Task: Find connections with filter location Buerarema with filter topic #jobseekerswith filter profile language German with filter current company Bosch Global Software Technologies with filter school Shri Mata Vaishno Devi University with filter industry Mobile Food Services with filter service category Customer Service with filter keywords title Makeup Artist
Action: Mouse moved to (675, 200)
Screenshot: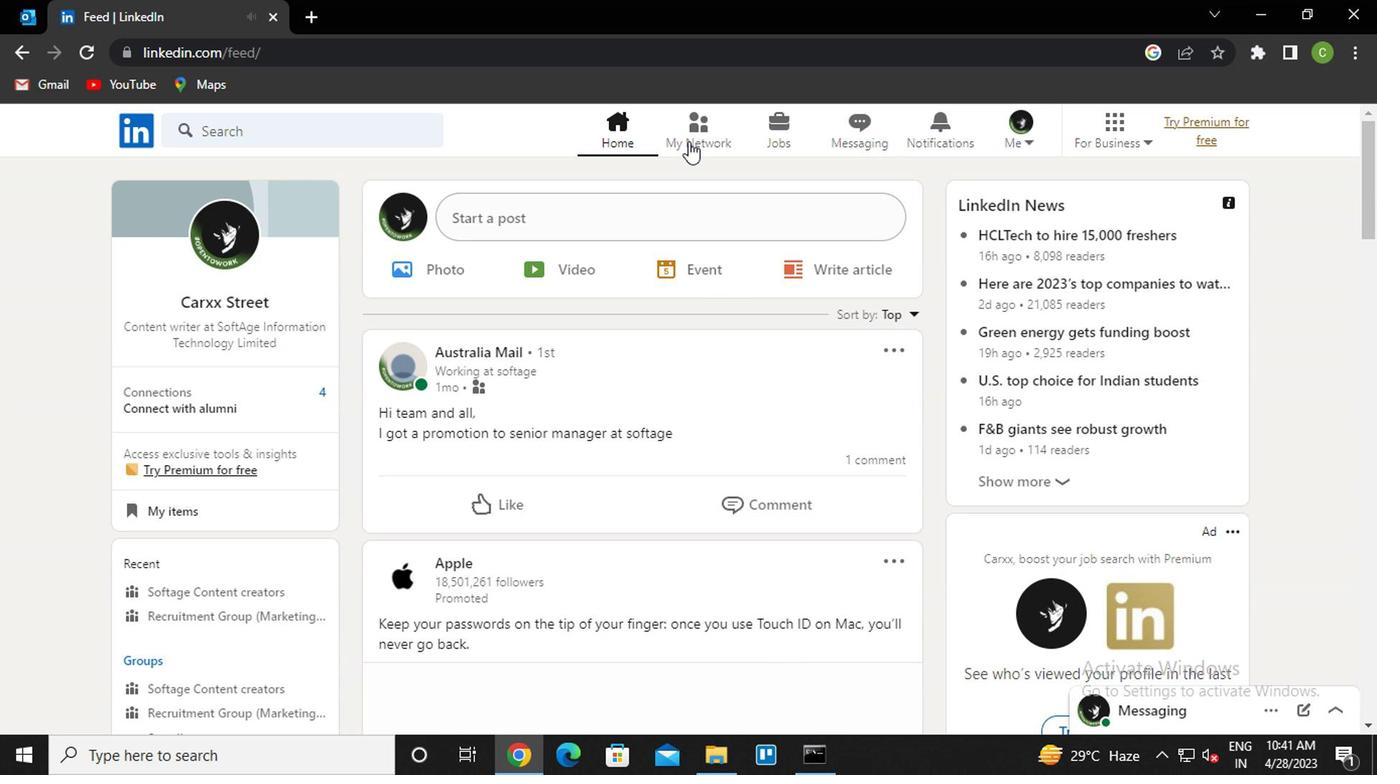 
Action: Mouse pressed left at (675, 200)
Screenshot: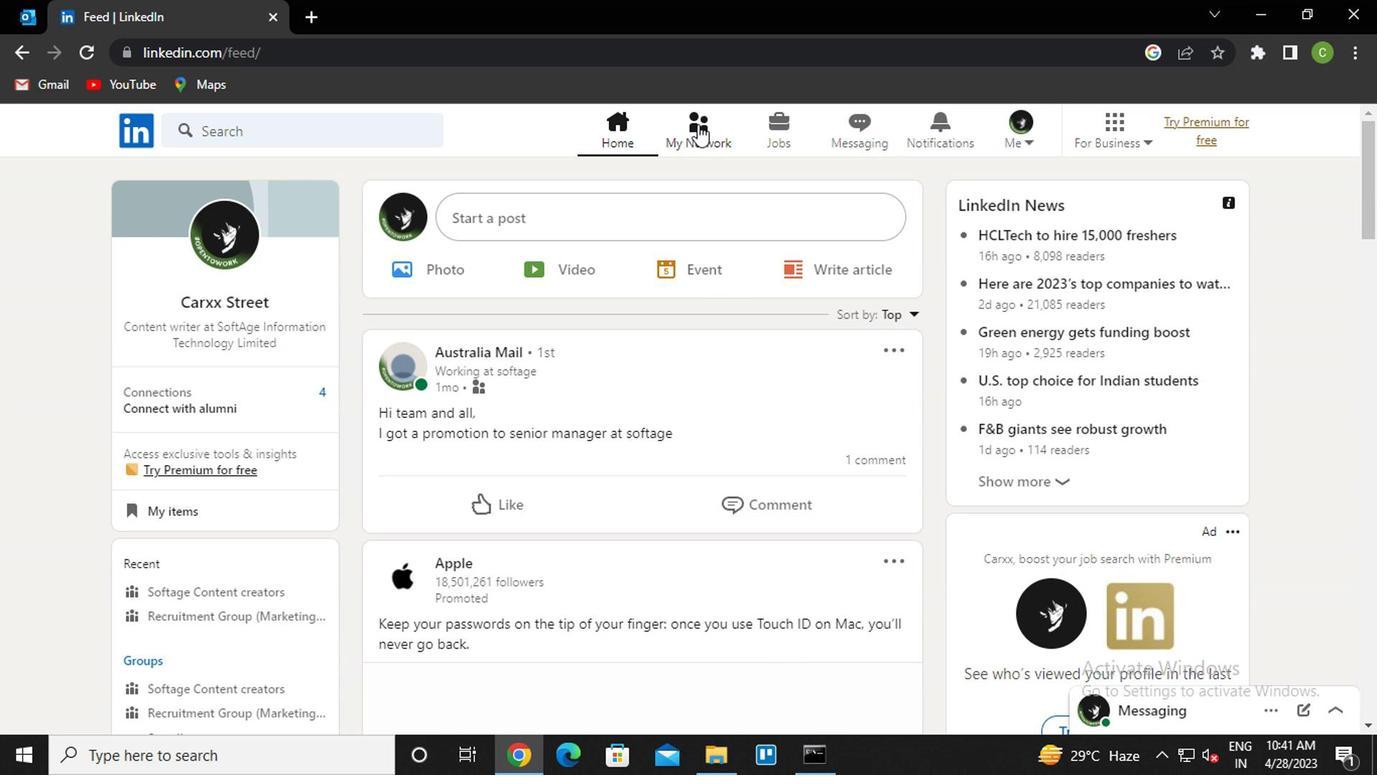 
Action: Mouse moved to (283, 302)
Screenshot: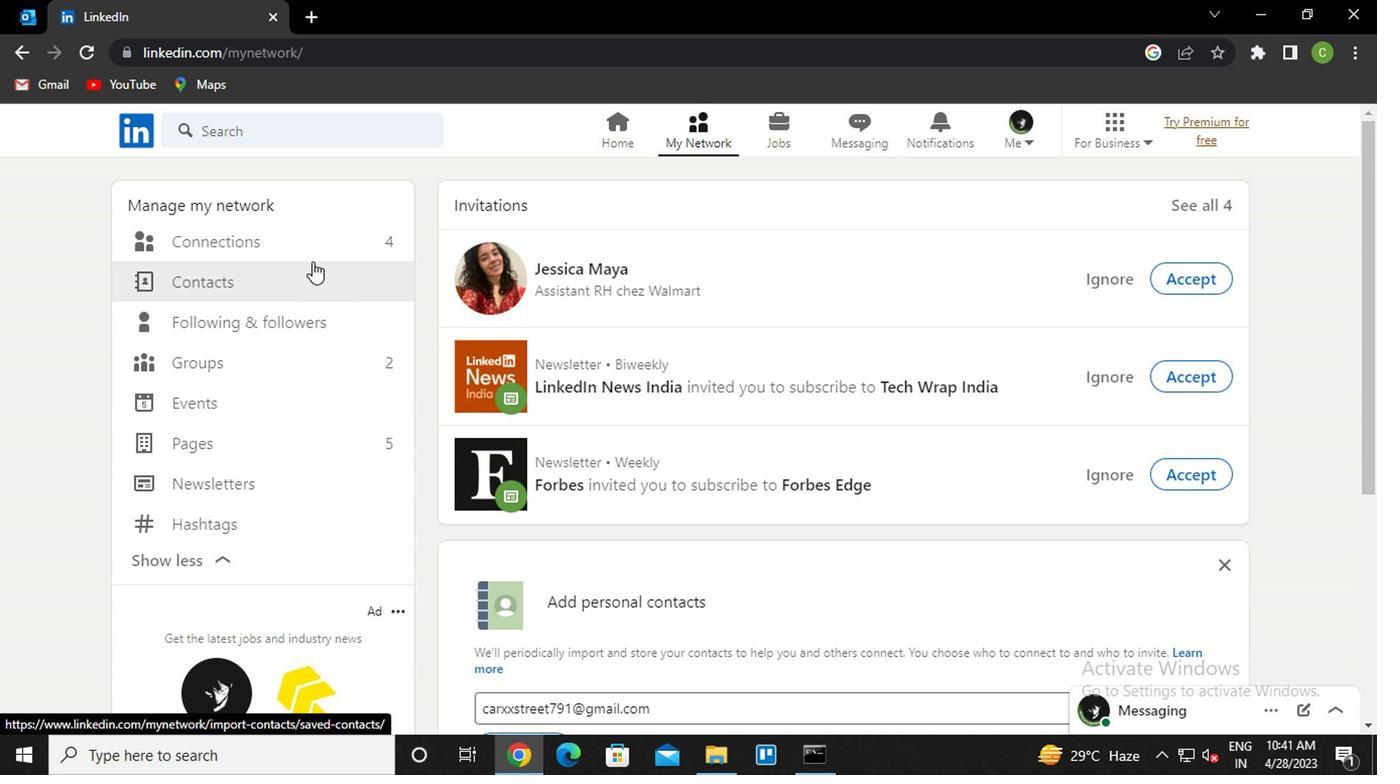 
Action: Mouse pressed left at (283, 302)
Screenshot: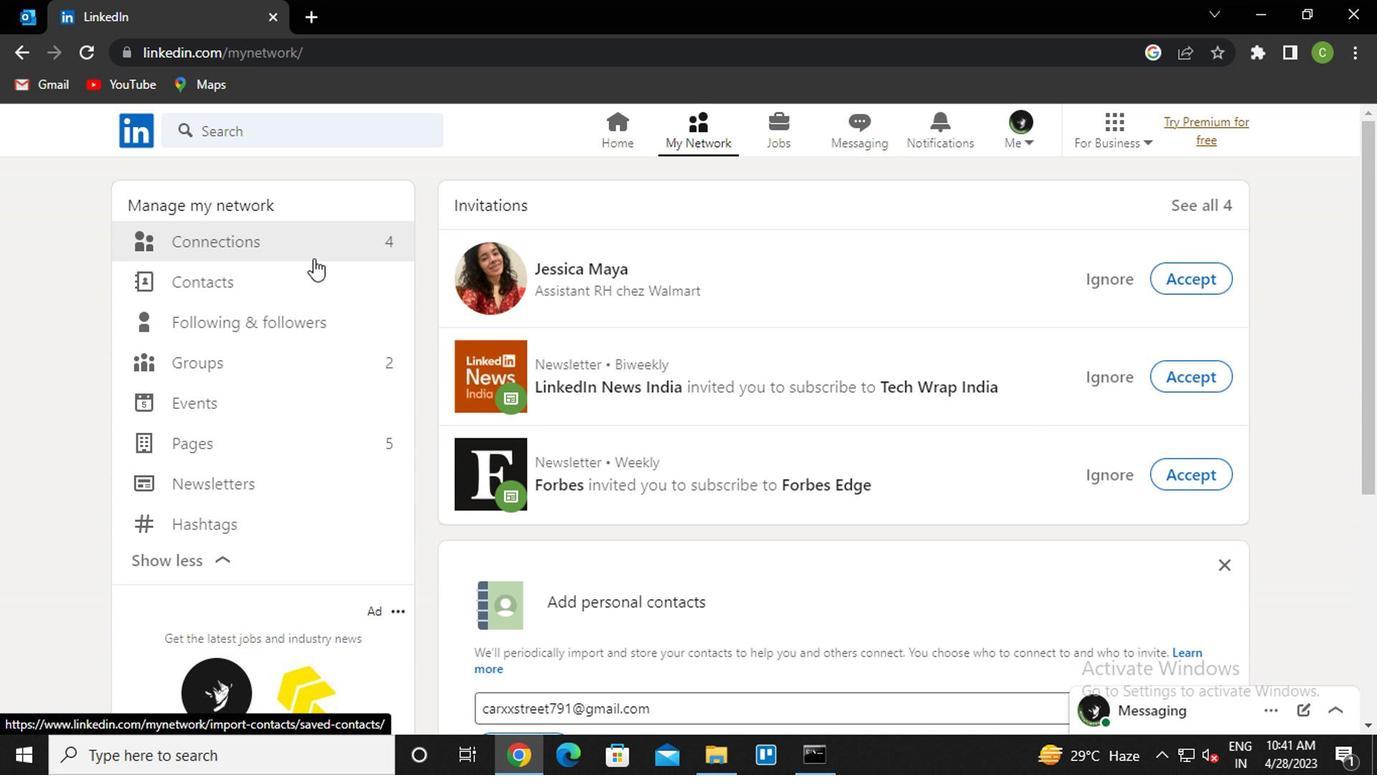 
Action: Mouse moved to (284, 300)
Screenshot: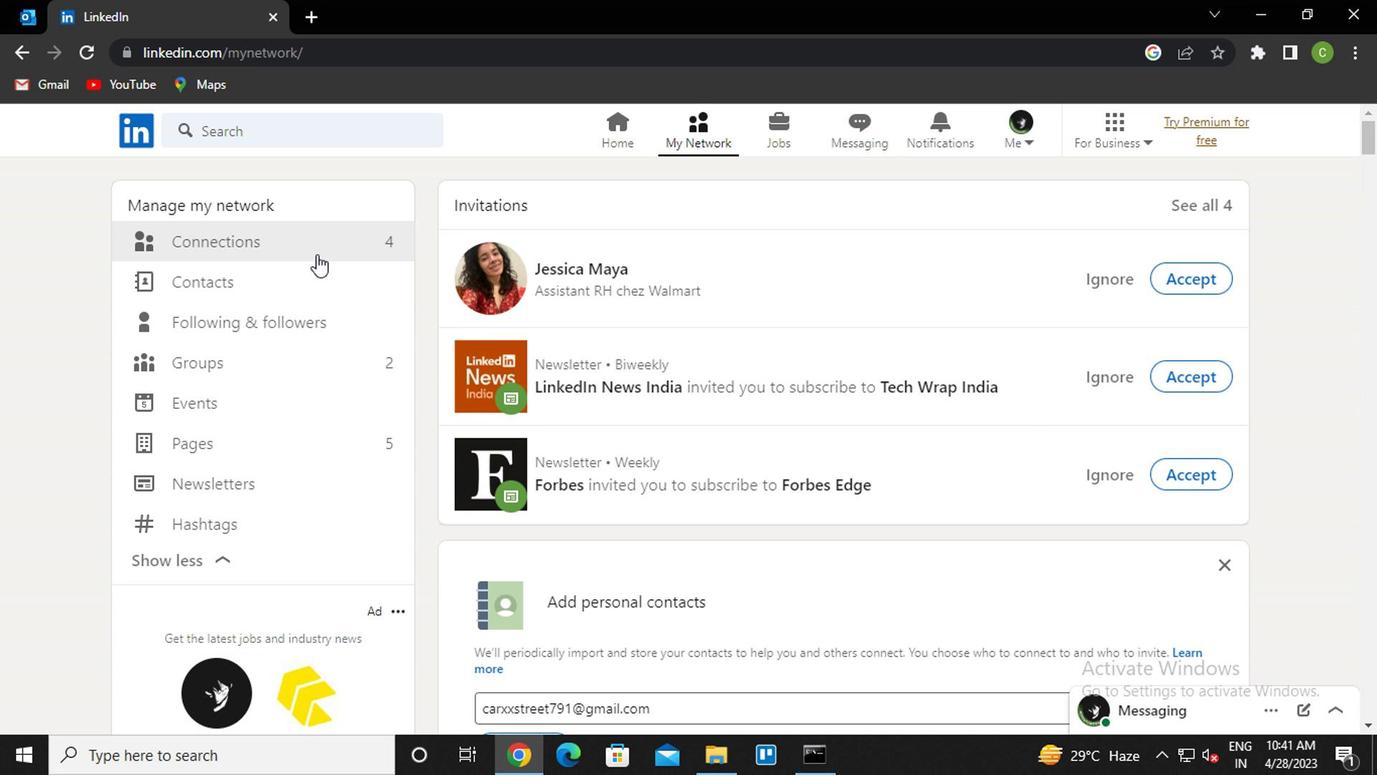 
Action: Mouse pressed left at (284, 300)
Screenshot: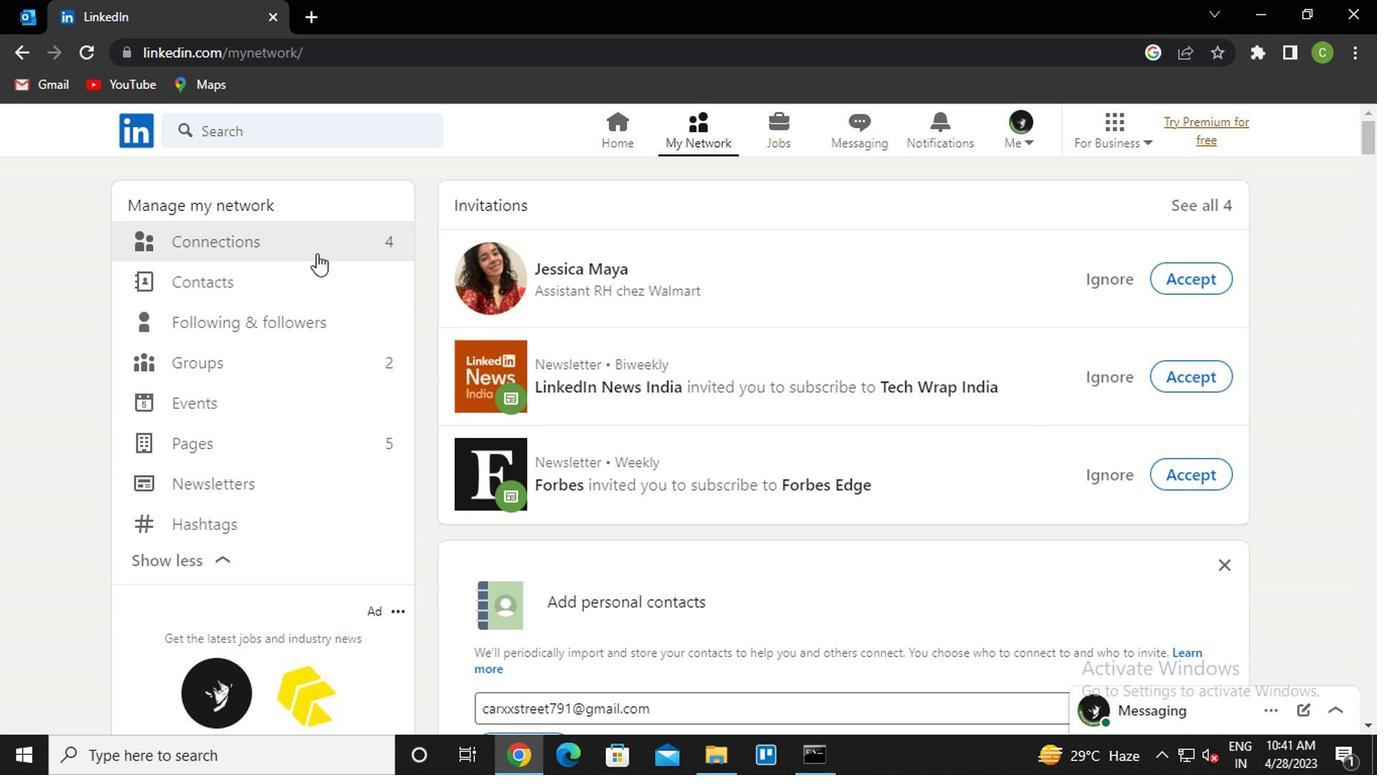 
Action: Mouse moved to (300, 295)
Screenshot: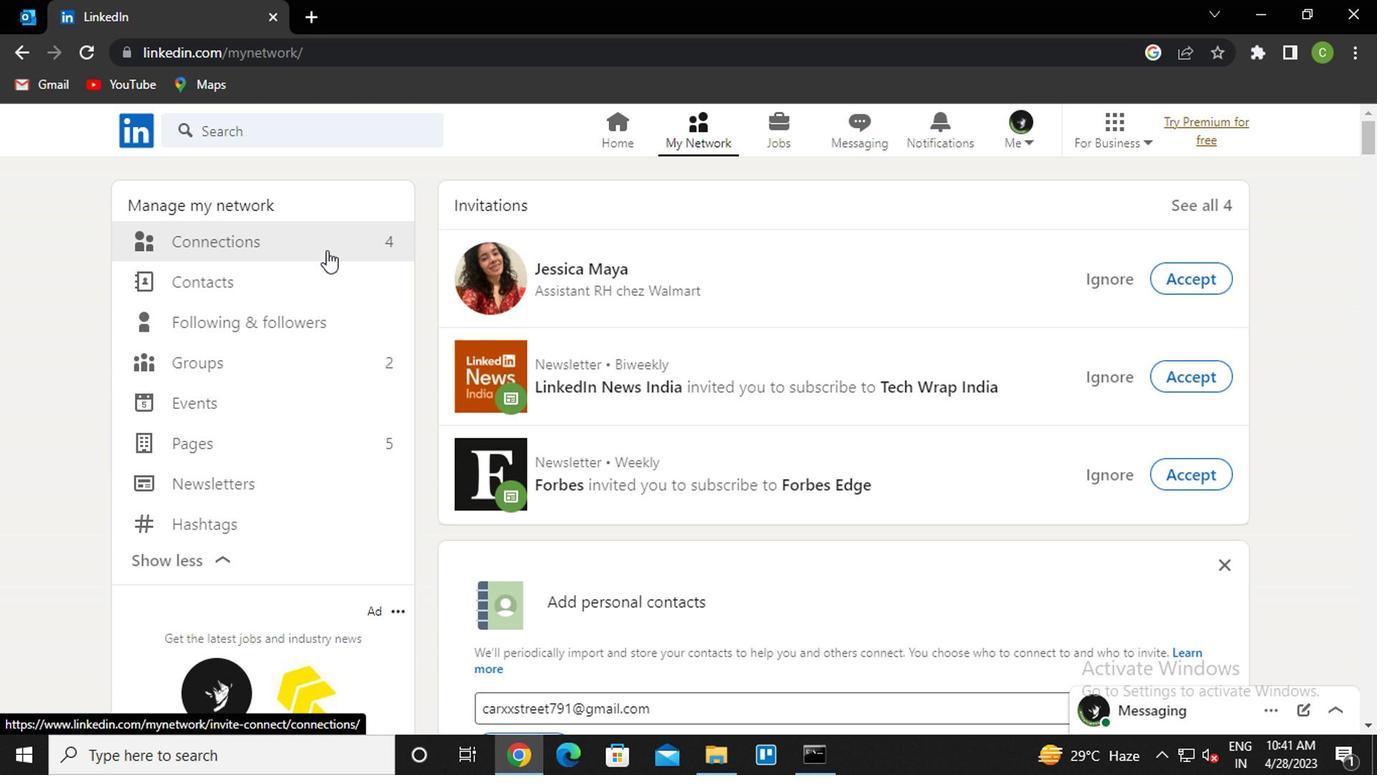 
Action: Mouse pressed left at (300, 295)
Screenshot: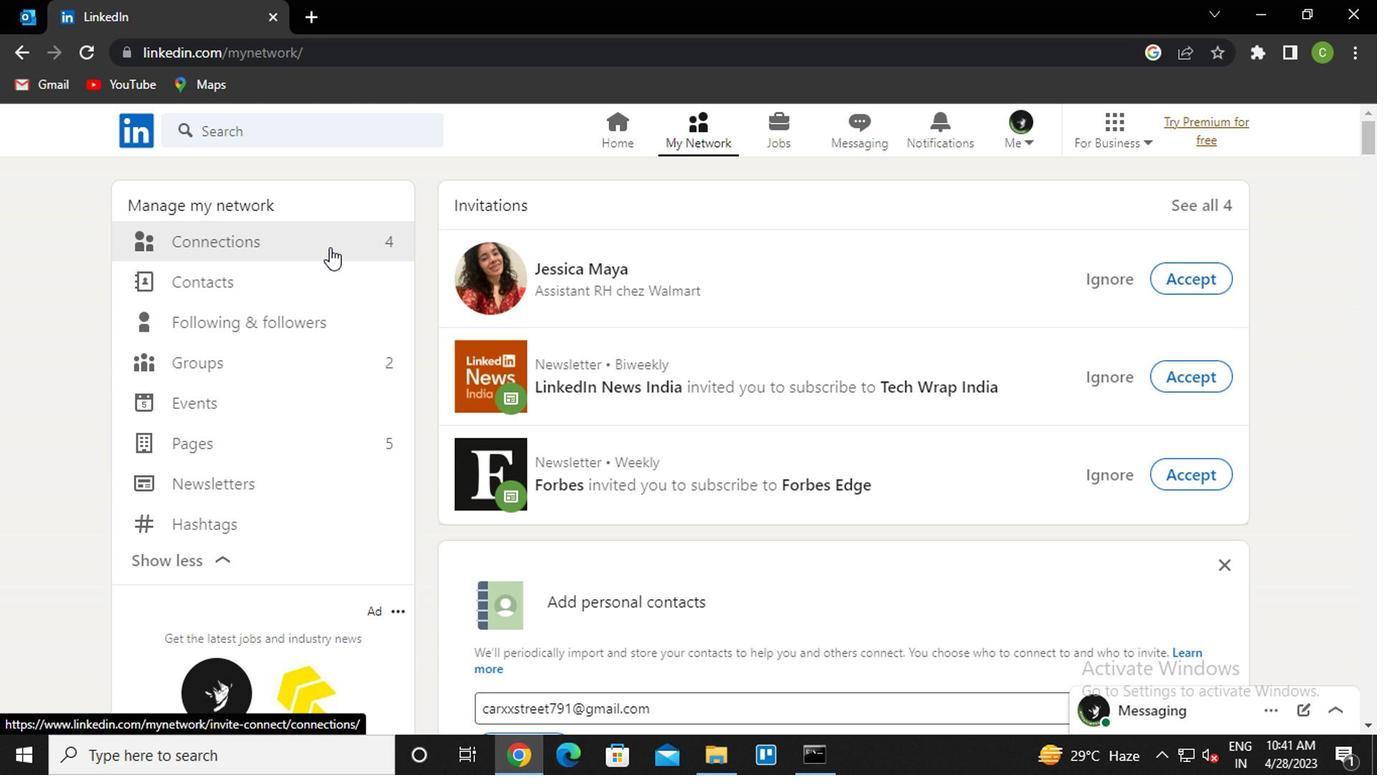 
Action: Mouse moved to (858, 289)
Screenshot: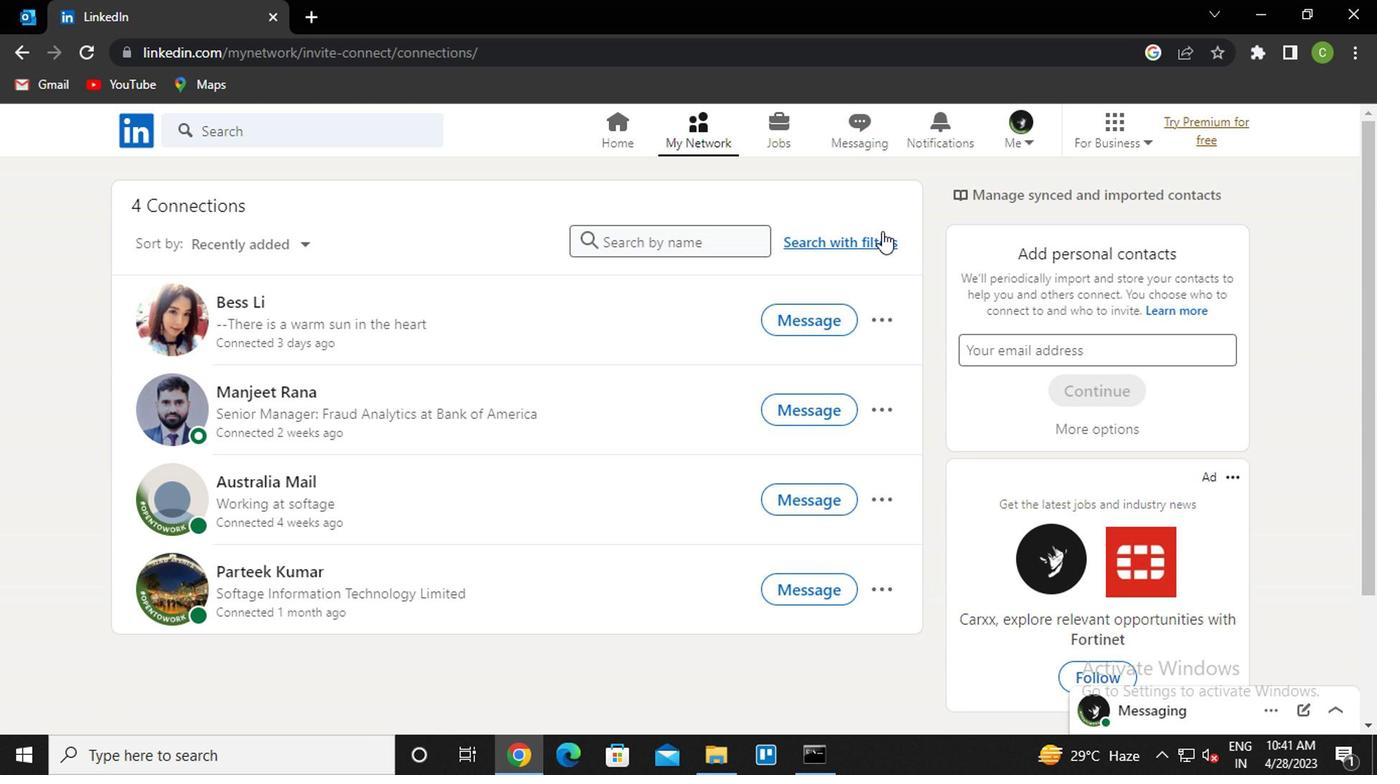 
Action: Mouse pressed left at (858, 289)
Screenshot: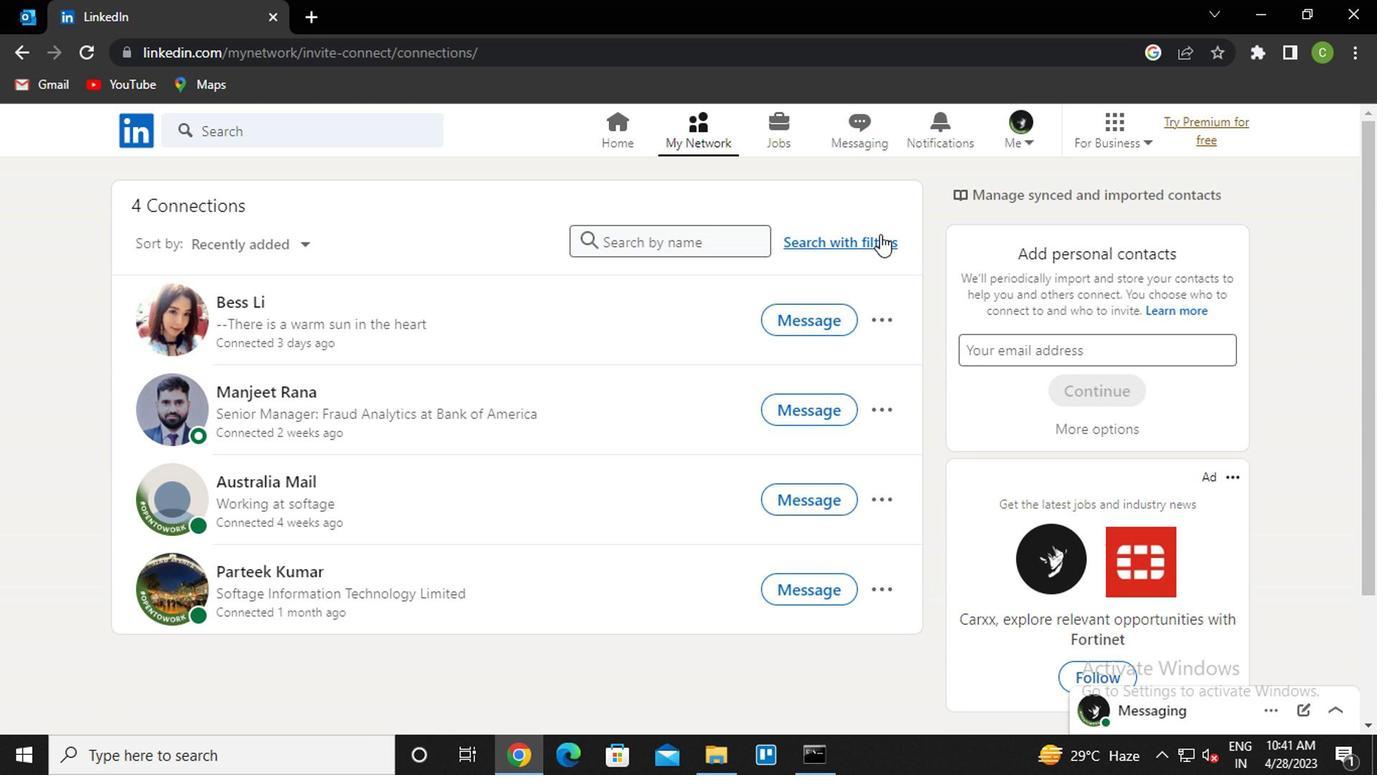 
Action: Mouse moved to (742, 254)
Screenshot: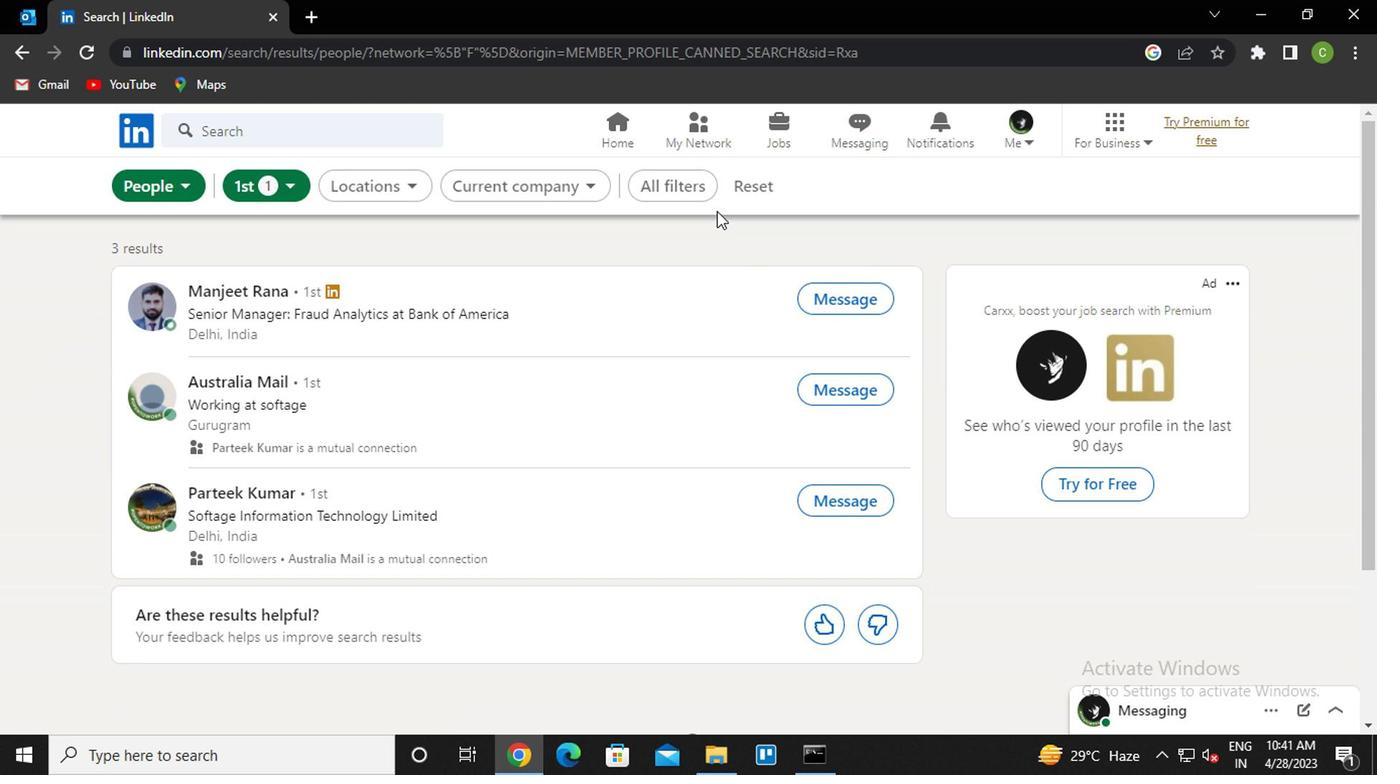 
Action: Mouse pressed left at (742, 254)
Screenshot: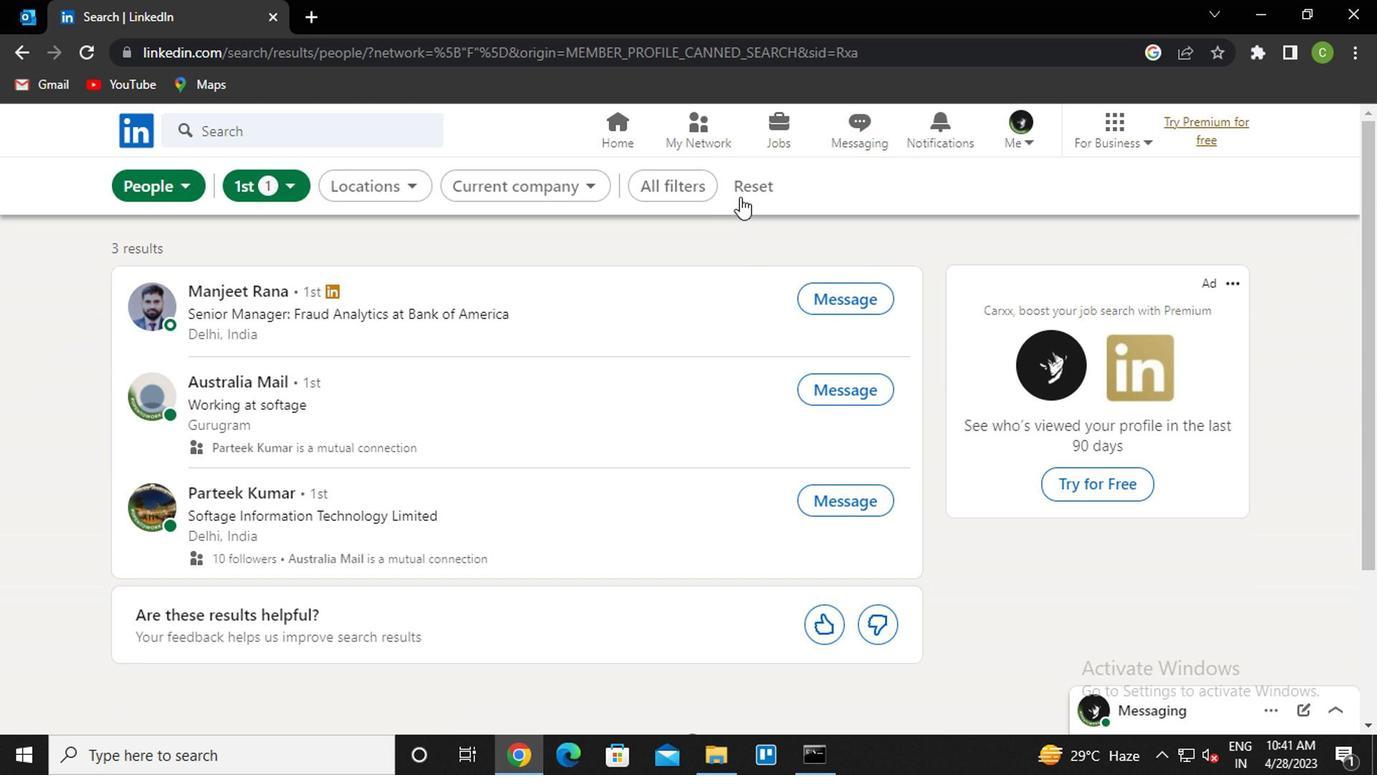 
Action: Mouse moved to (701, 251)
Screenshot: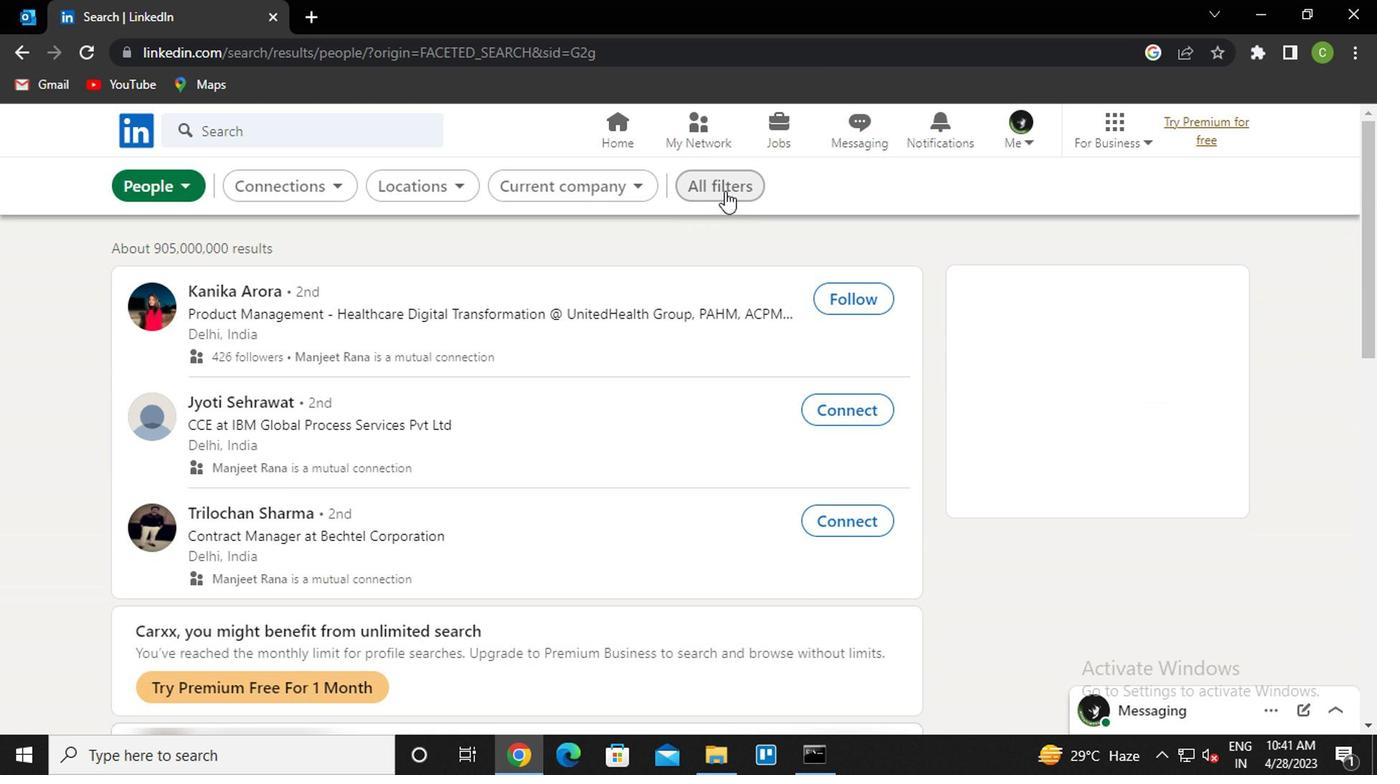 
Action: Mouse pressed left at (701, 251)
Screenshot: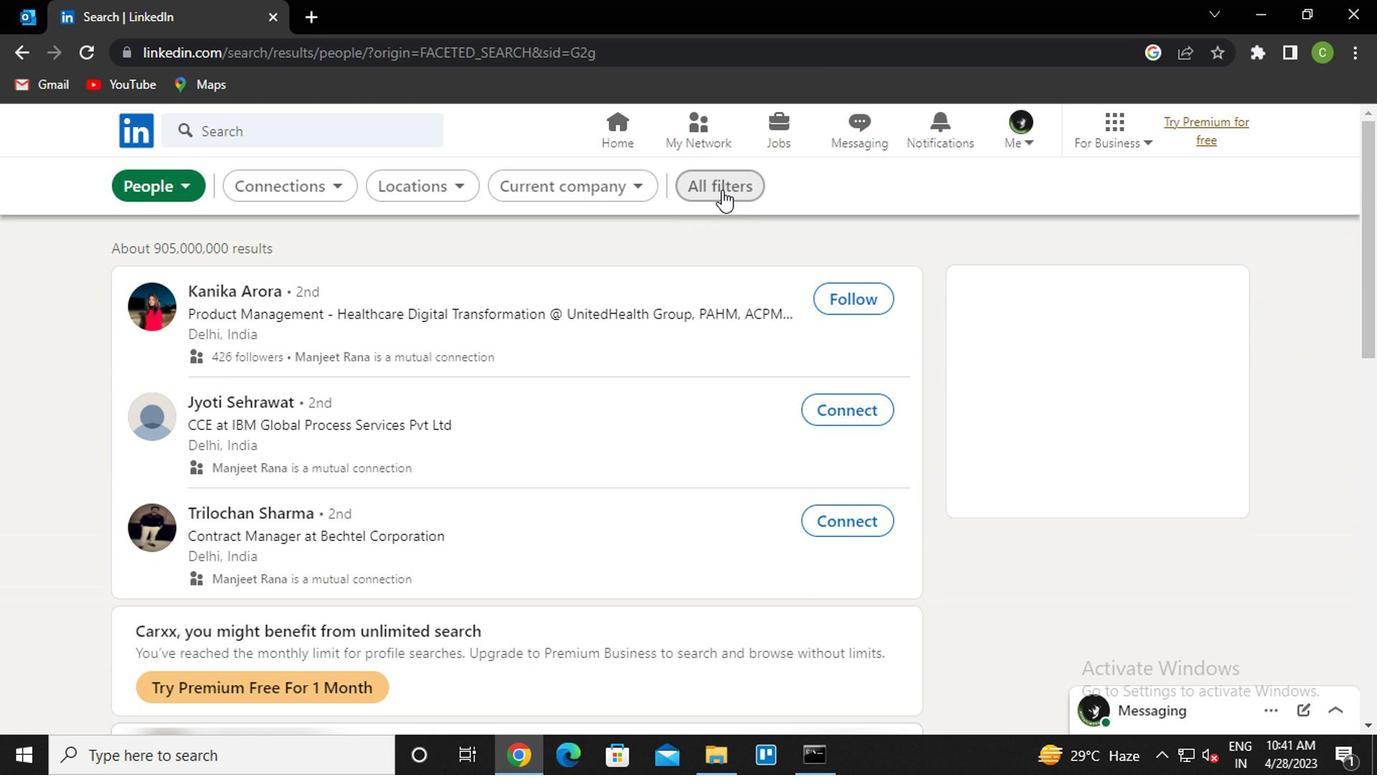 
Action: Mouse moved to (1071, 423)
Screenshot: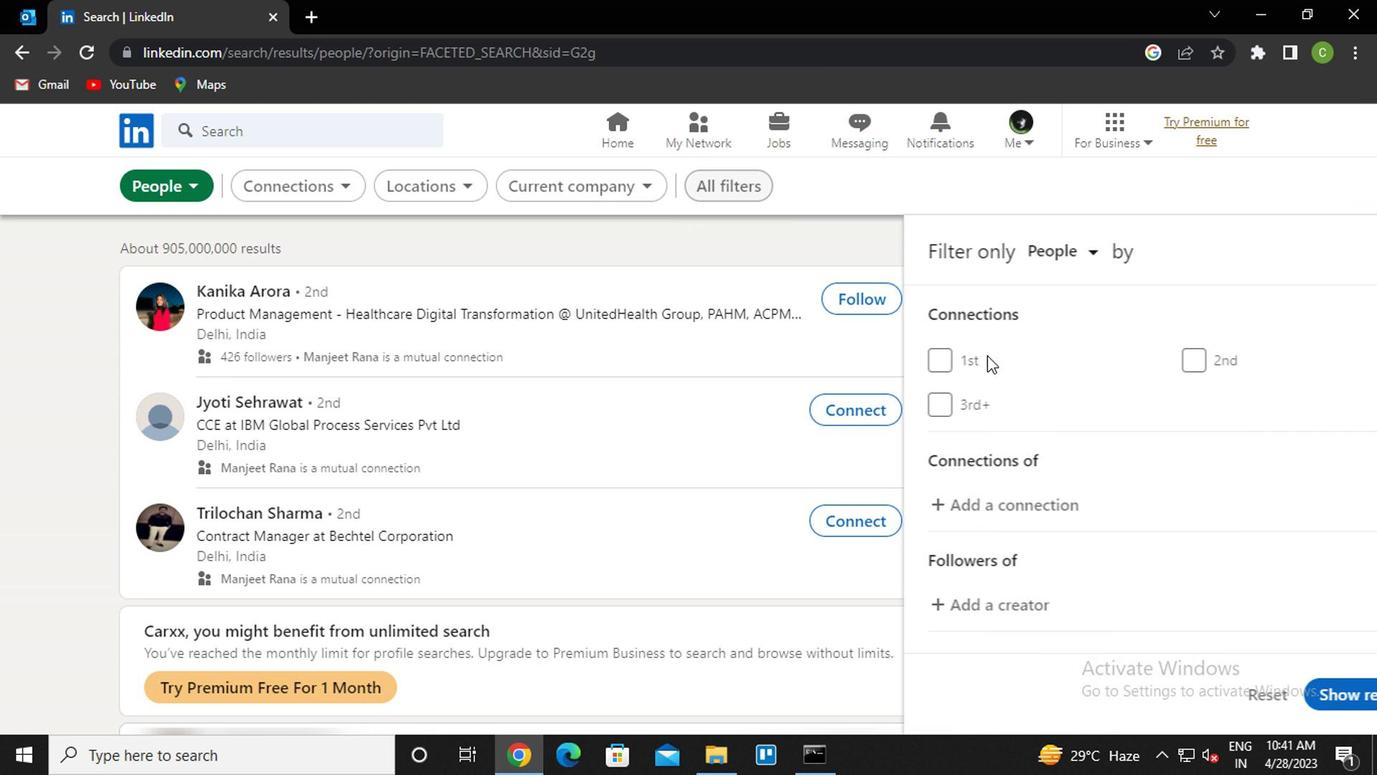 
Action: Mouse scrolled (1071, 422) with delta (0, 0)
Screenshot: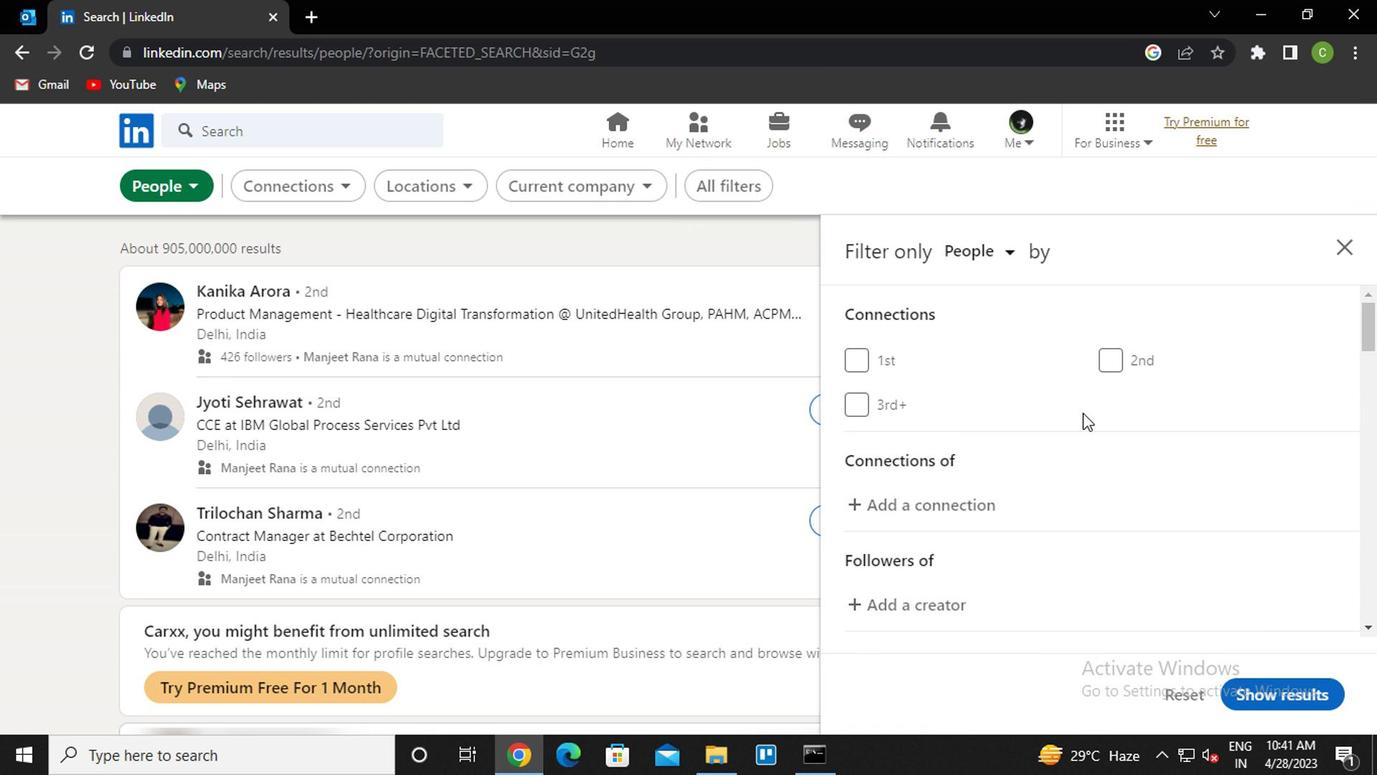 
Action: Mouse moved to (1072, 424)
Screenshot: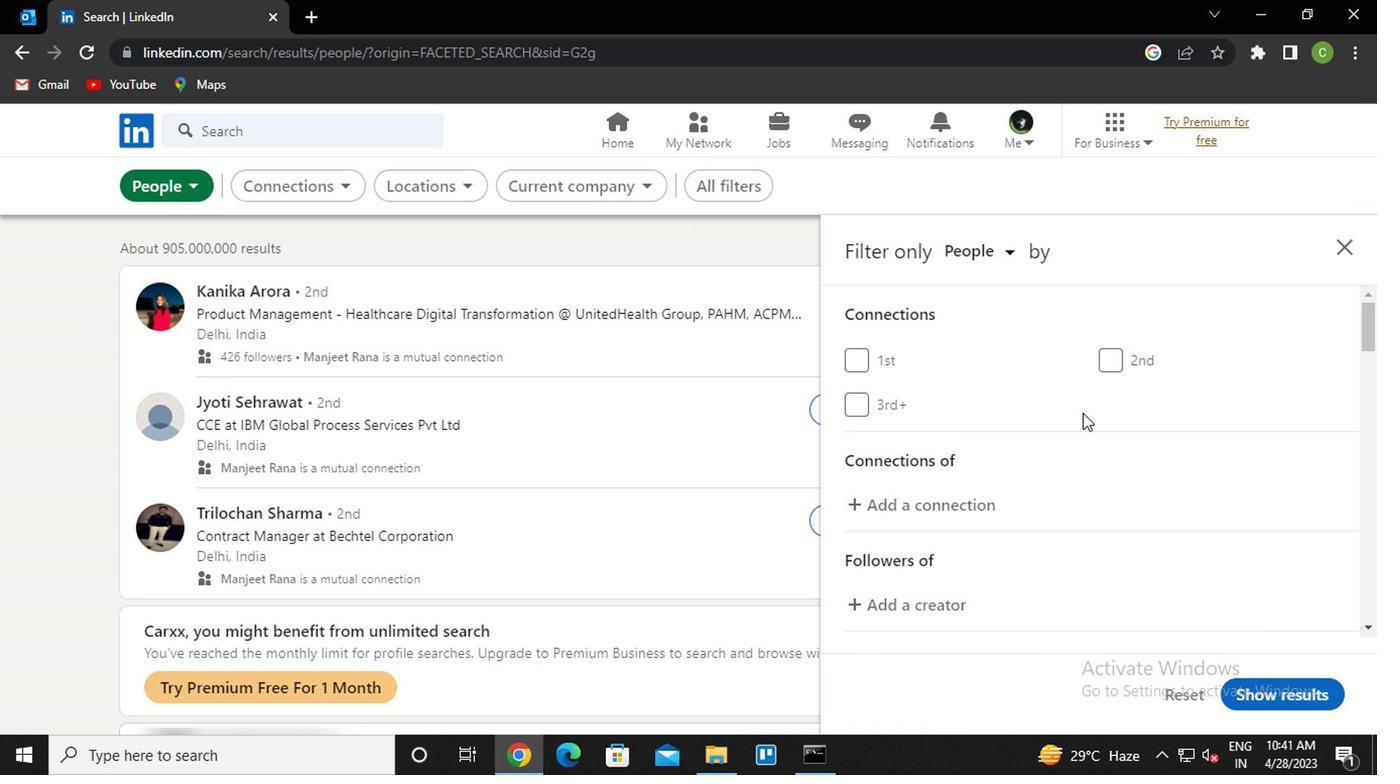 
Action: Mouse scrolled (1072, 423) with delta (0, 0)
Screenshot: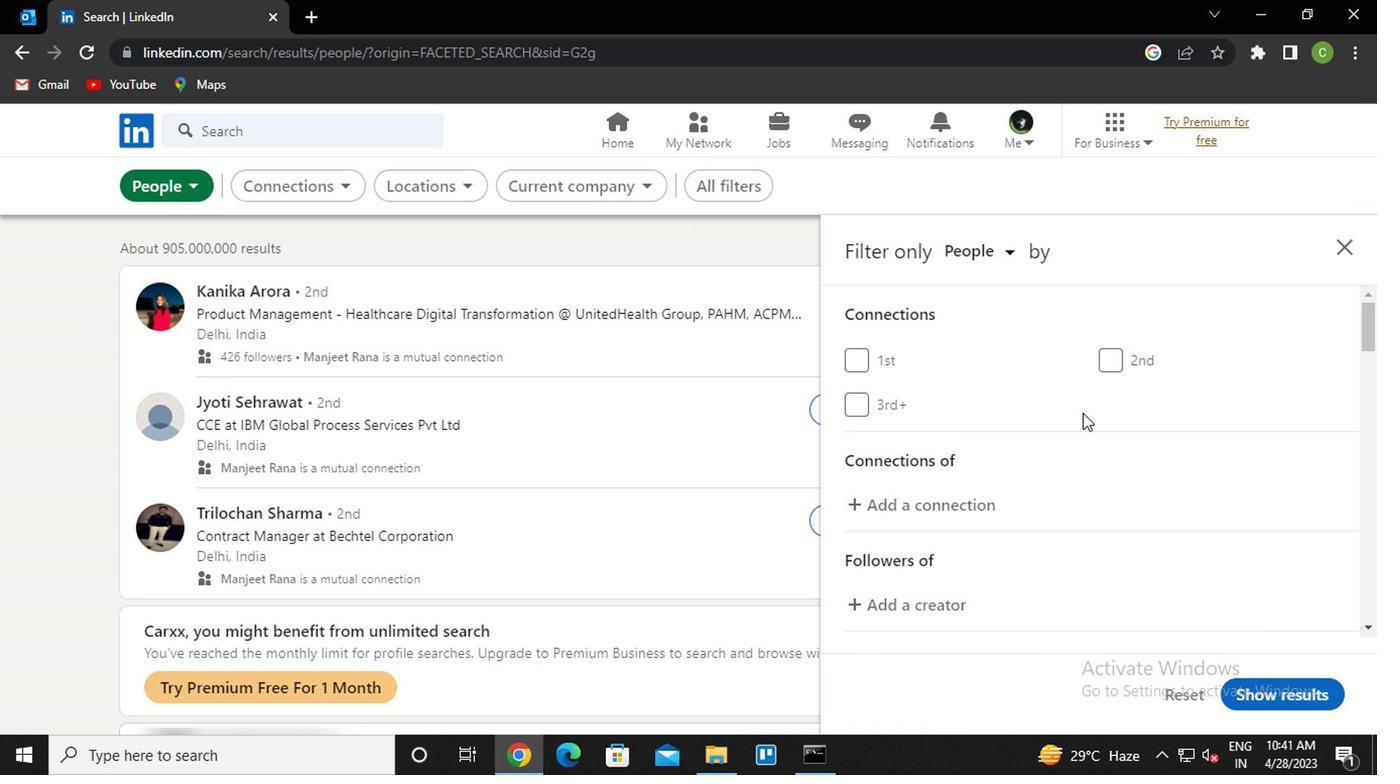 
Action: Mouse moved to (1072, 425)
Screenshot: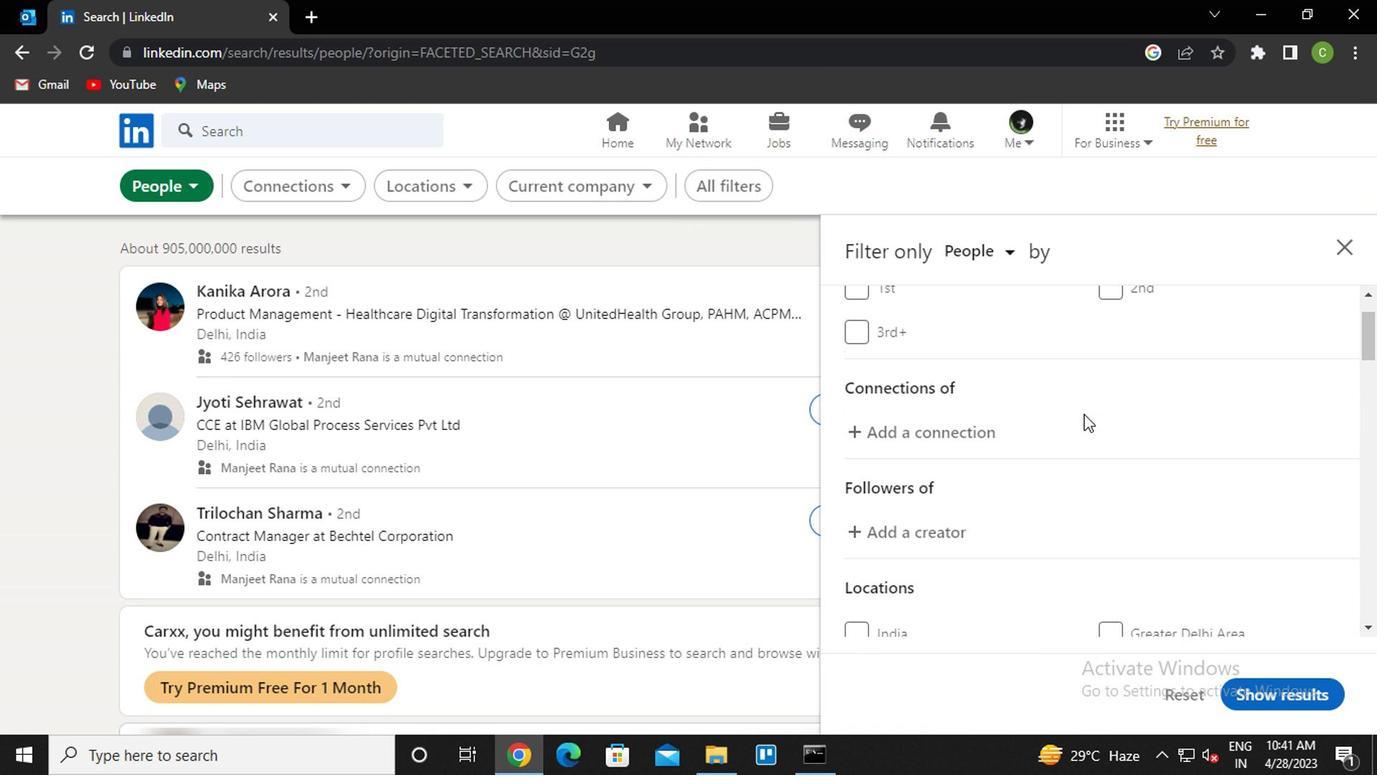 
Action: Mouse scrolled (1072, 424) with delta (0, 0)
Screenshot: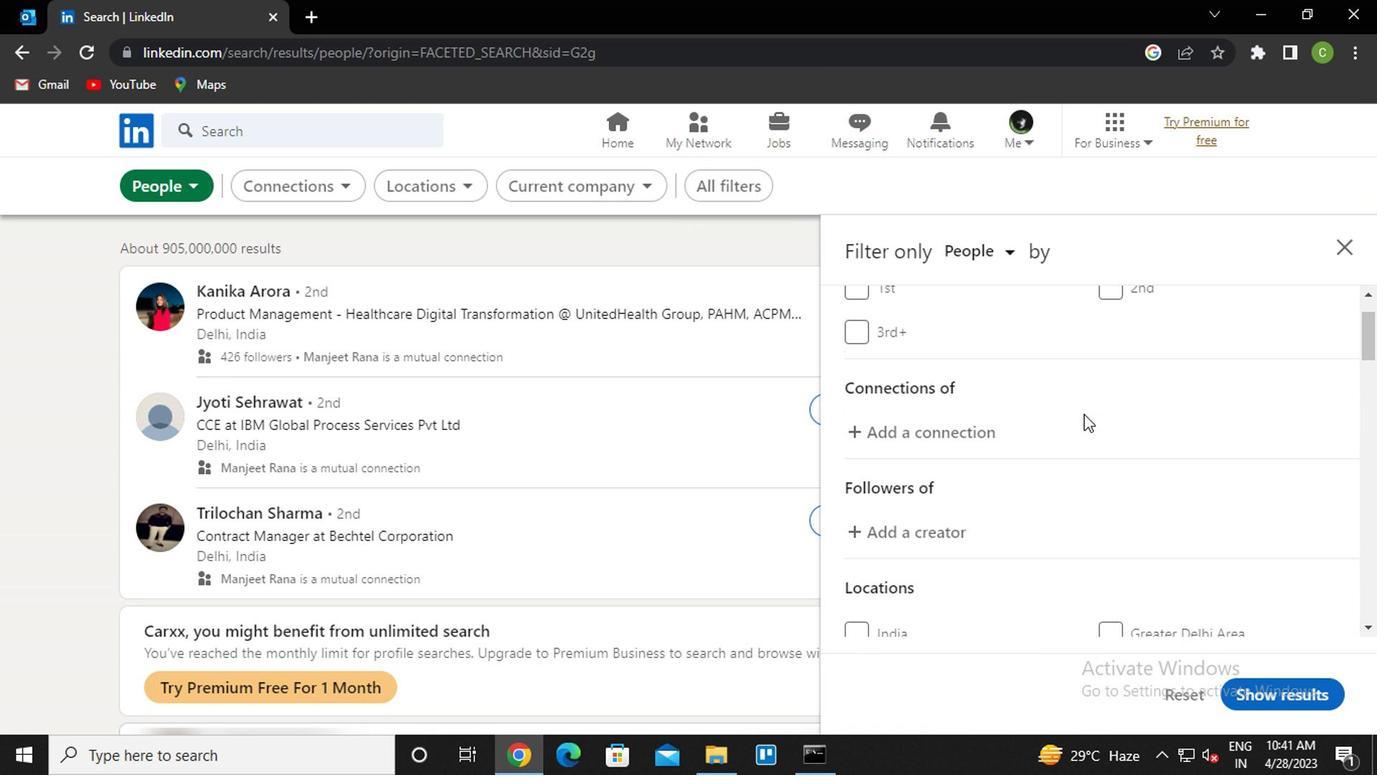 
Action: Mouse moved to (1072, 432)
Screenshot: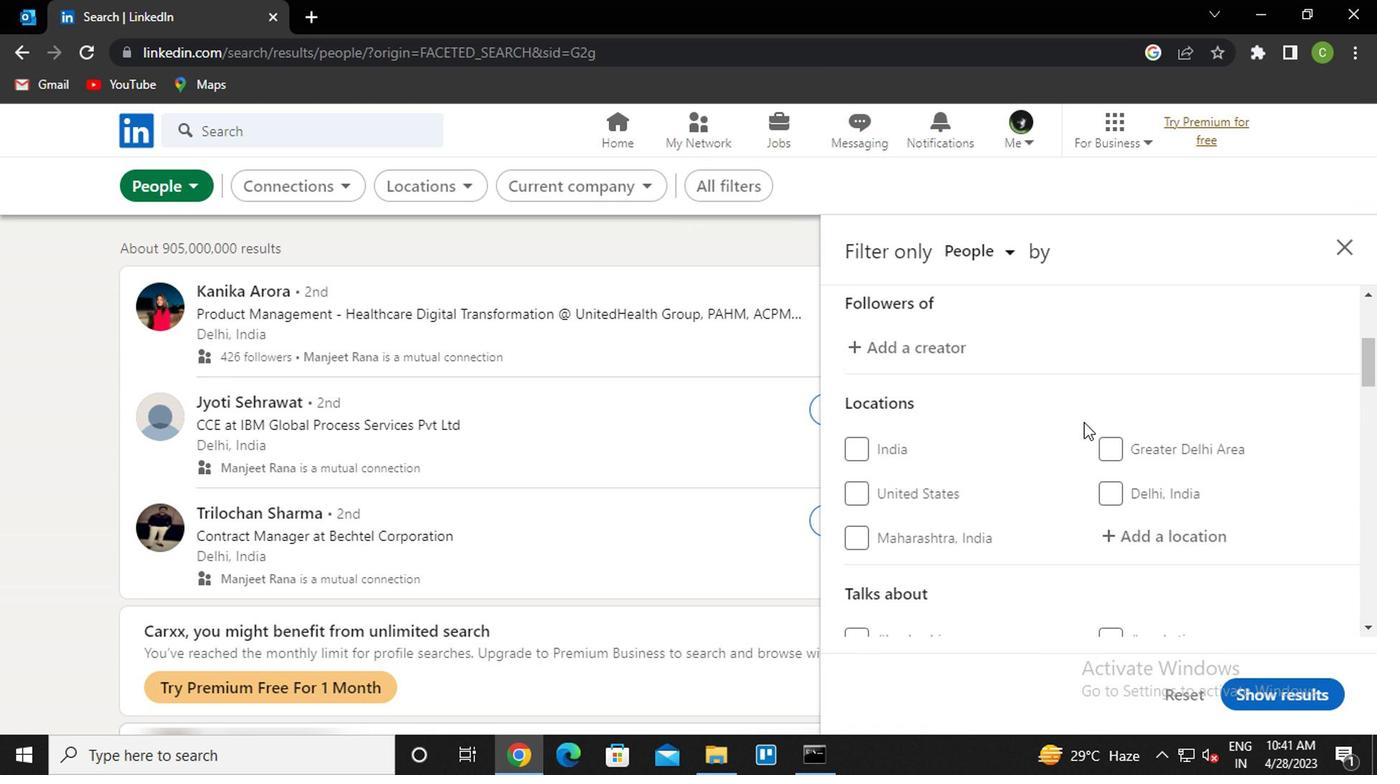 
Action: Mouse scrolled (1072, 431) with delta (0, 0)
Screenshot: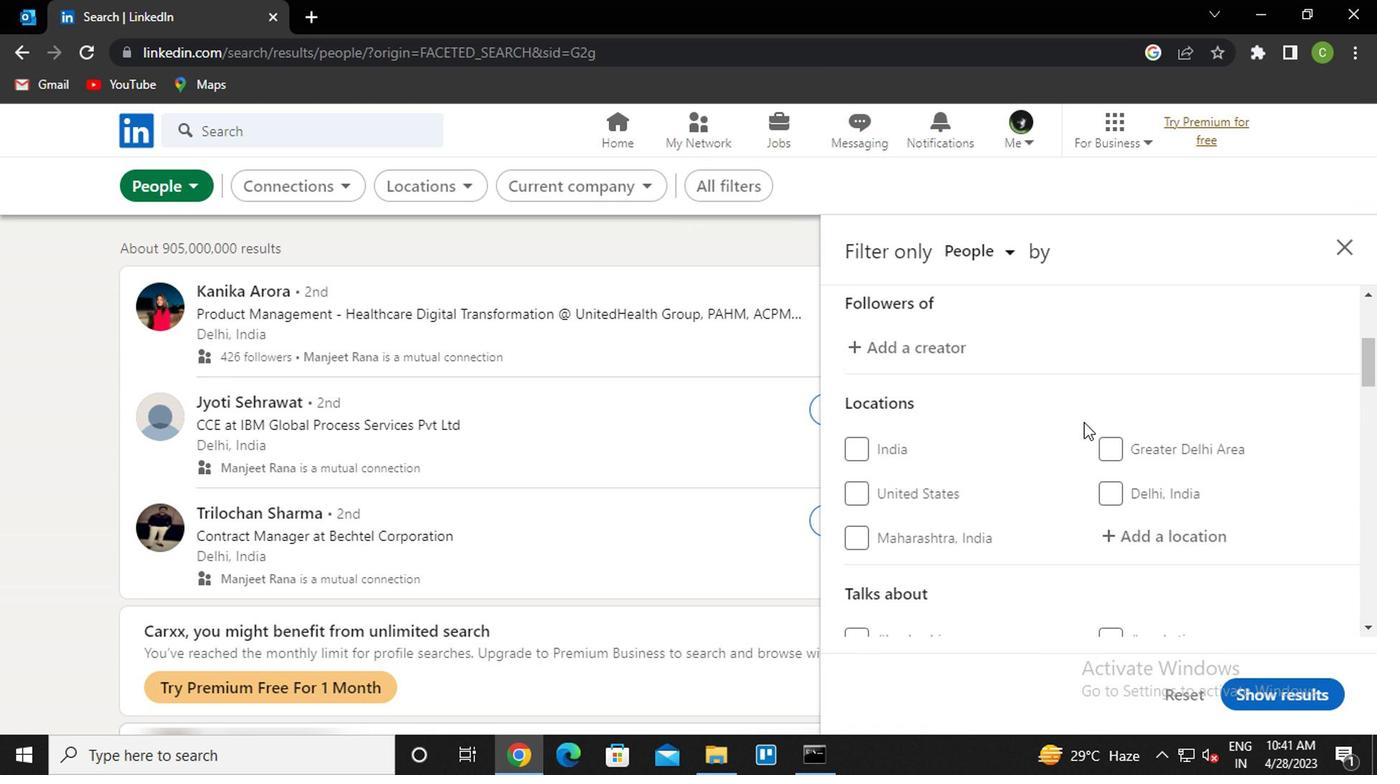 
Action: Mouse moved to (1144, 409)
Screenshot: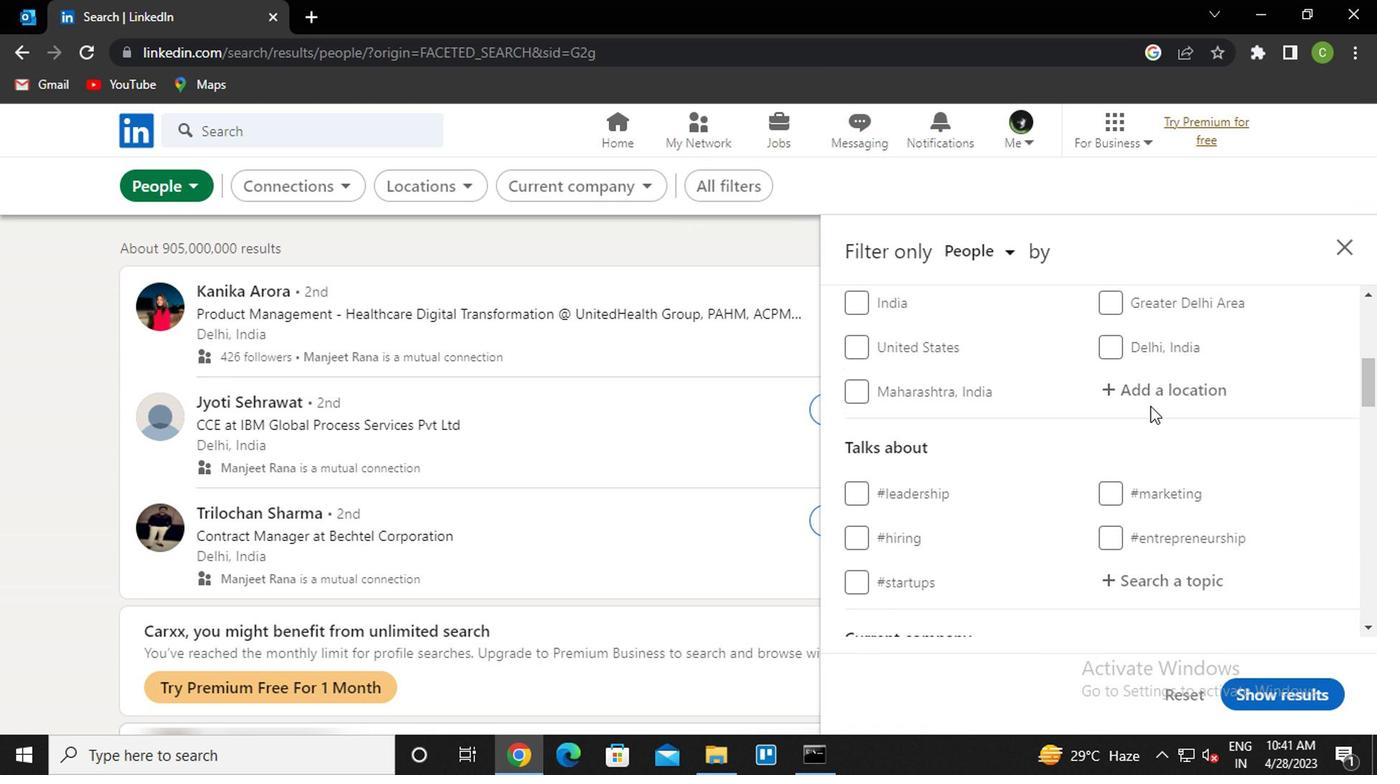 
Action: Mouse pressed left at (1144, 409)
Screenshot: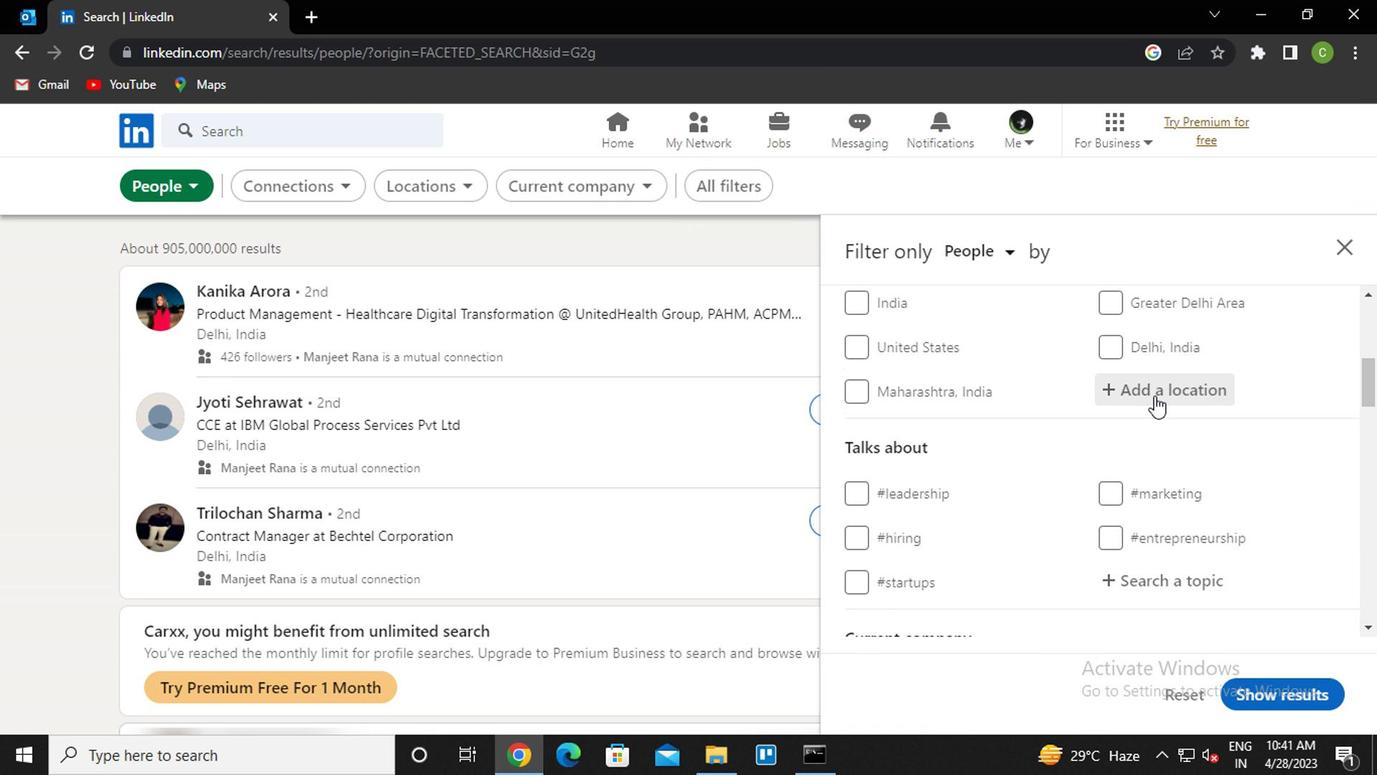 
Action: Key pressed <Key.caps_lock>b<Key.caps_lock>uerare<Key.down><Key.enter>
Screenshot: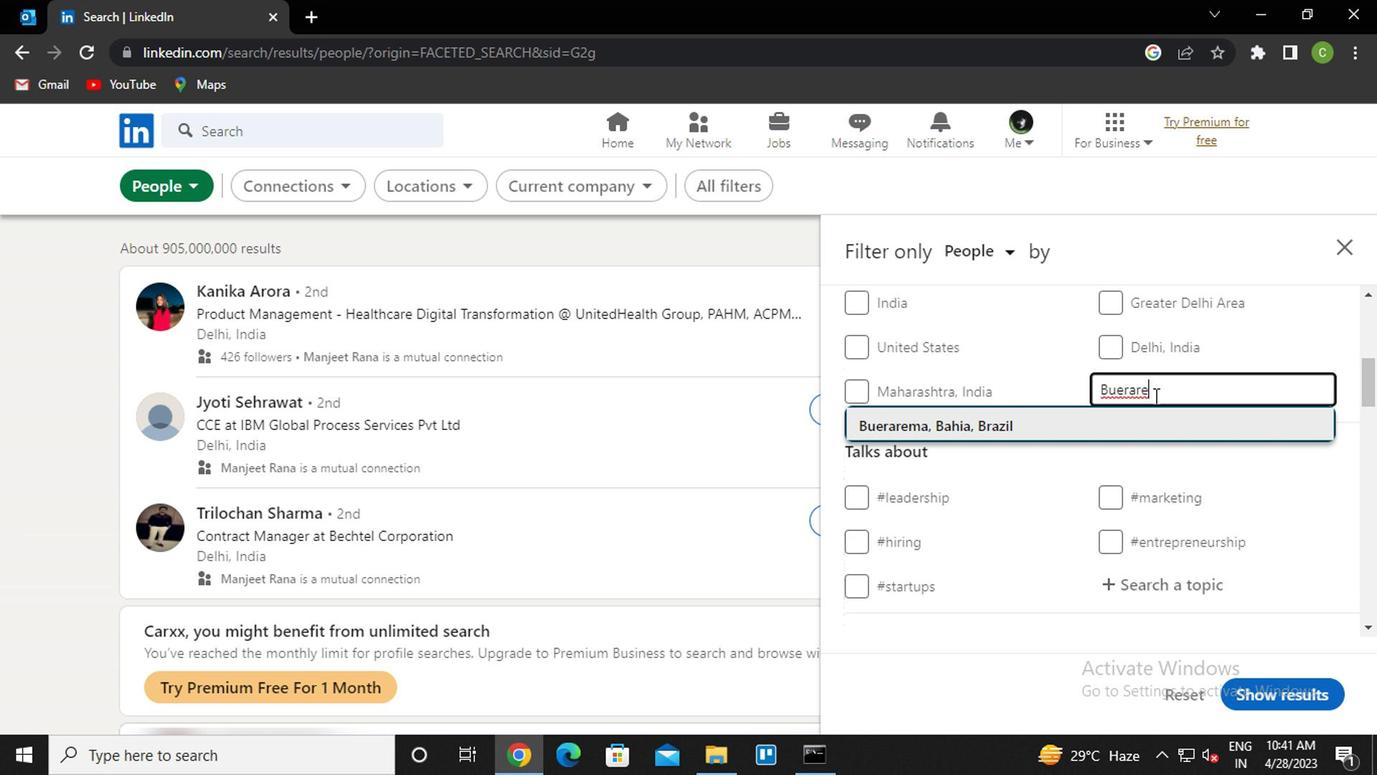 
Action: Mouse scrolled (1144, 409) with delta (0, 0)
Screenshot: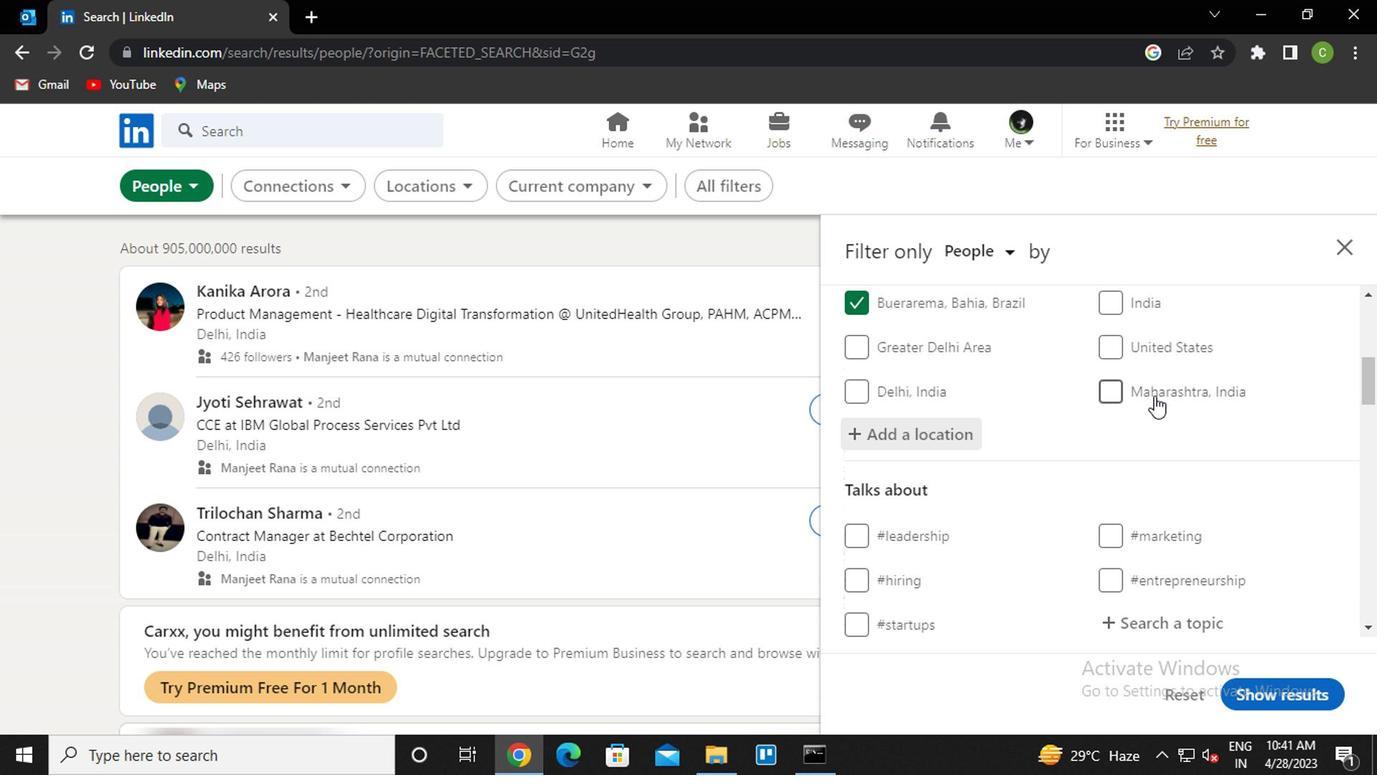 
Action: Mouse moved to (1144, 416)
Screenshot: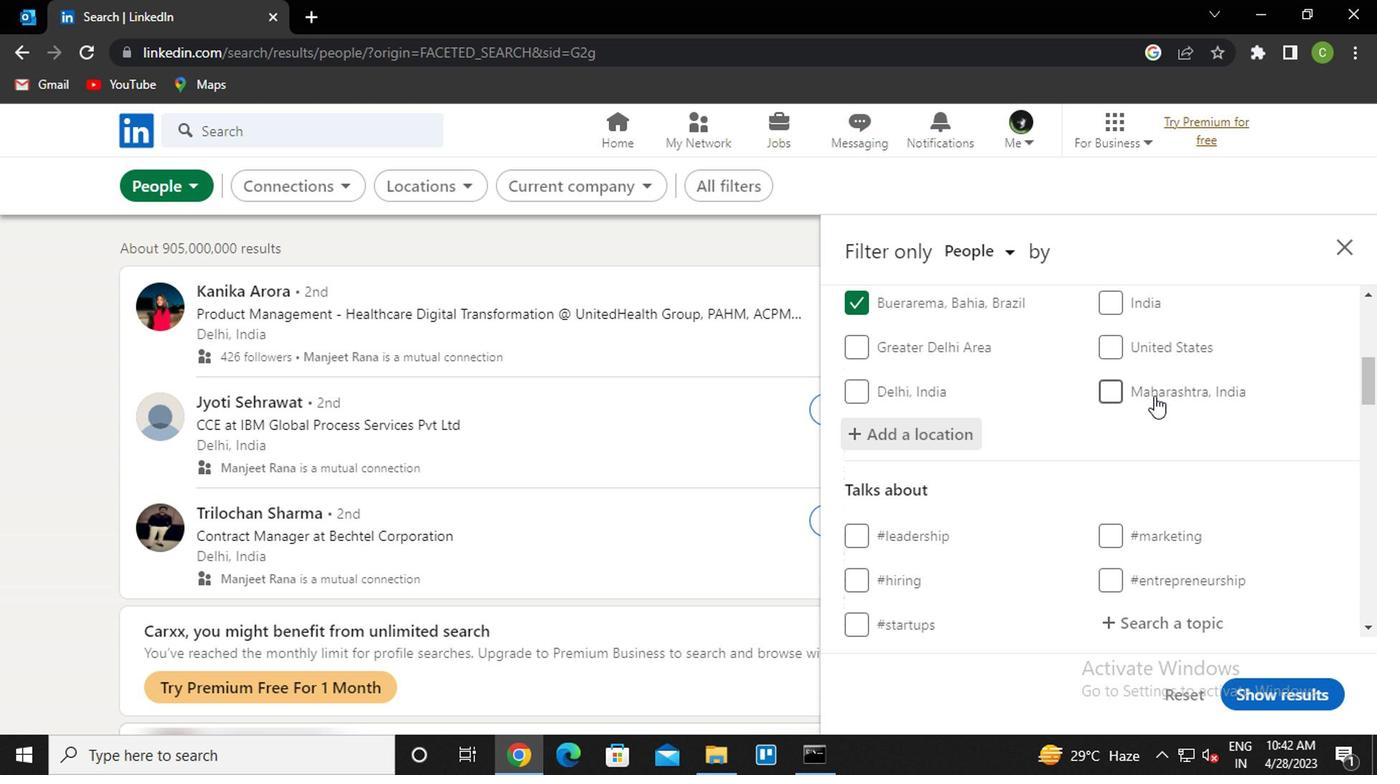 
Action: Mouse scrolled (1144, 416) with delta (0, 0)
Screenshot: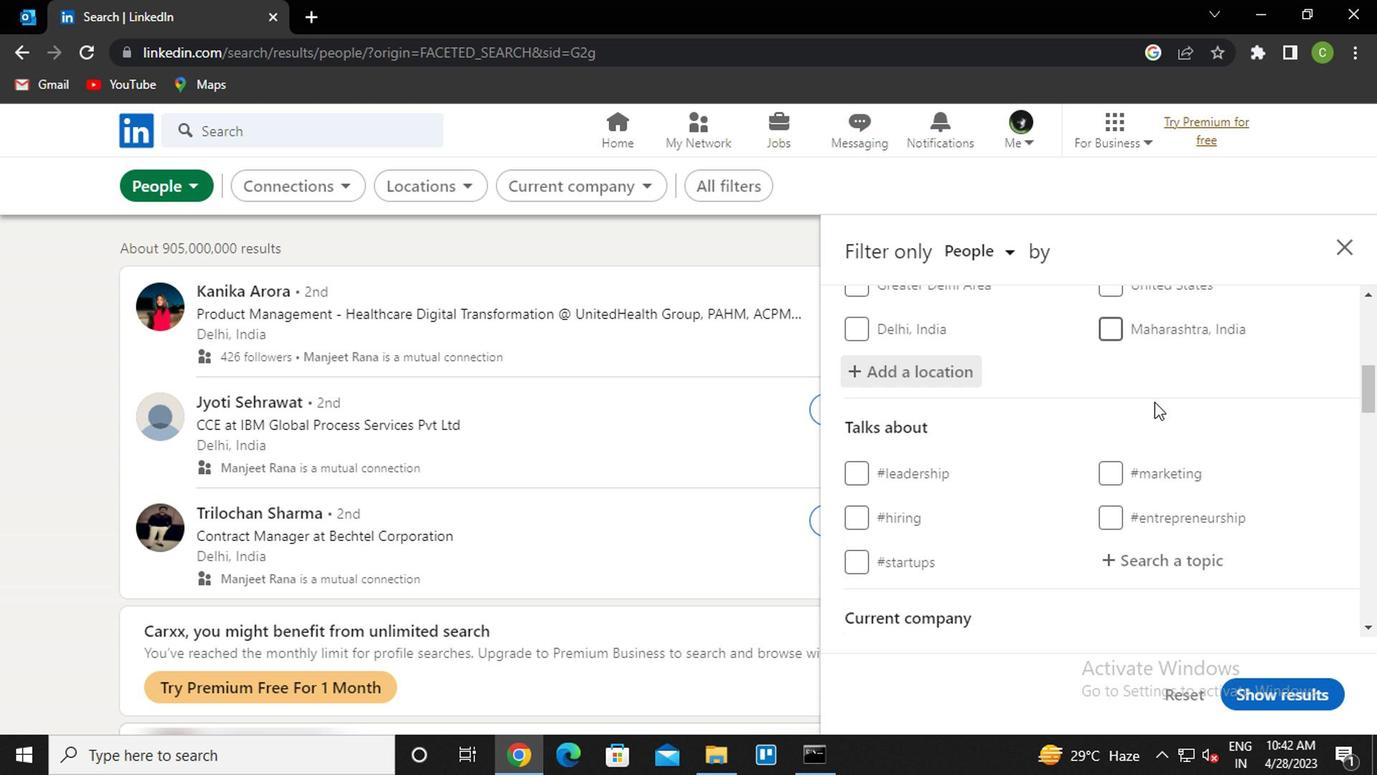 
Action: Mouse moved to (1156, 431)
Screenshot: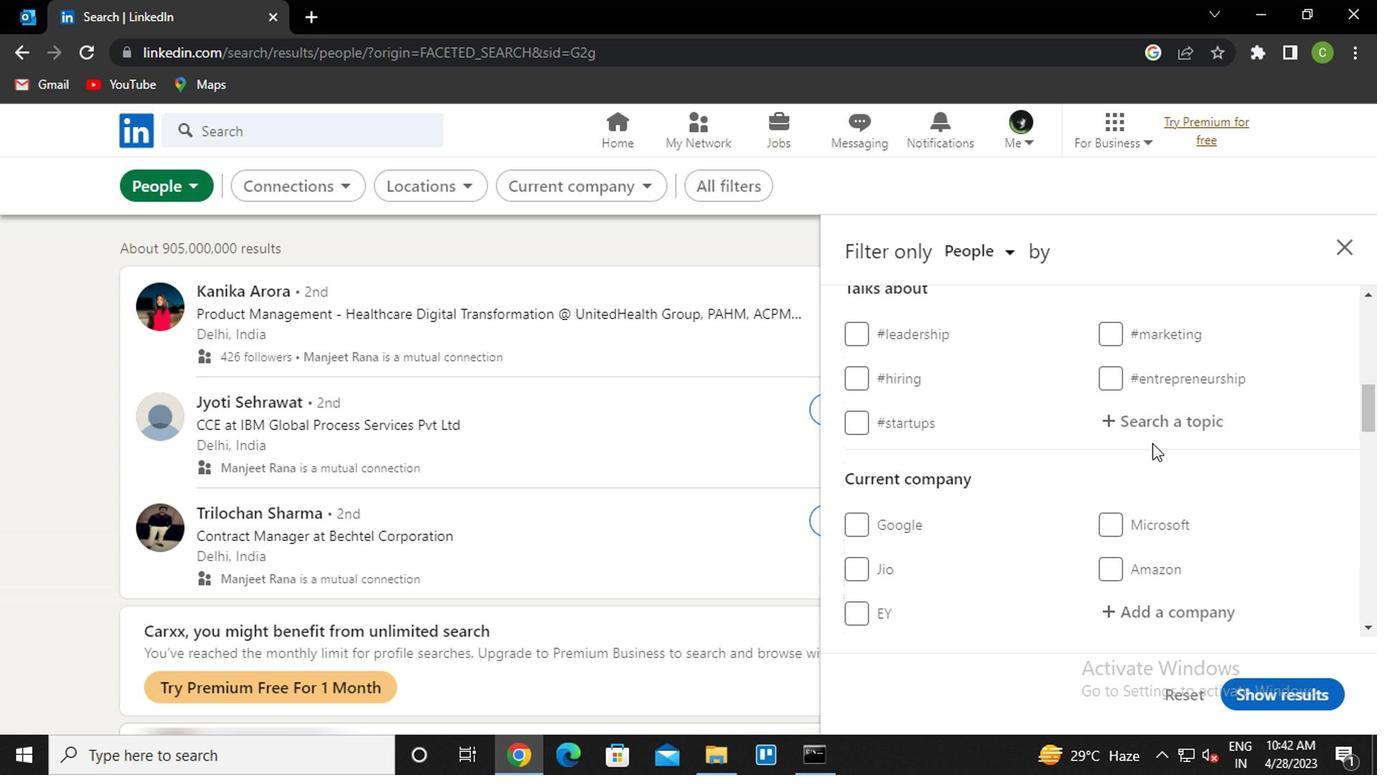 
Action: Mouse pressed left at (1156, 431)
Screenshot: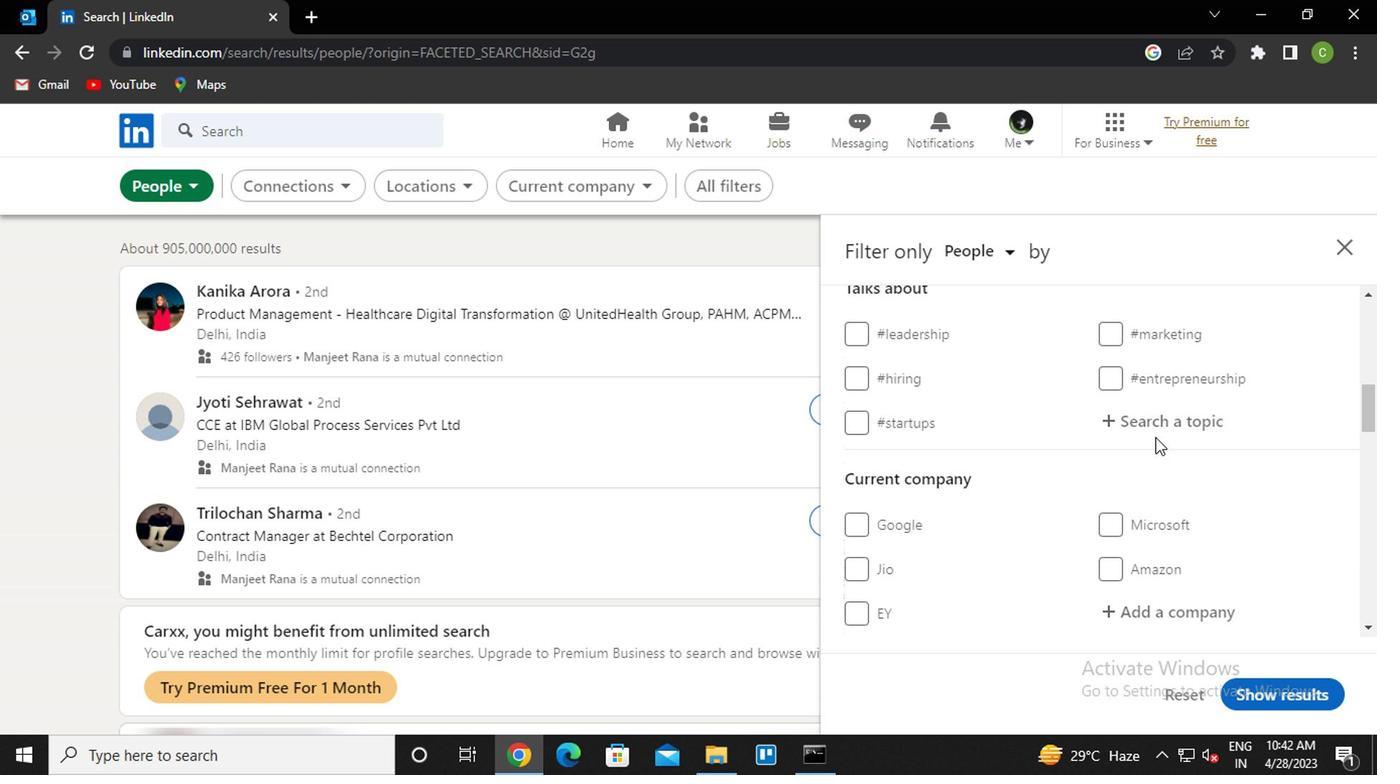 
Action: Key pressed jobseeker<Key.down><Key.enter>
Screenshot: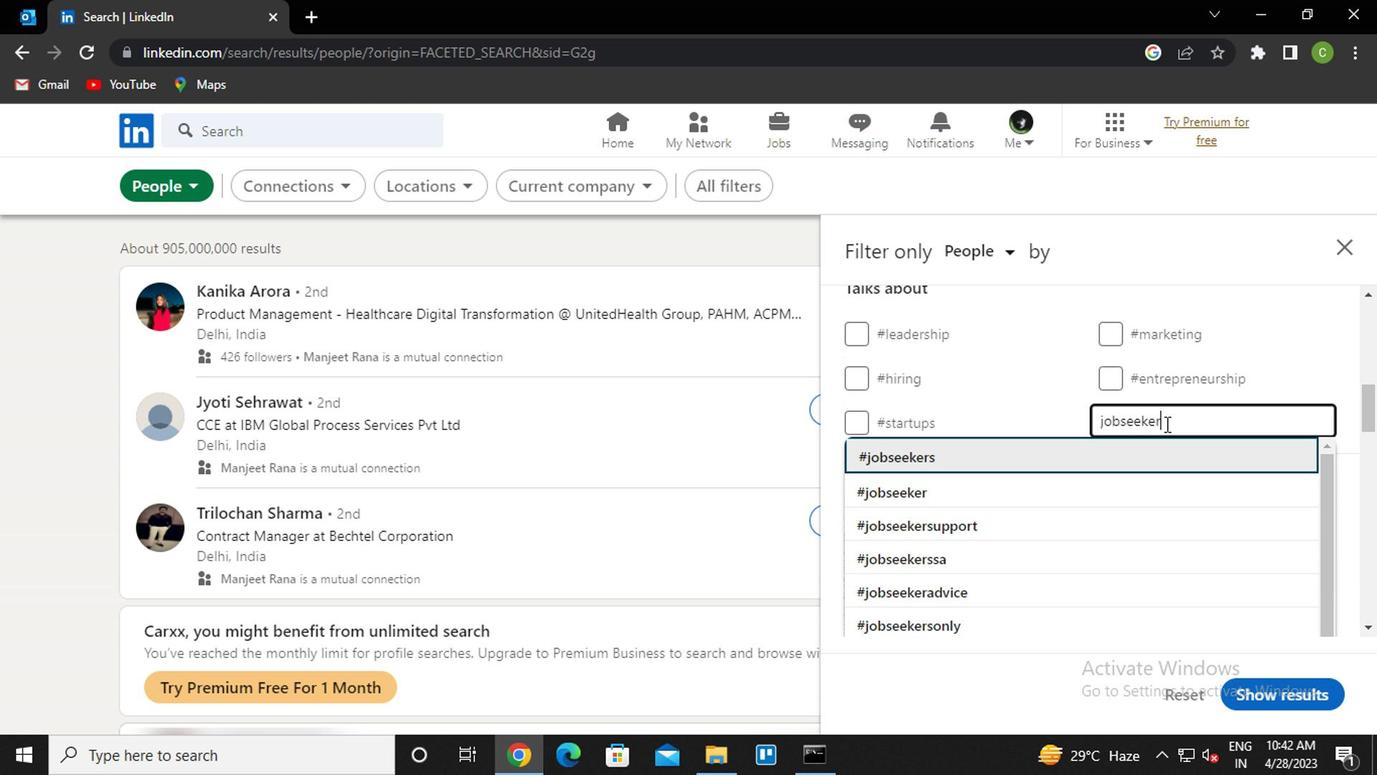 
Action: Mouse moved to (1156, 433)
Screenshot: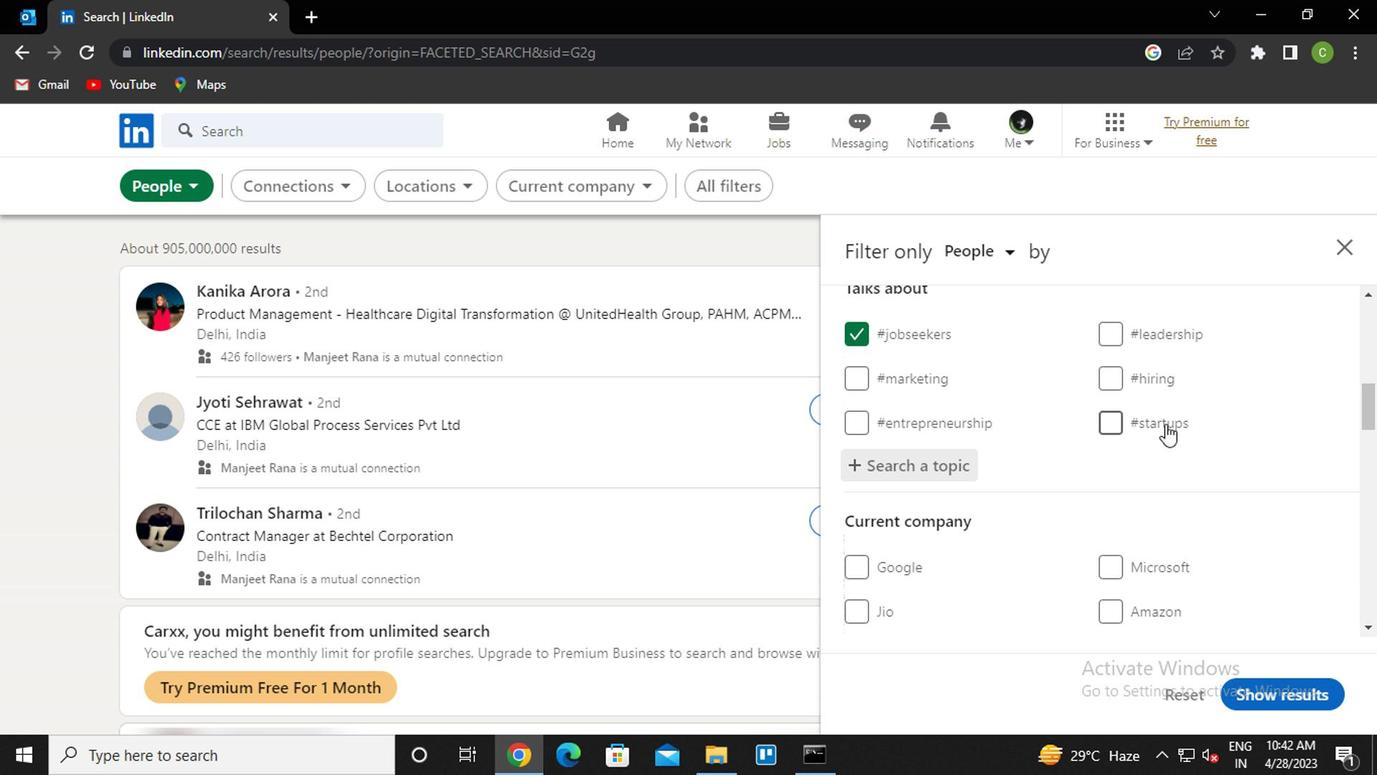 
Action: Mouse scrolled (1156, 432) with delta (0, 0)
Screenshot: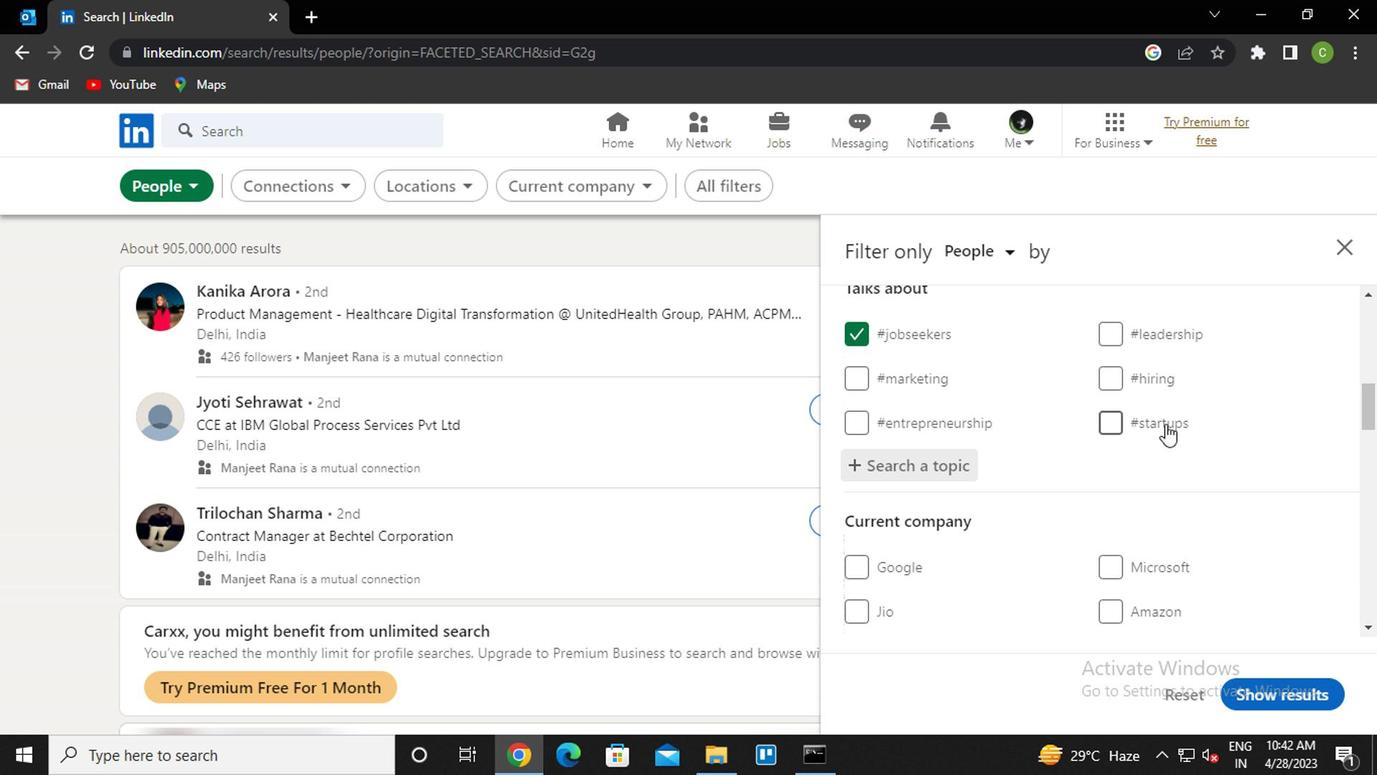 
Action: Mouse moved to (1155, 434)
Screenshot: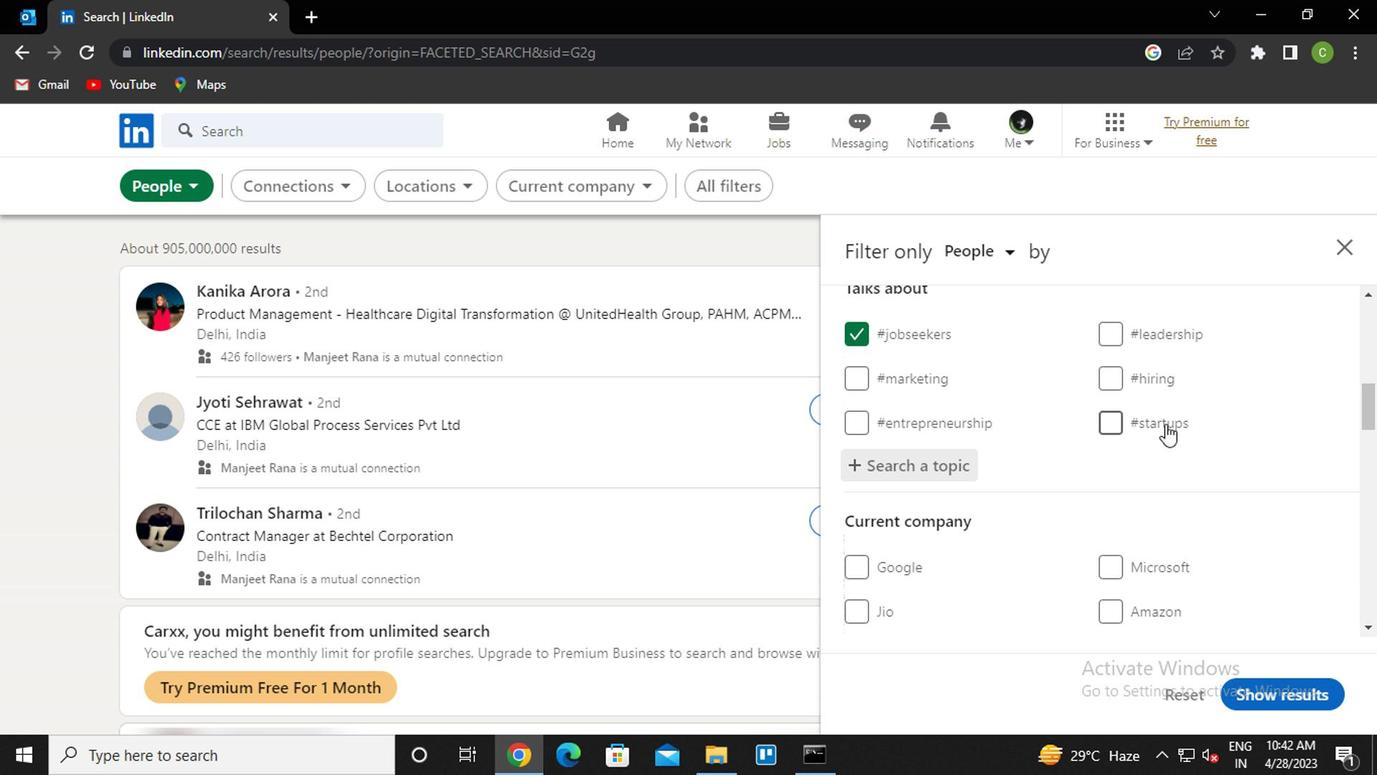 
Action: Mouse scrolled (1155, 434) with delta (0, 0)
Screenshot: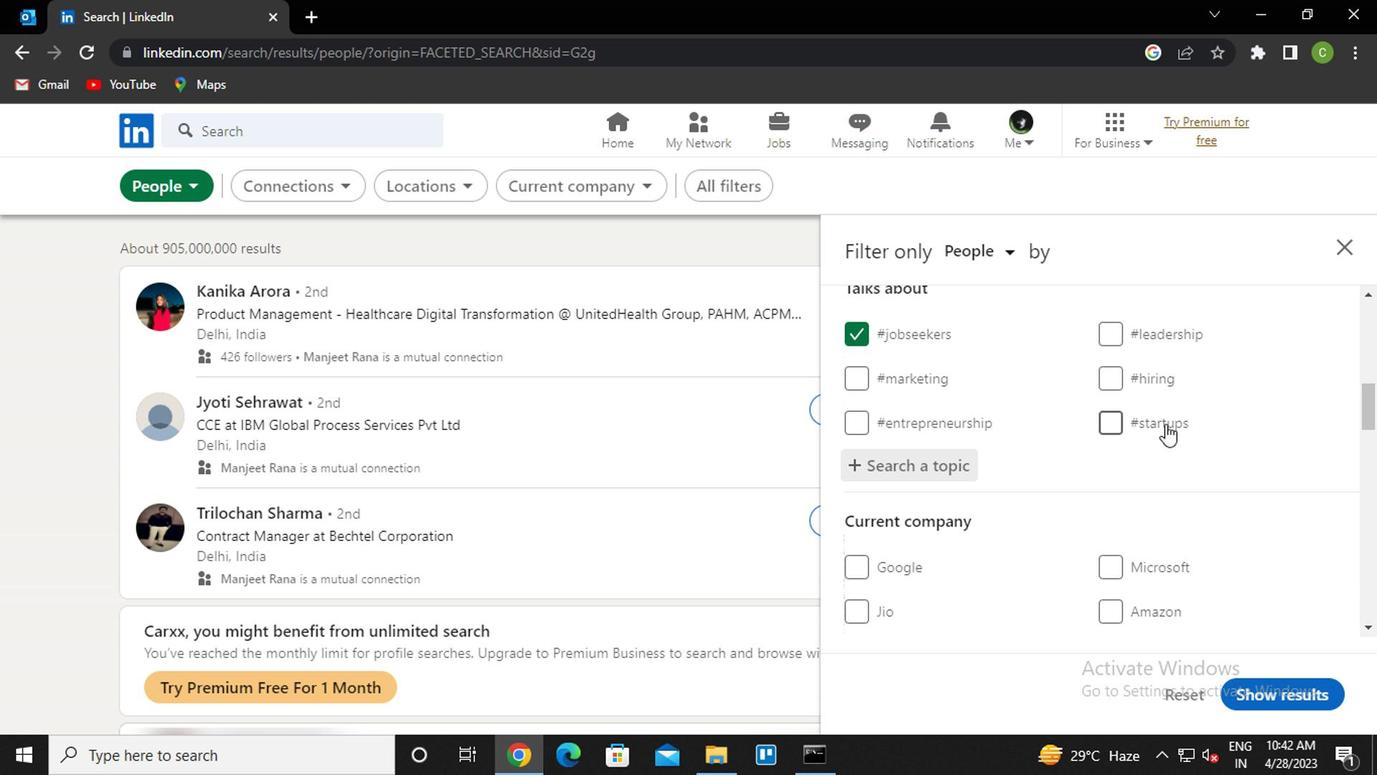 
Action: Mouse moved to (1153, 436)
Screenshot: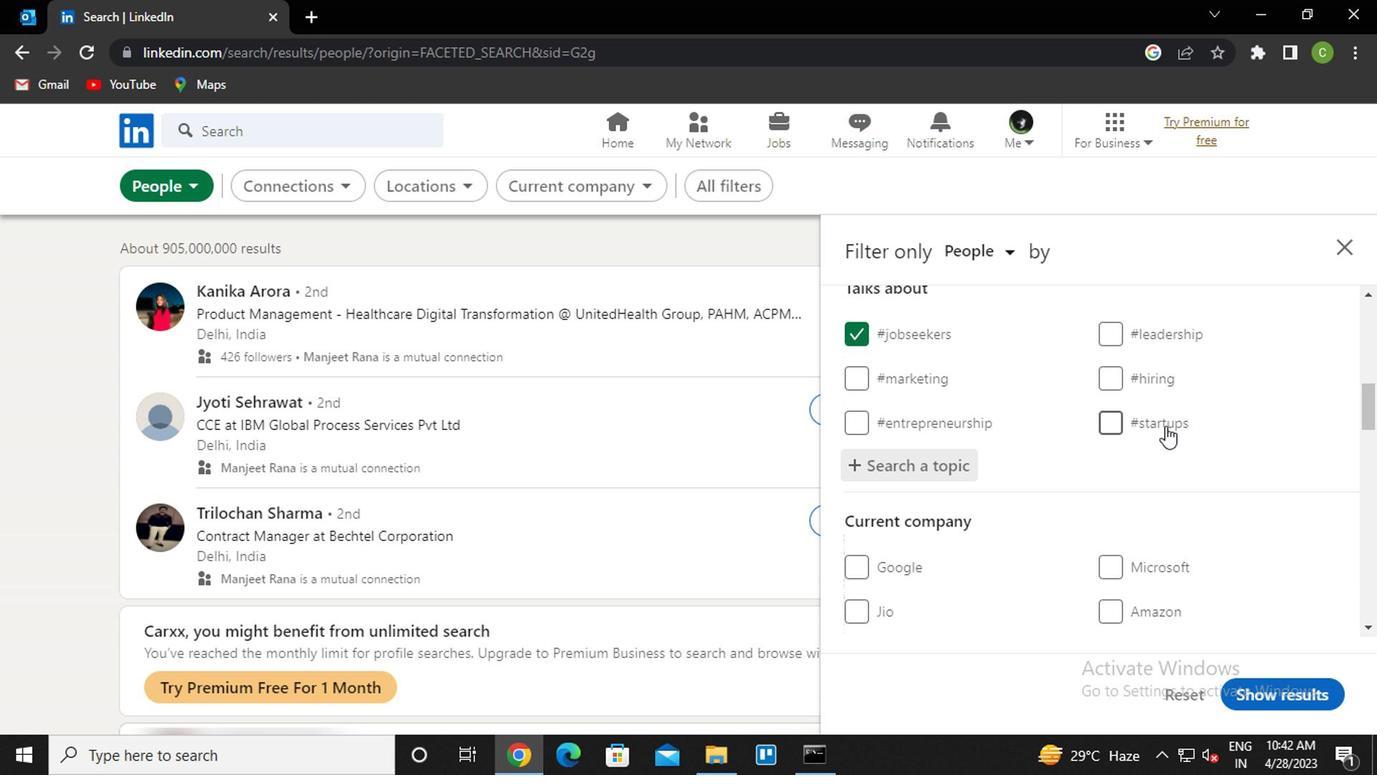 
Action: Mouse scrolled (1153, 435) with delta (0, 0)
Screenshot: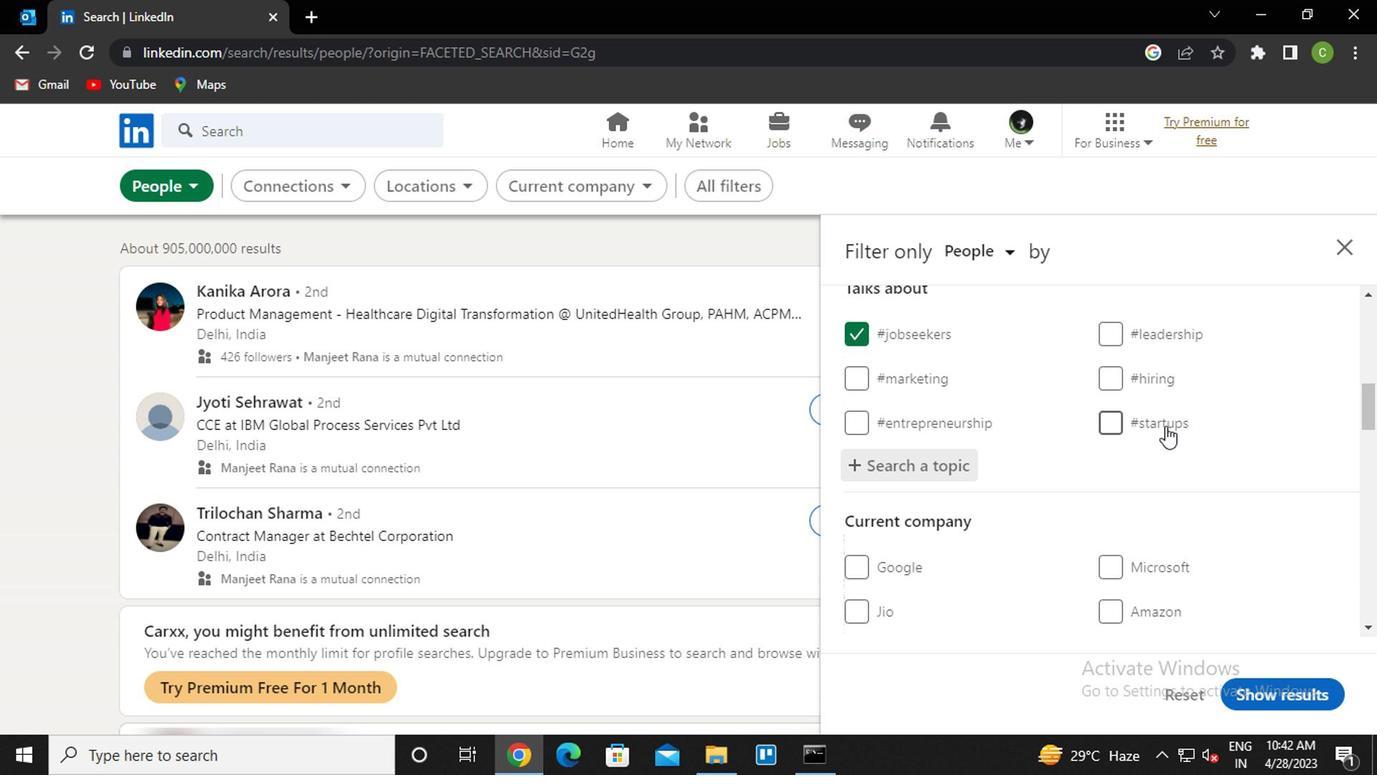 
Action: Mouse moved to (1151, 437)
Screenshot: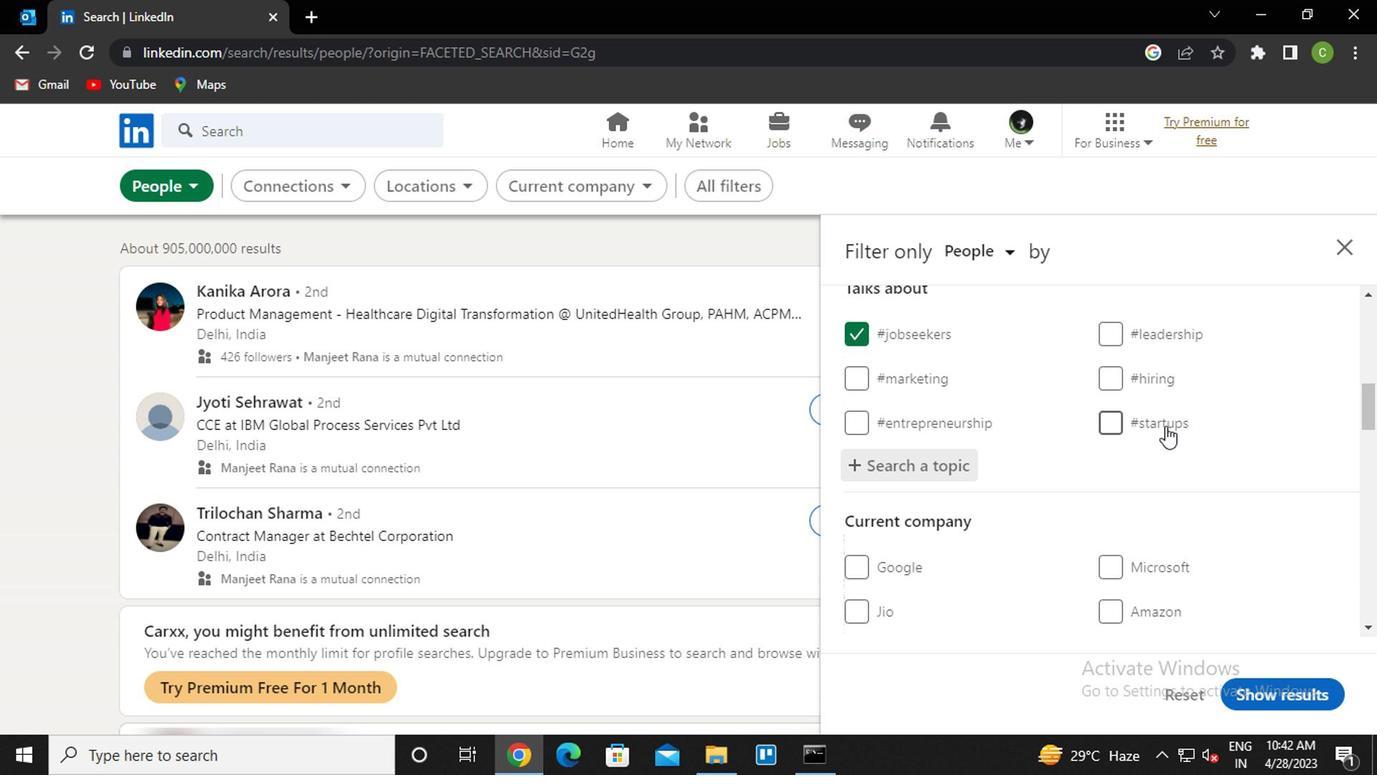 
Action: Mouse scrolled (1151, 437) with delta (0, 0)
Screenshot: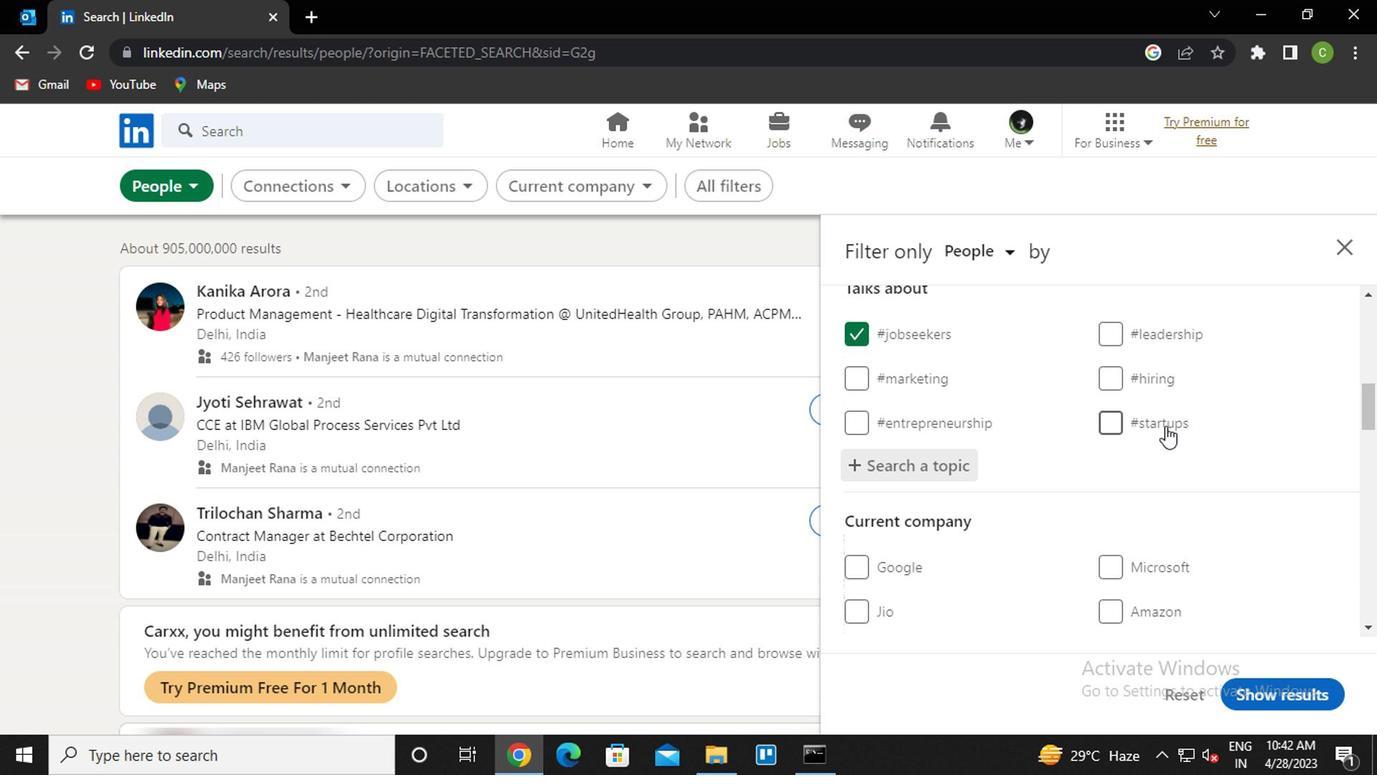 
Action: Mouse moved to (1148, 438)
Screenshot: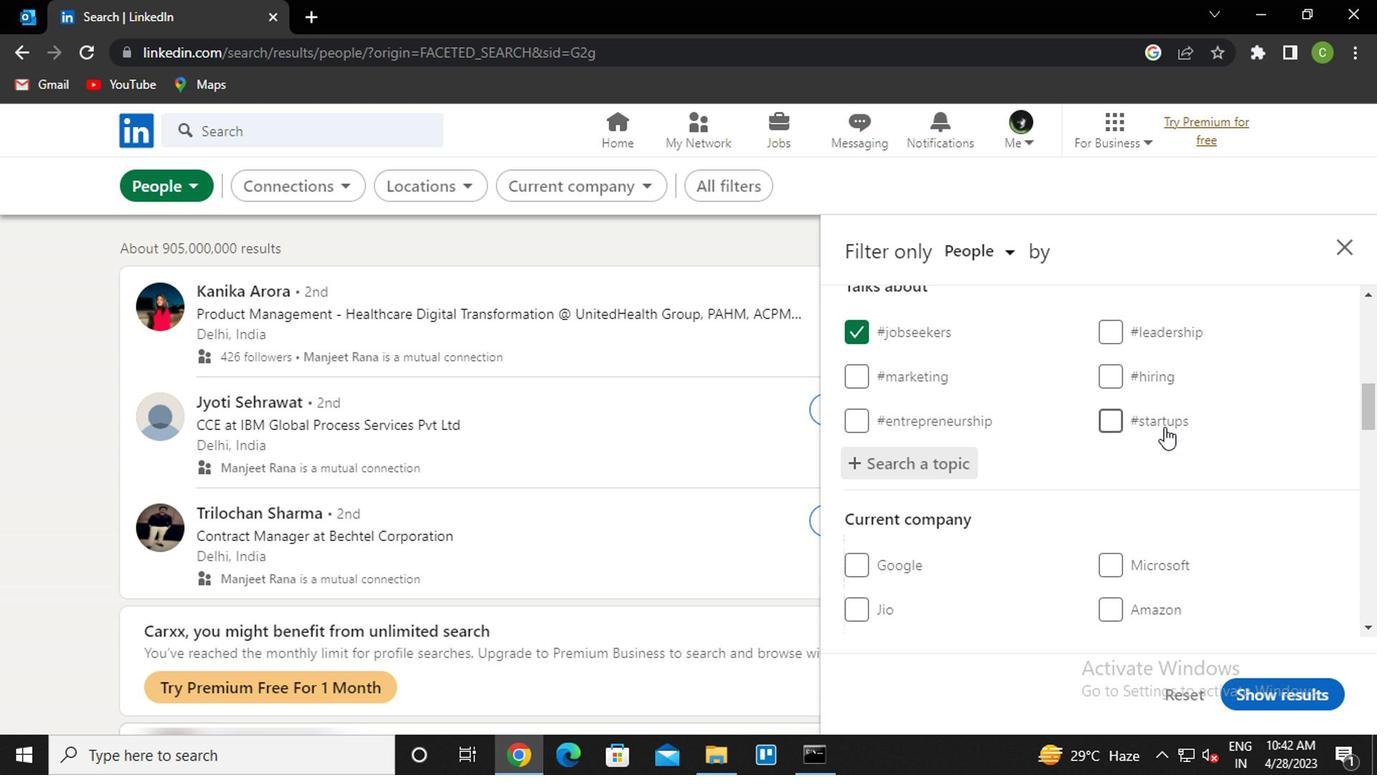 
Action: Mouse scrolled (1148, 437) with delta (0, 0)
Screenshot: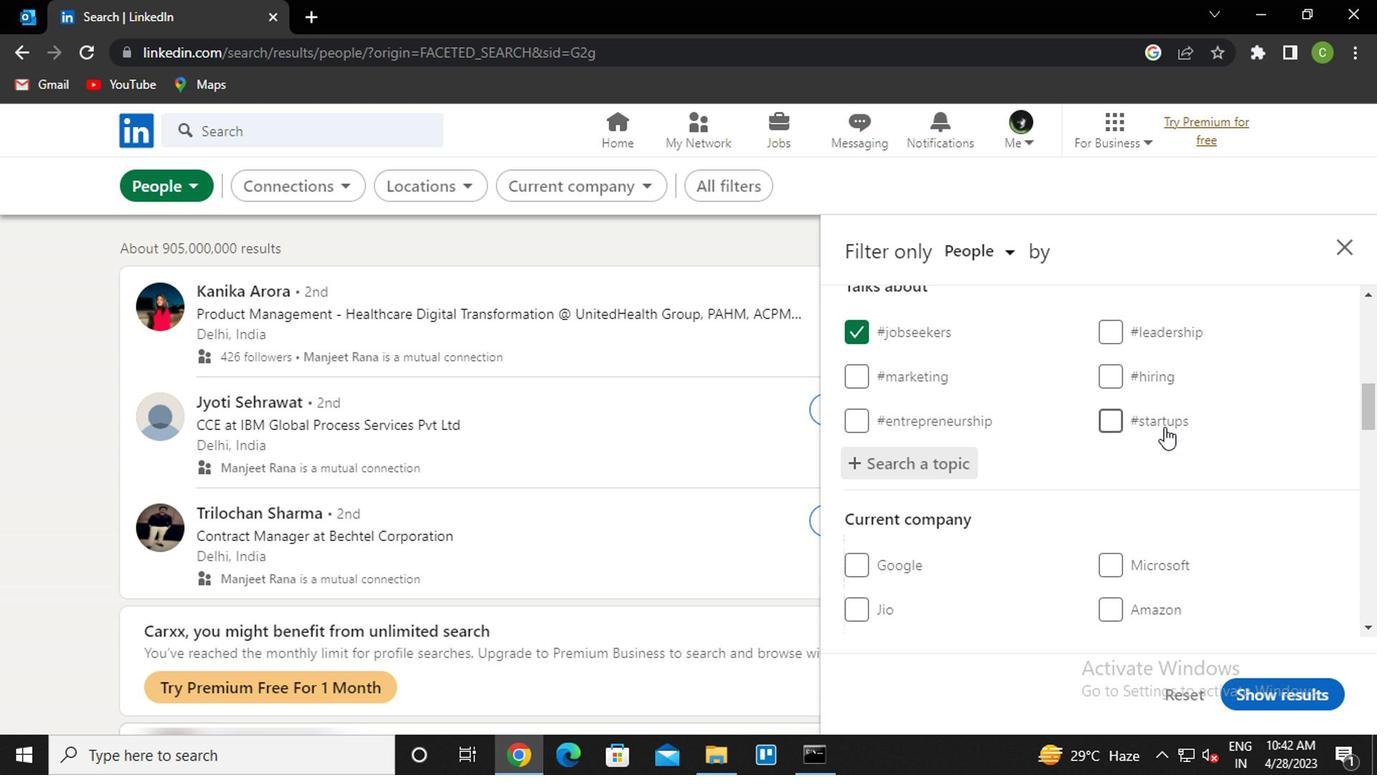 
Action: Mouse moved to (1148, 438)
Screenshot: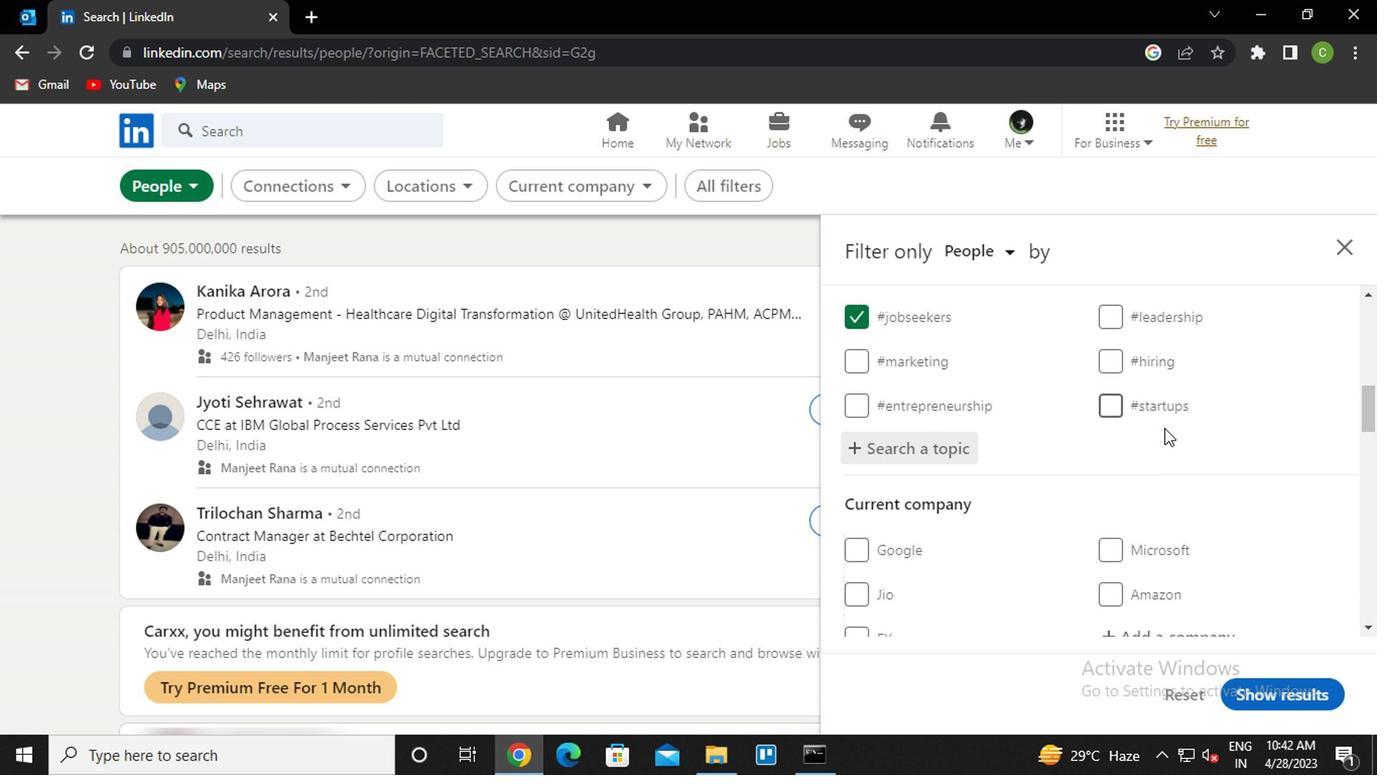 
Action: Mouse scrolled (1148, 437) with delta (0, 0)
Screenshot: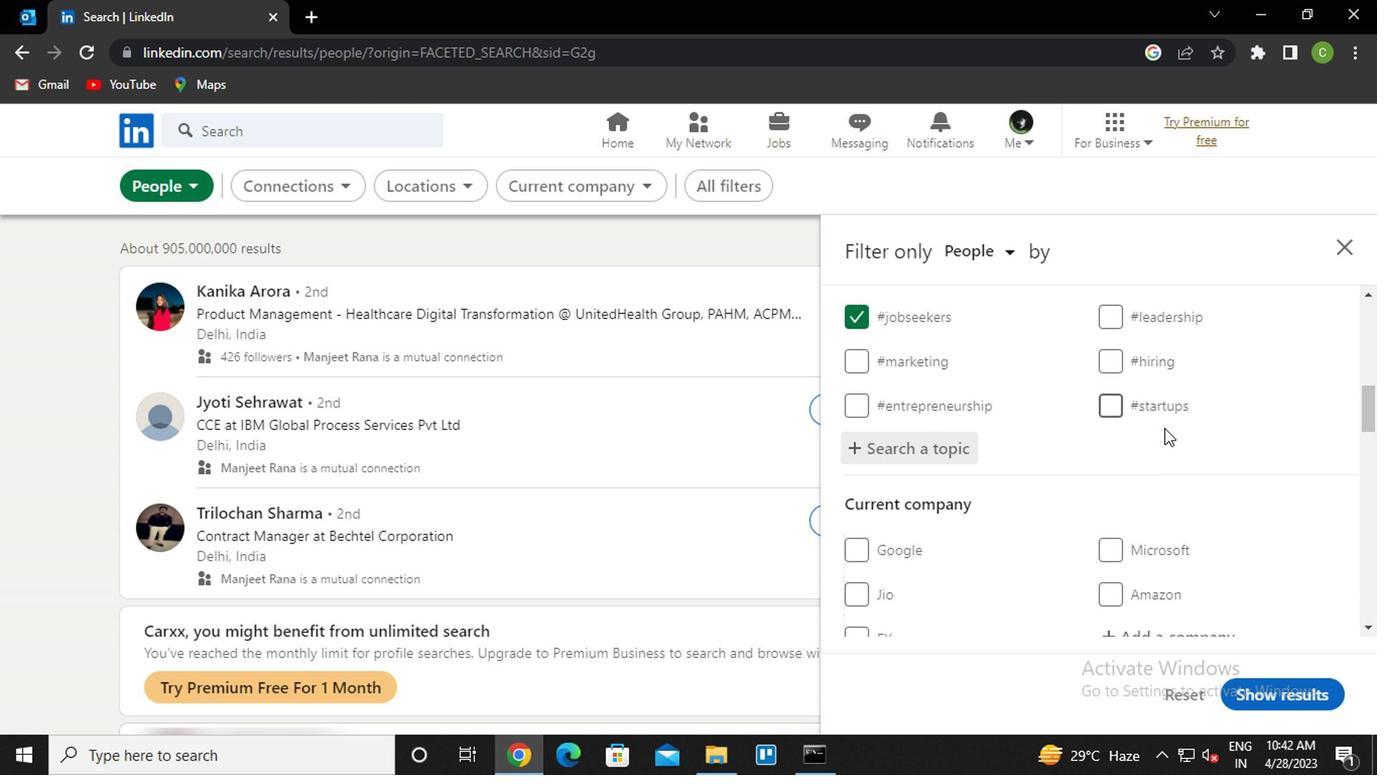 
Action: Mouse scrolled (1148, 437) with delta (0, 0)
Screenshot: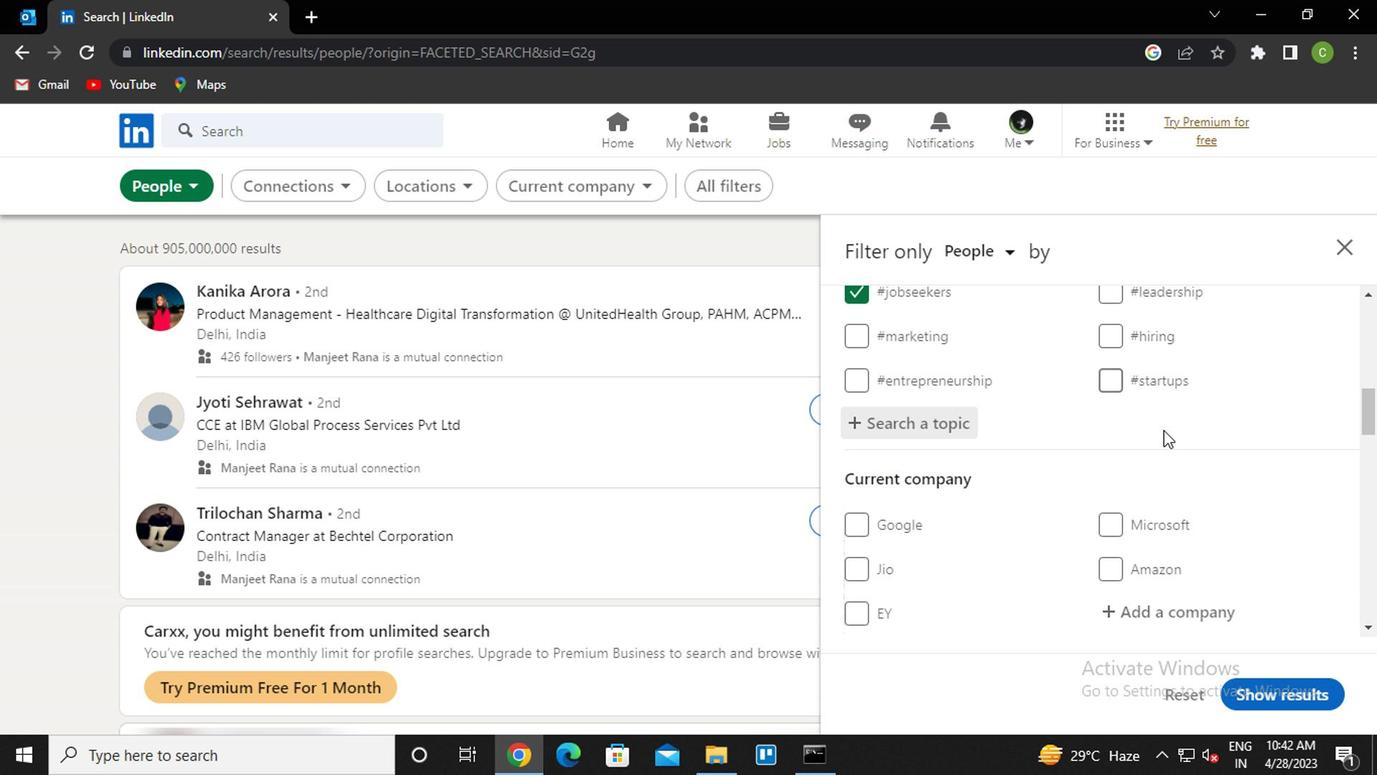 
Action: Mouse scrolled (1148, 437) with delta (0, 0)
Screenshot: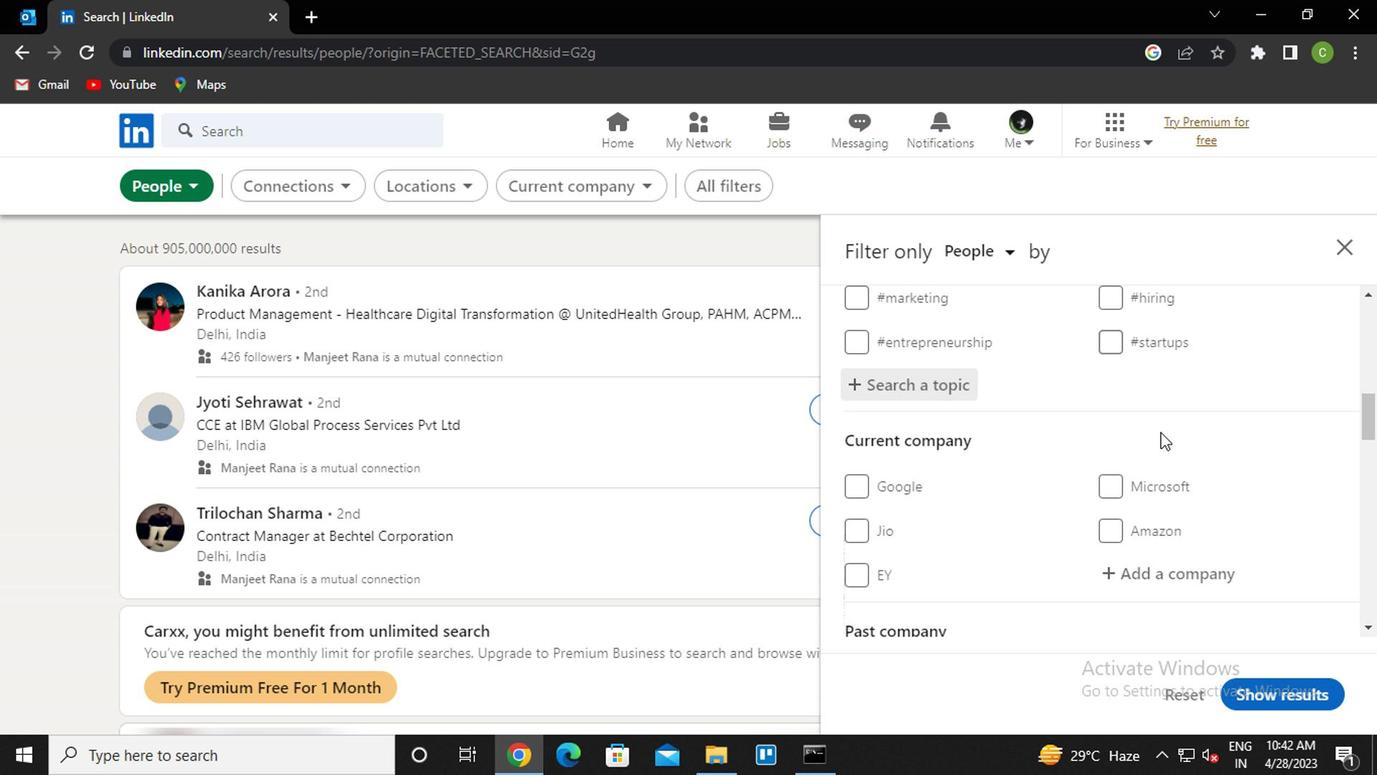 
Action: Mouse moved to (1135, 500)
Screenshot: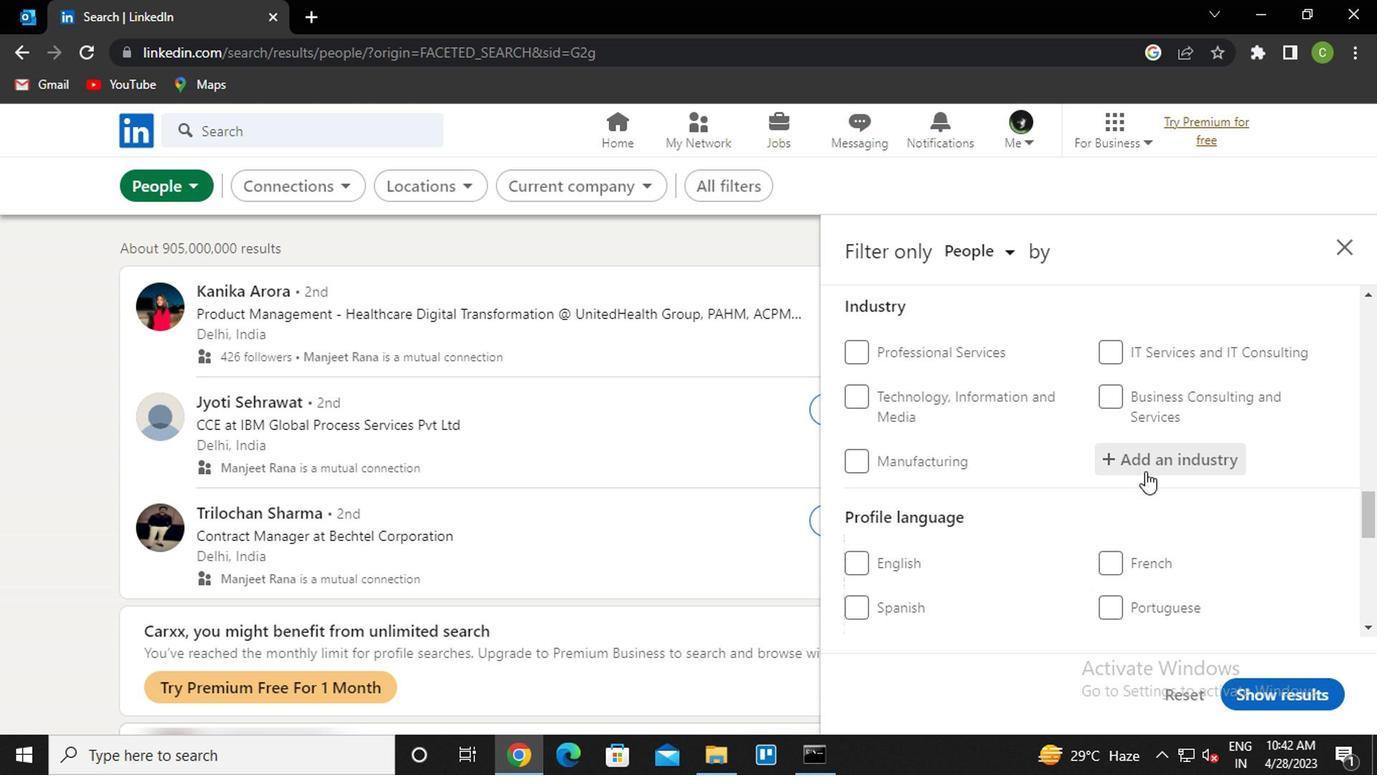 
Action: Mouse scrolled (1135, 500) with delta (0, 0)
Screenshot: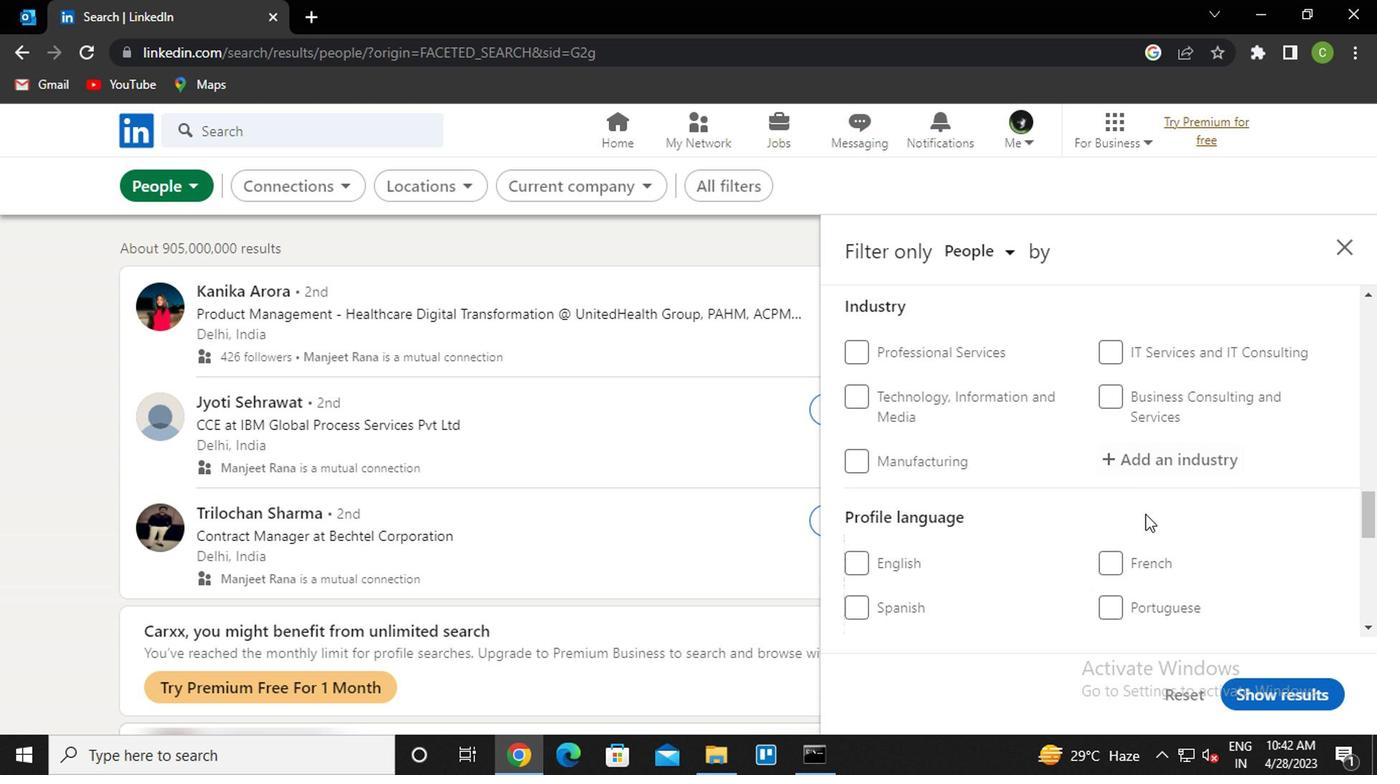 
Action: Mouse moved to (853, 540)
Screenshot: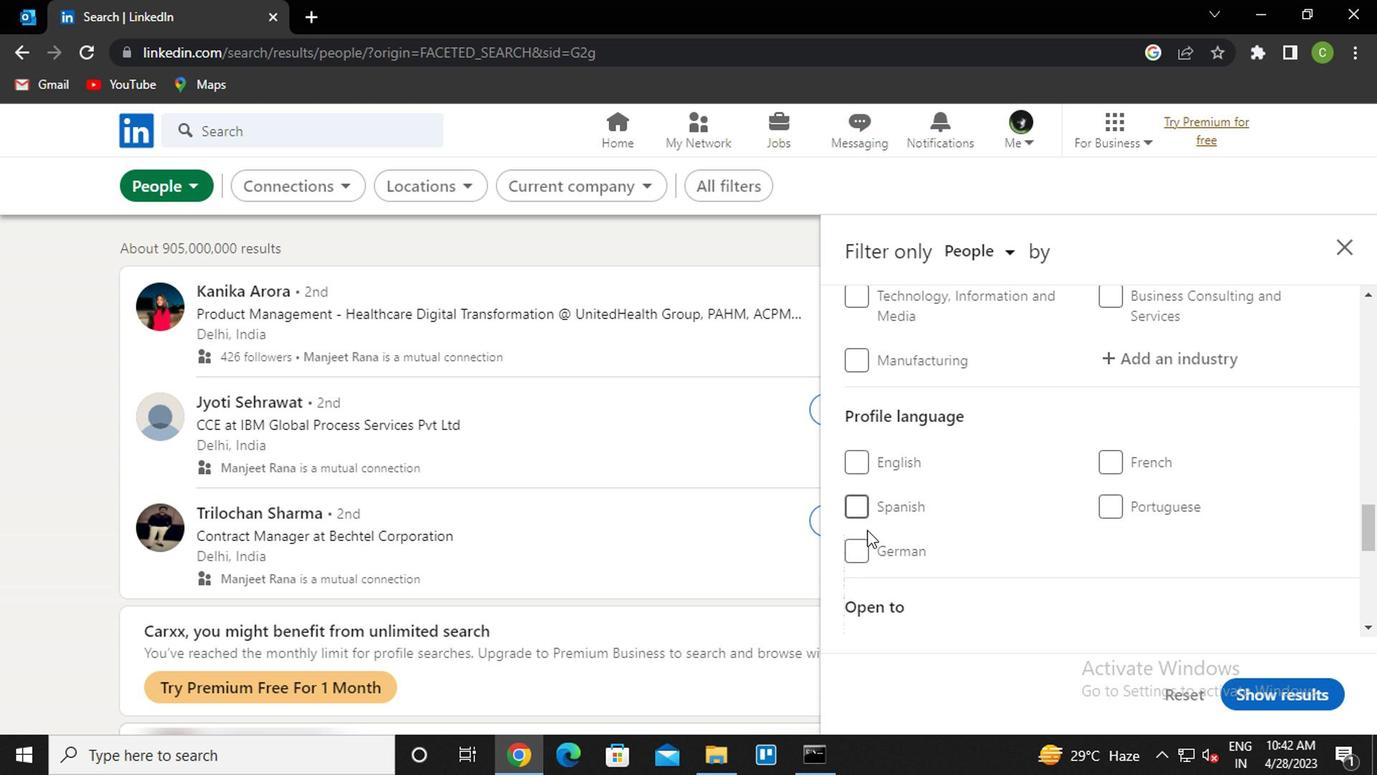 
Action: Mouse pressed left at (853, 540)
Screenshot: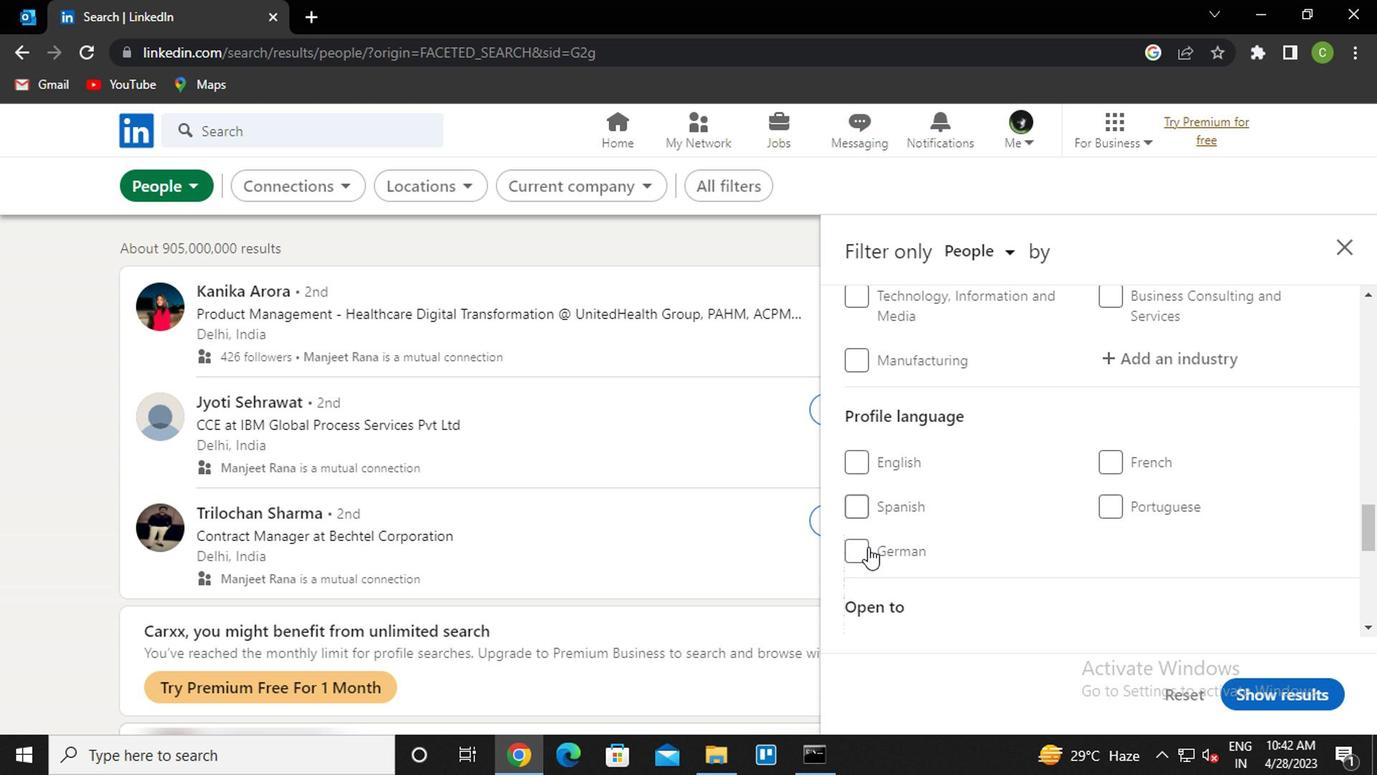 
Action: Mouse moved to (849, 536)
Screenshot: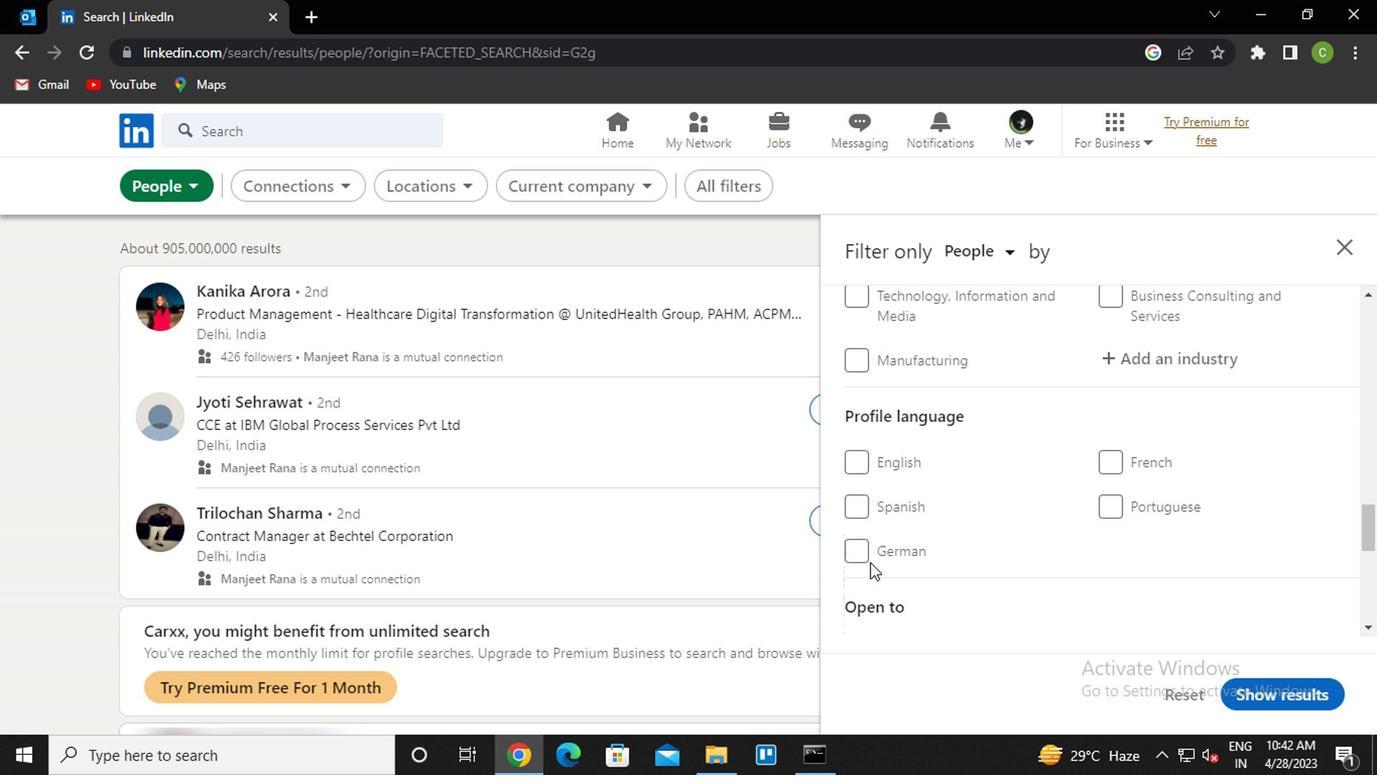 
Action: Mouse pressed left at (849, 536)
Screenshot: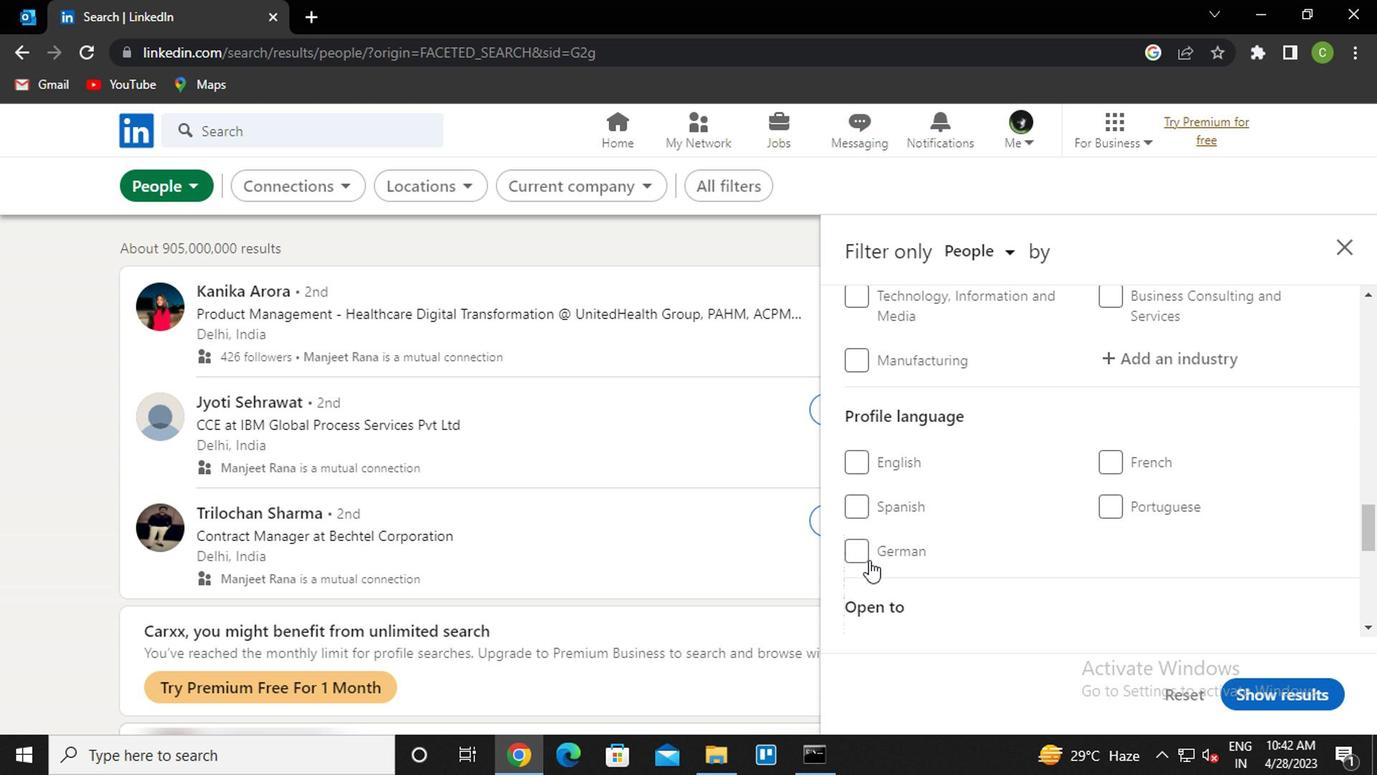 
Action: Mouse moved to (1057, 463)
Screenshot: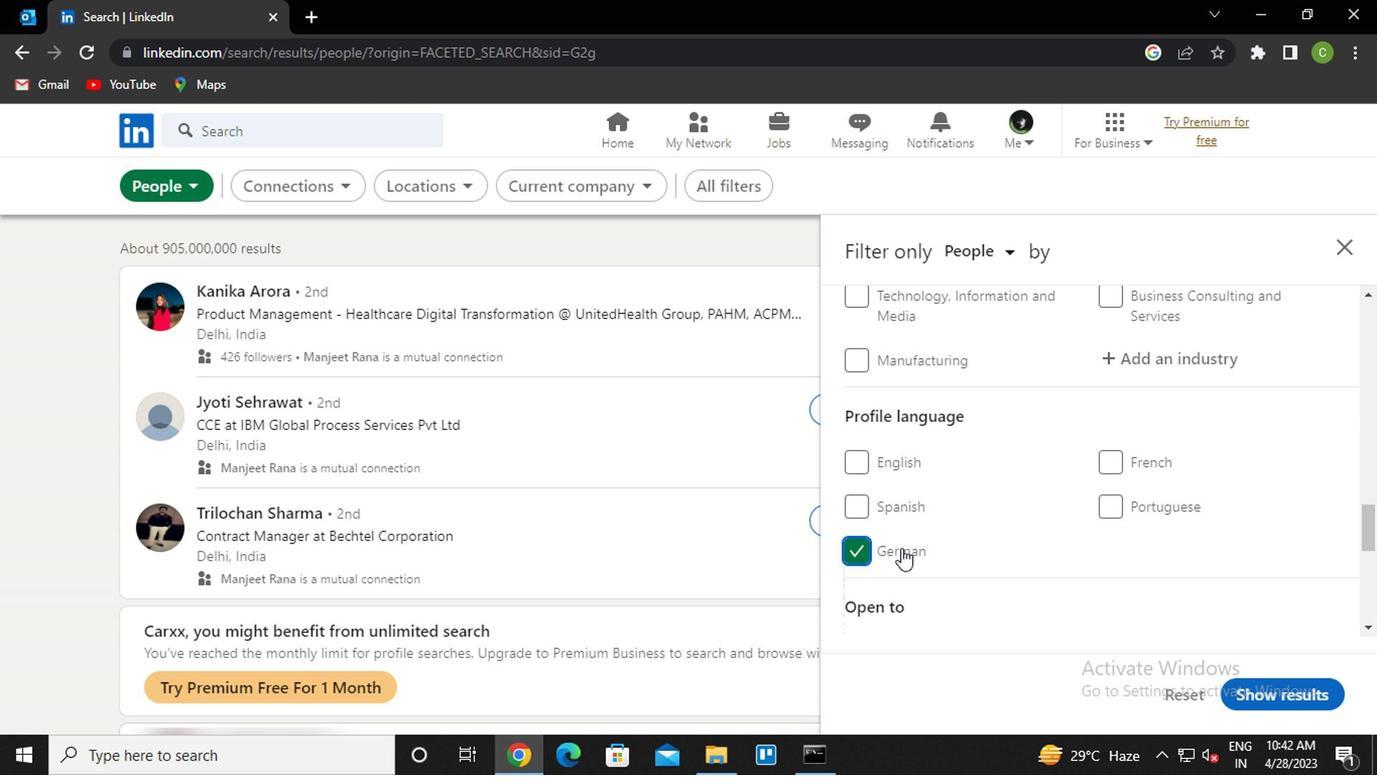 
Action: Mouse scrolled (1057, 464) with delta (0, 0)
Screenshot: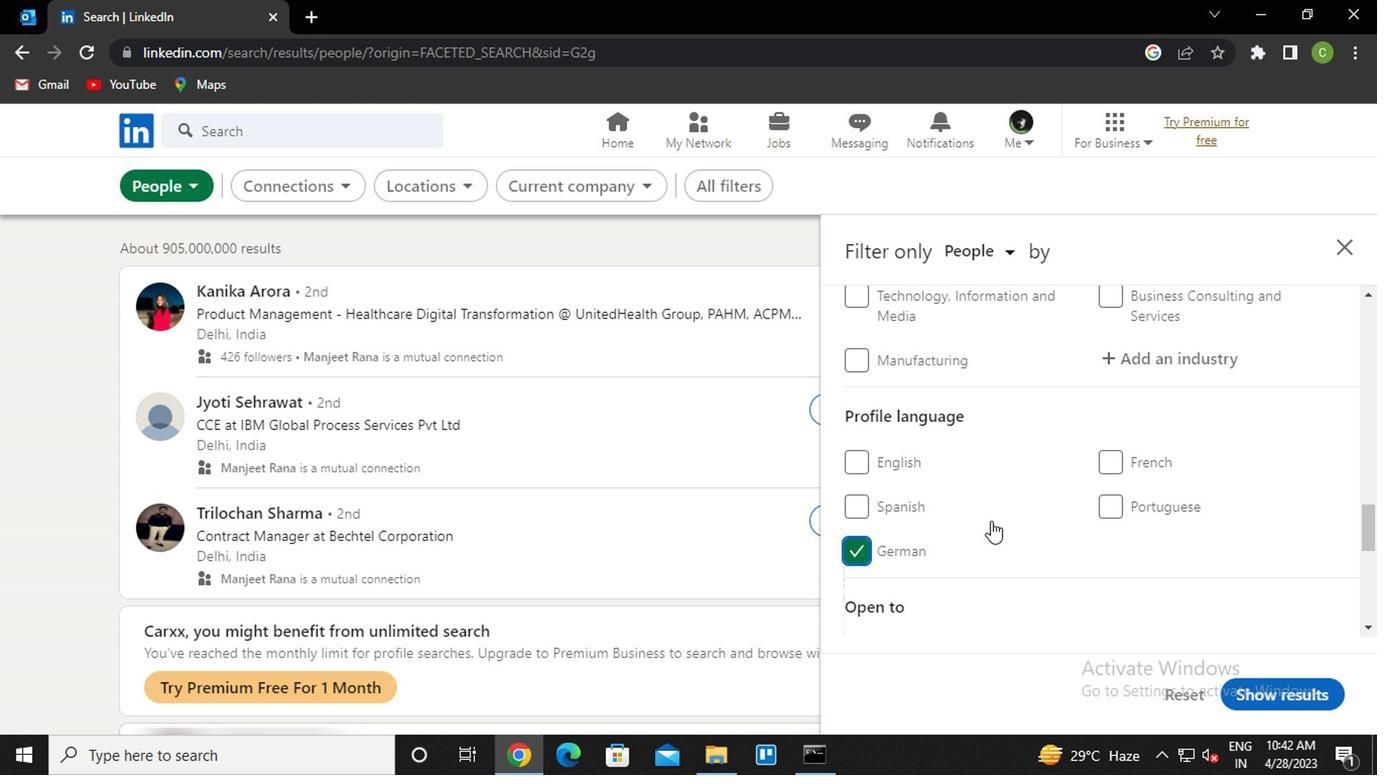 
Action: Mouse scrolled (1057, 464) with delta (0, 0)
Screenshot: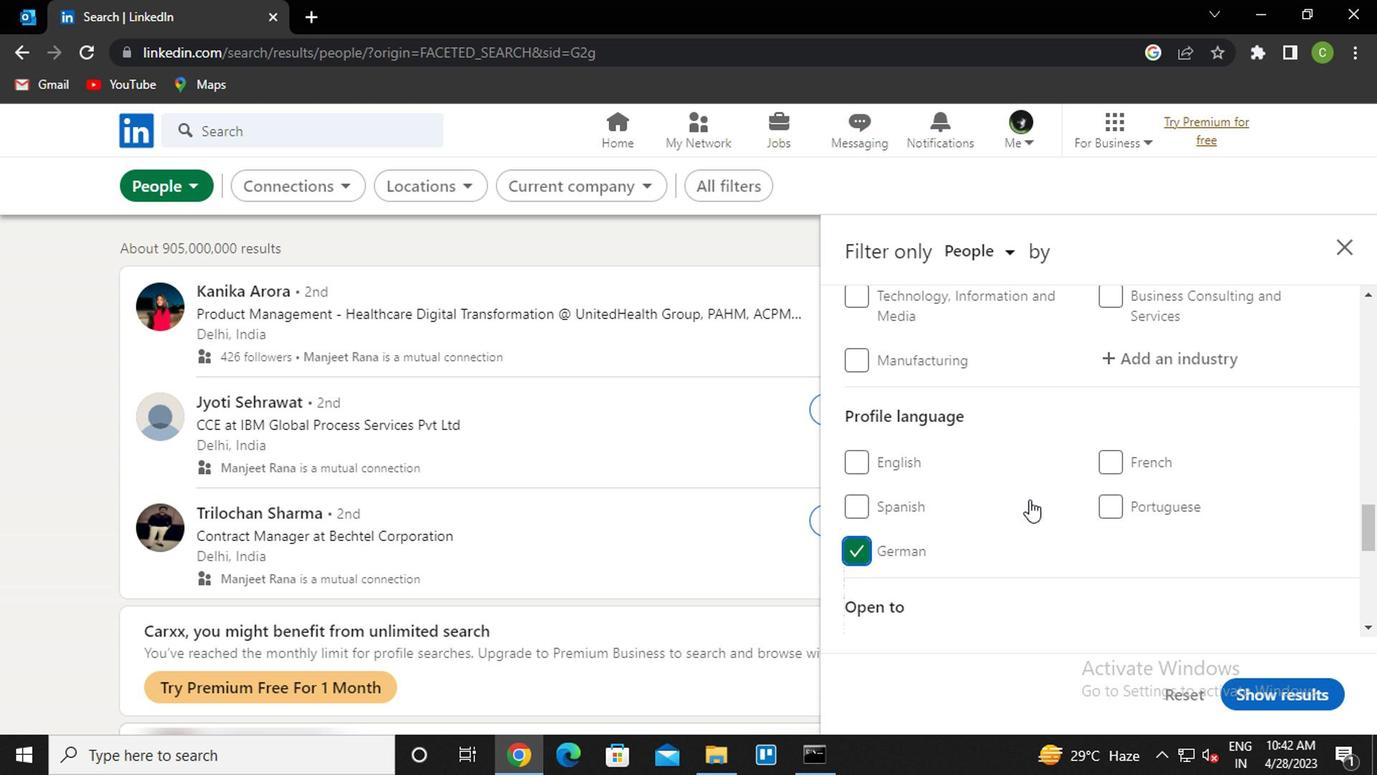 
Action: Mouse scrolled (1057, 464) with delta (0, 0)
Screenshot: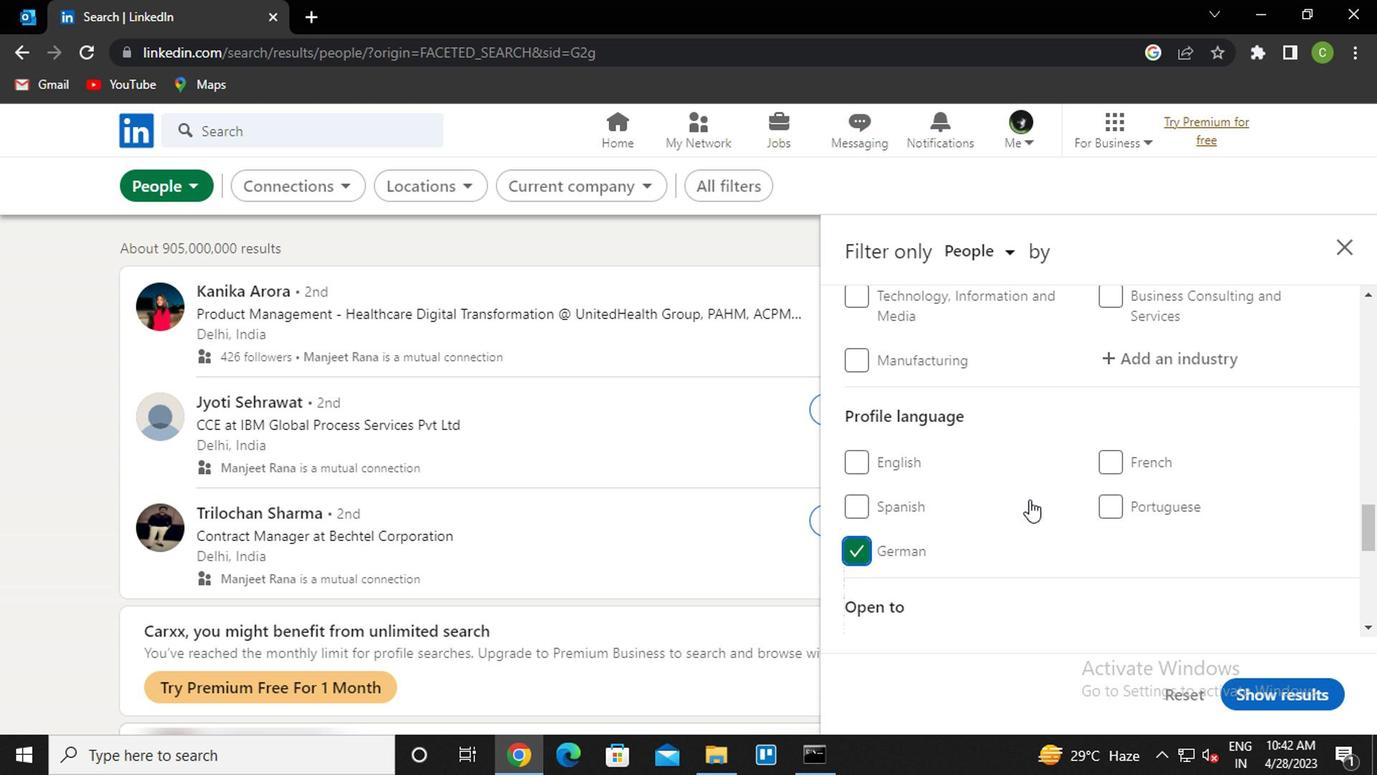 
Action: Mouse scrolled (1057, 464) with delta (0, 0)
Screenshot: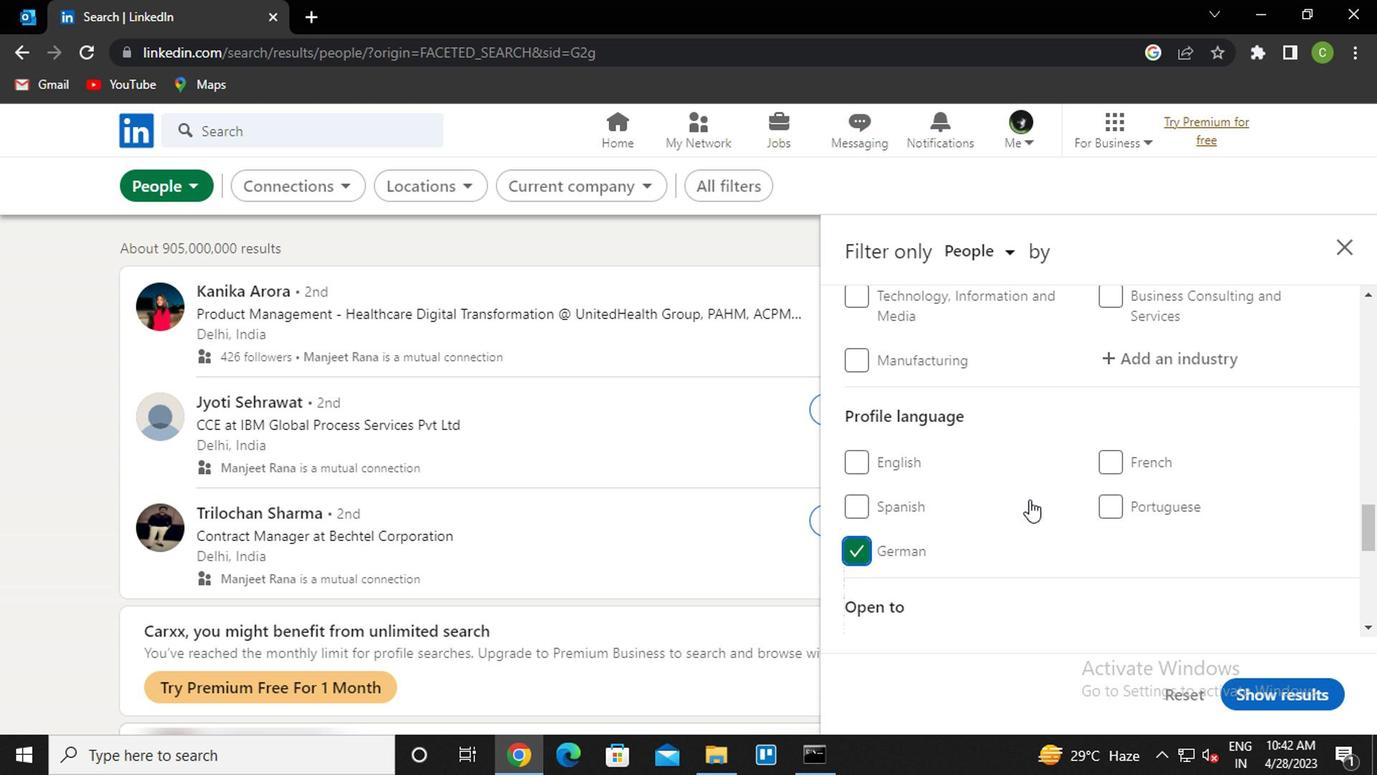 
Action: Mouse scrolled (1057, 464) with delta (0, 0)
Screenshot: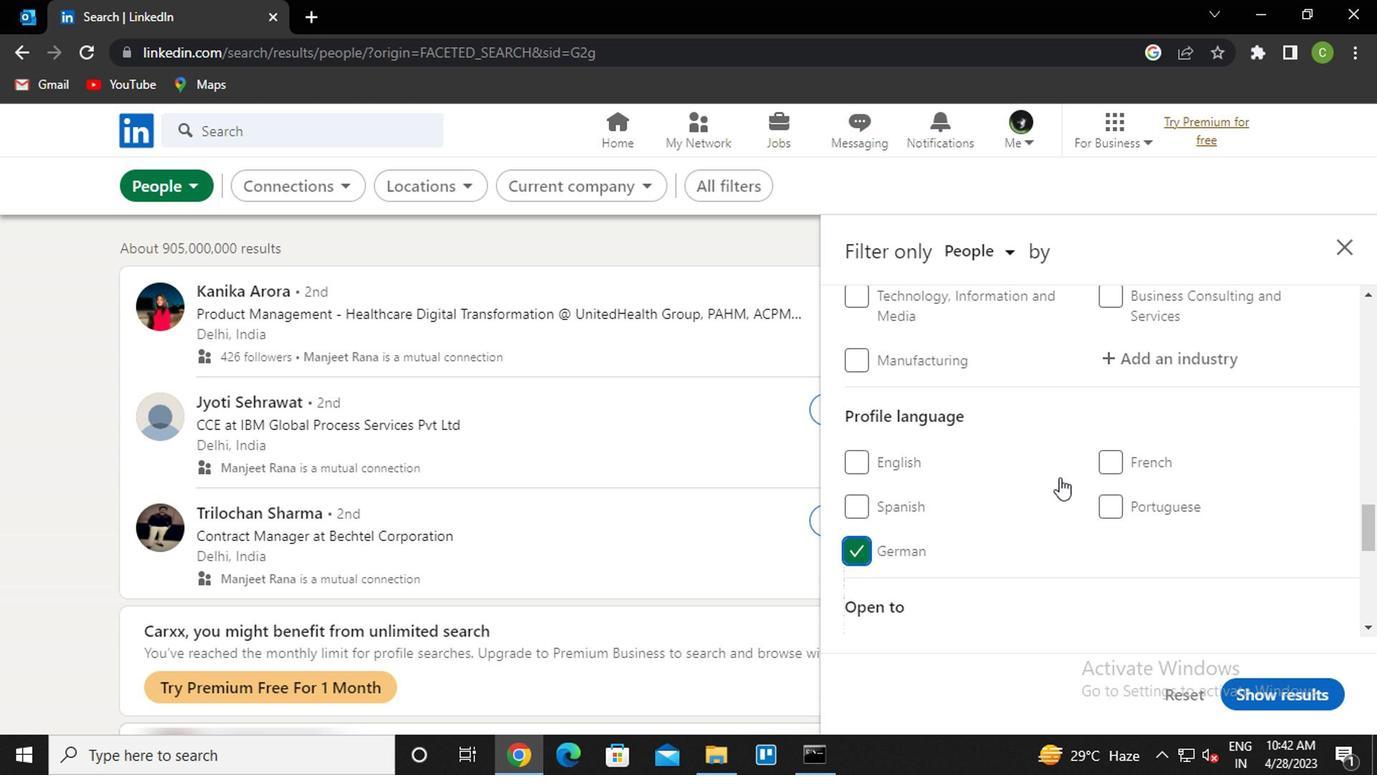 
Action: Mouse moved to (1059, 463)
Screenshot: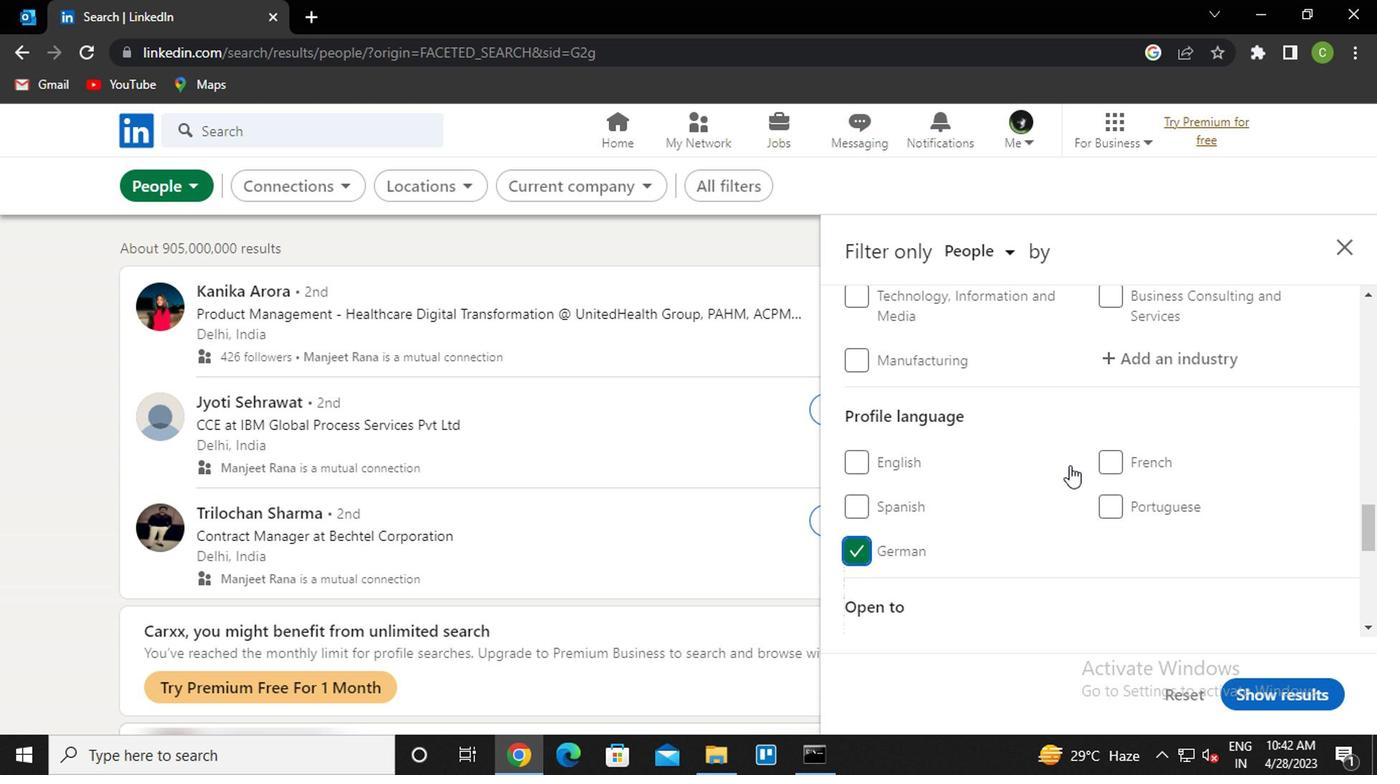 
Action: Mouse scrolled (1059, 464) with delta (0, 0)
Screenshot: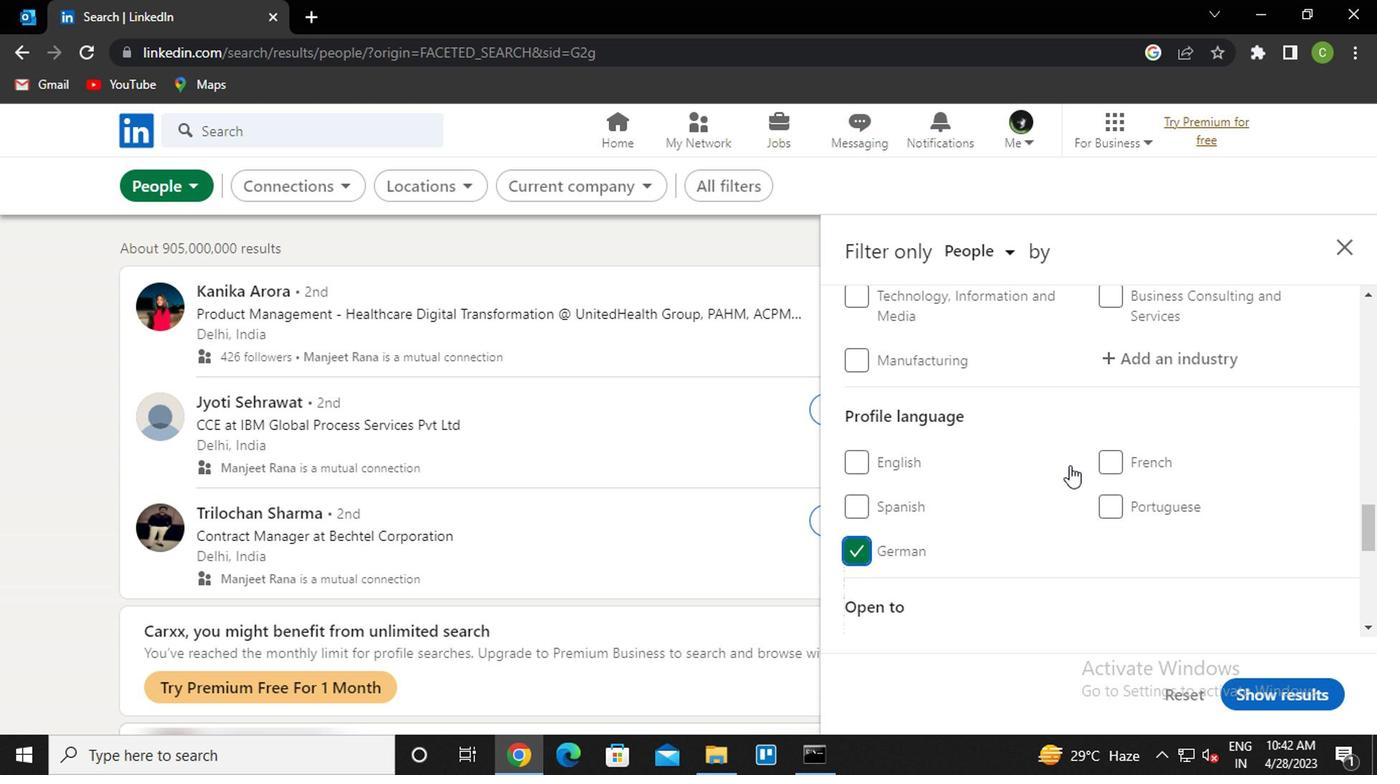 
Action: Mouse scrolled (1059, 464) with delta (0, 0)
Screenshot: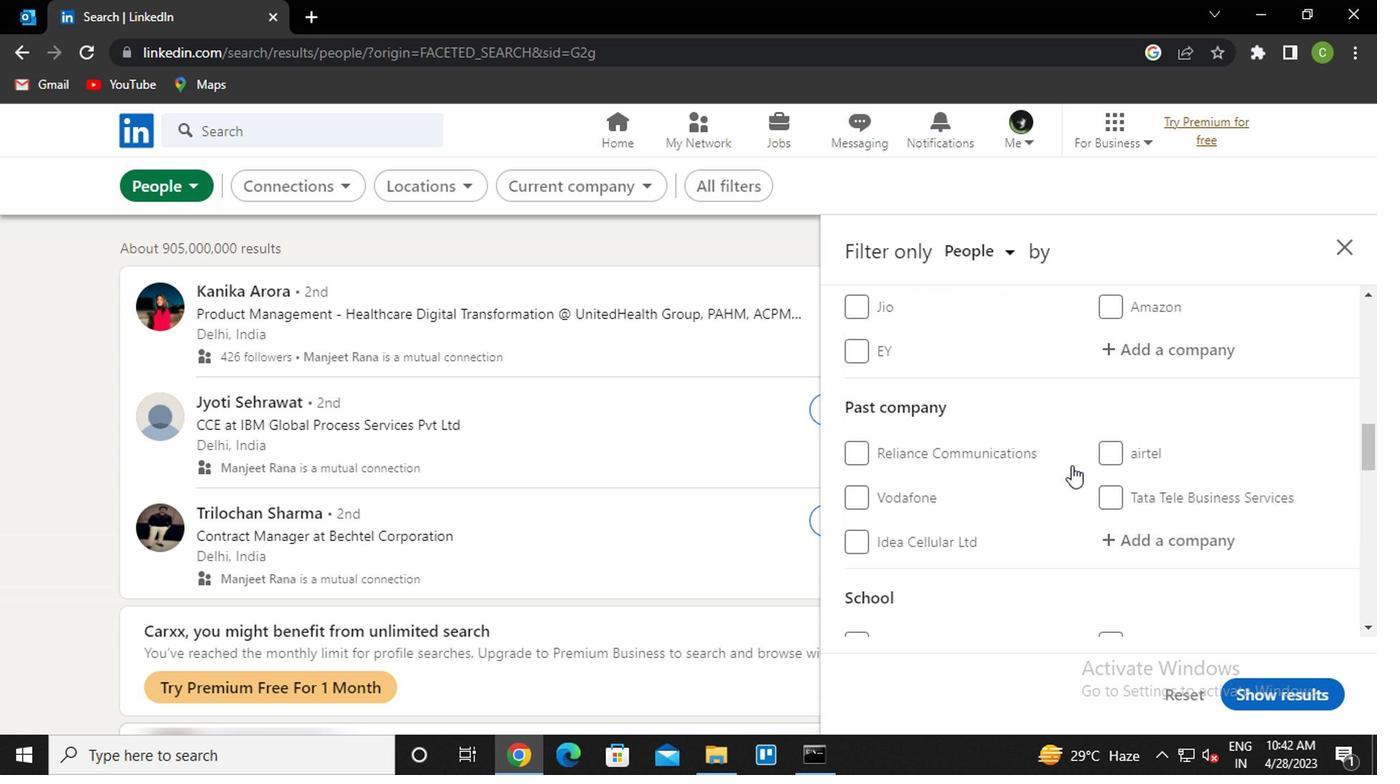 
Action: Mouse scrolled (1059, 464) with delta (0, 0)
Screenshot: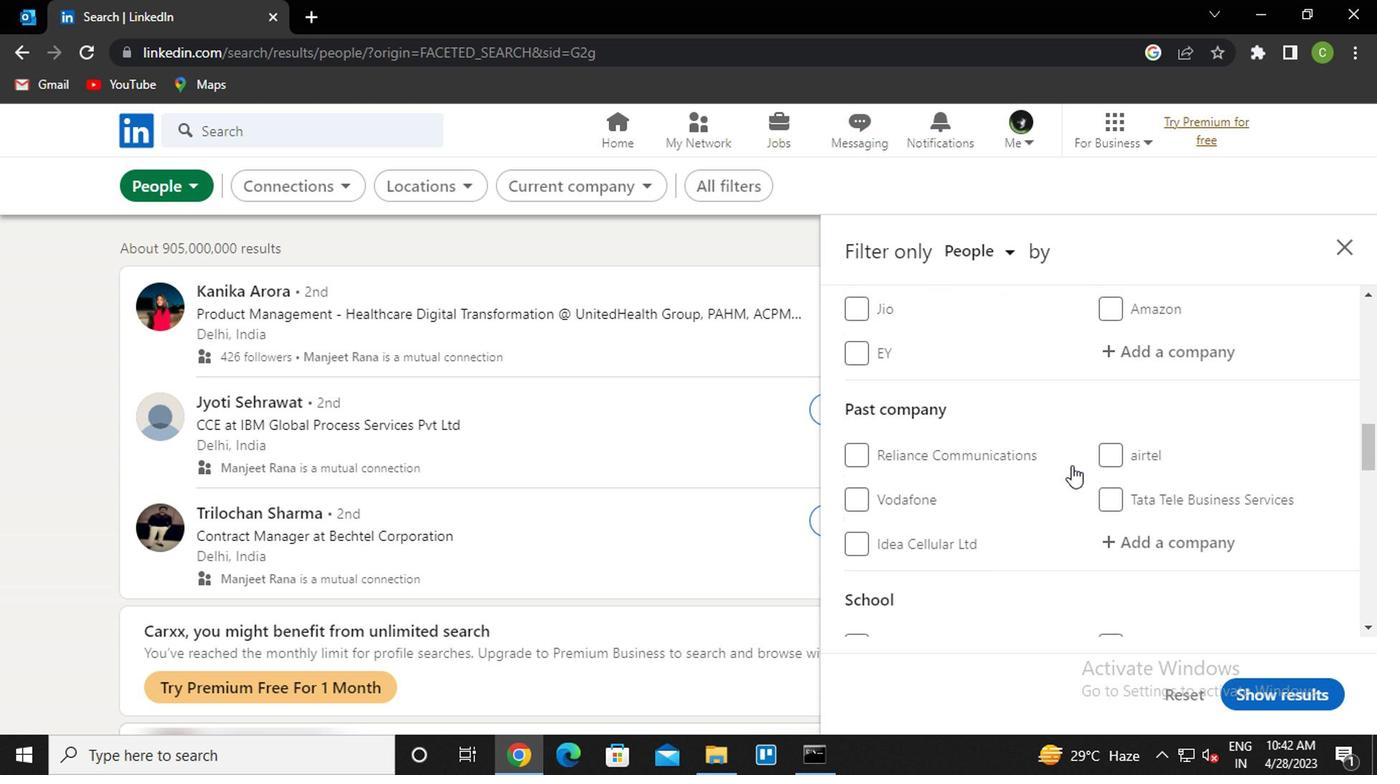 
Action: Mouse scrolled (1059, 464) with delta (0, 0)
Screenshot: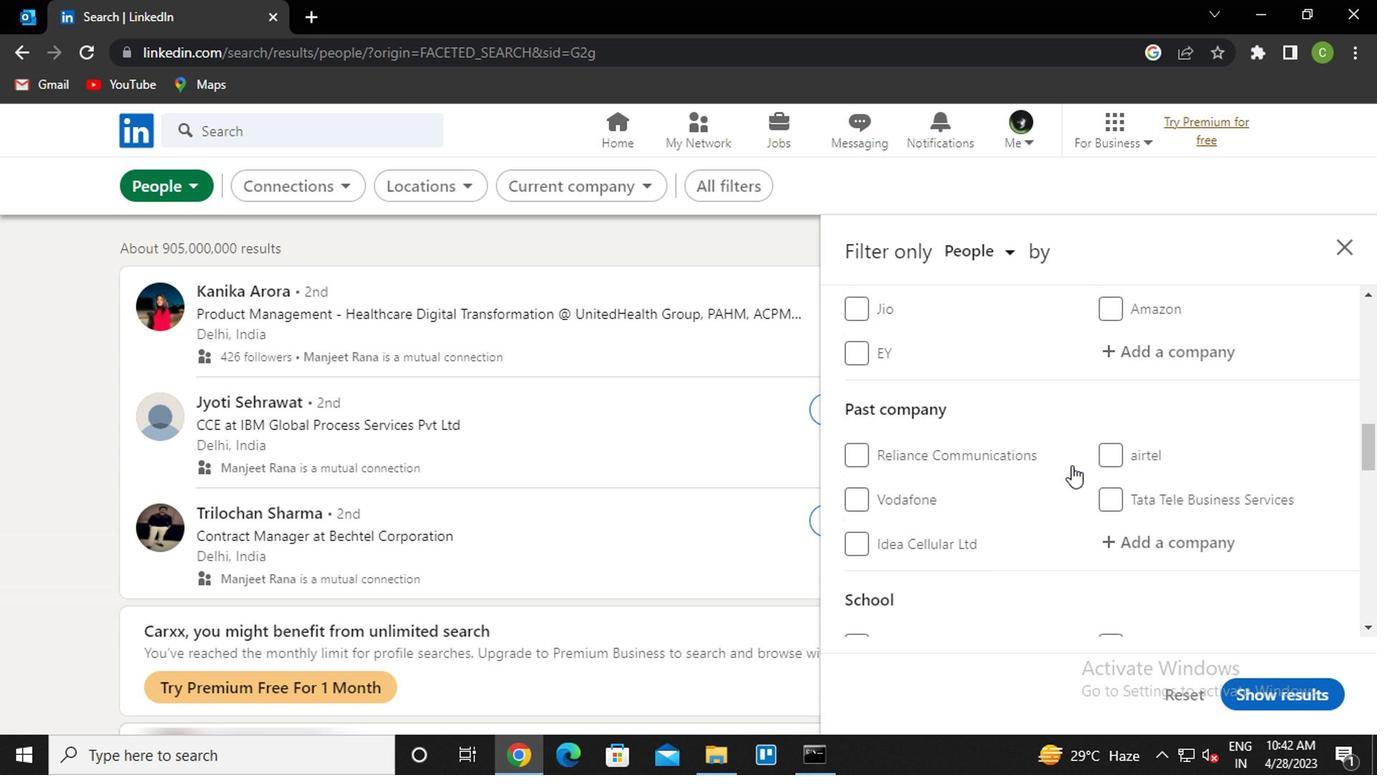 
Action: Mouse scrolled (1059, 464) with delta (0, 0)
Screenshot: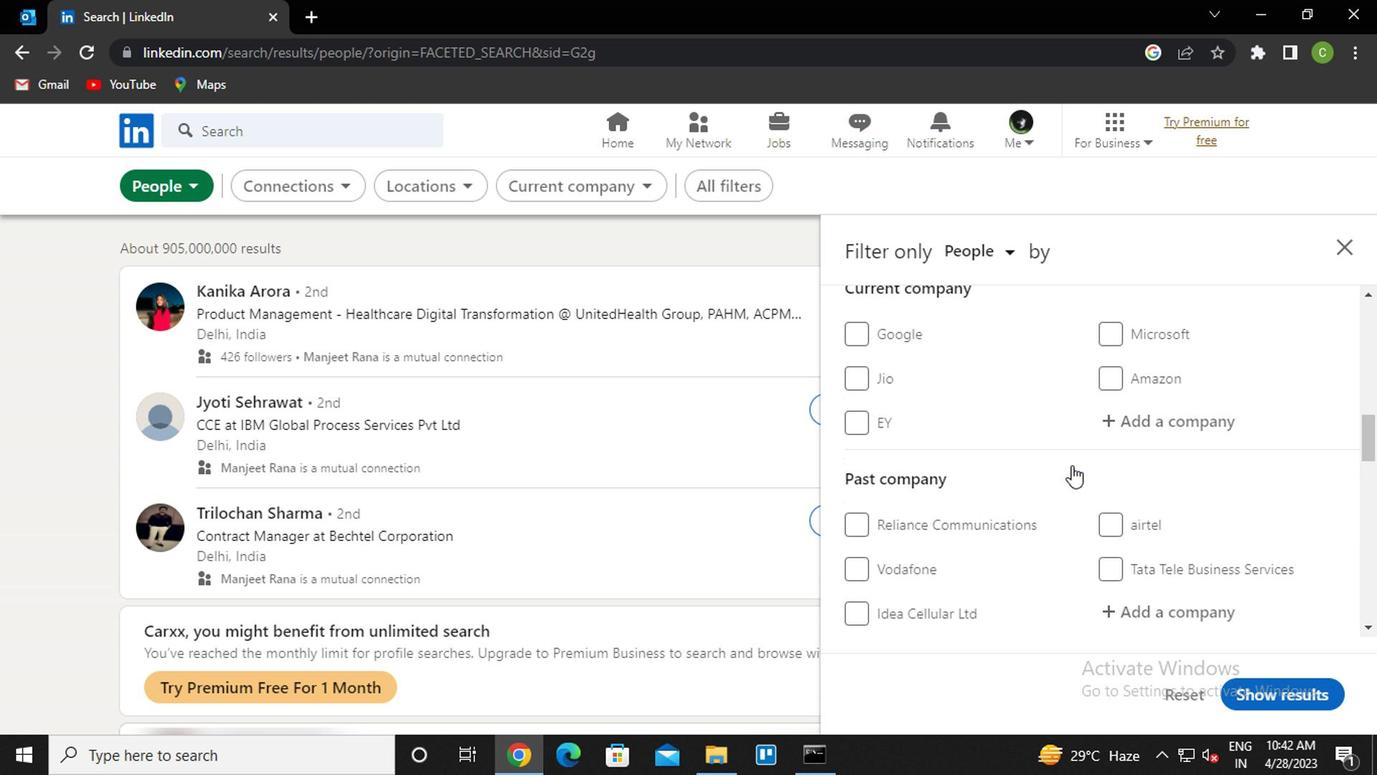 
Action: Mouse scrolled (1059, 462) with delta (0, 0)
Screenshot: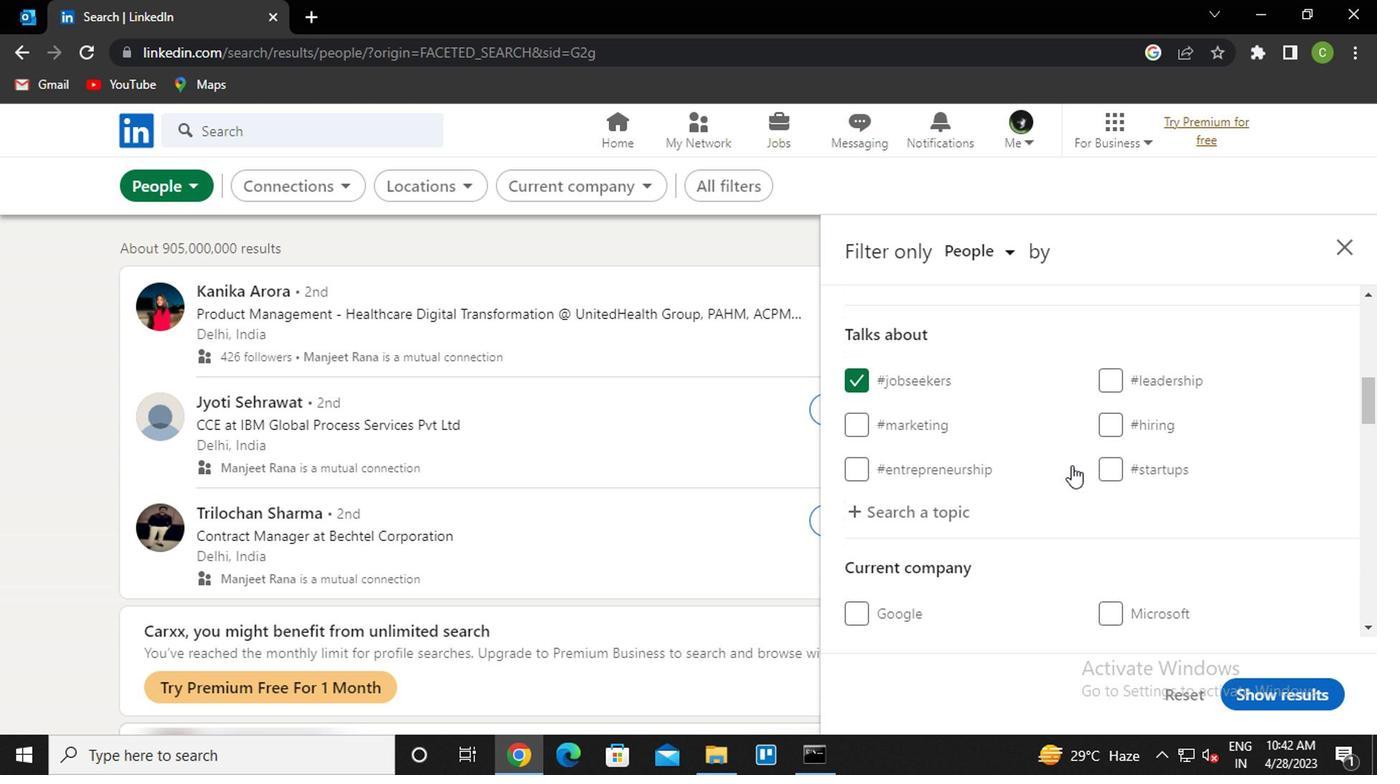 
Action: Mouse scrolled (1059, 462) with delta (0, 0)
Screenshot: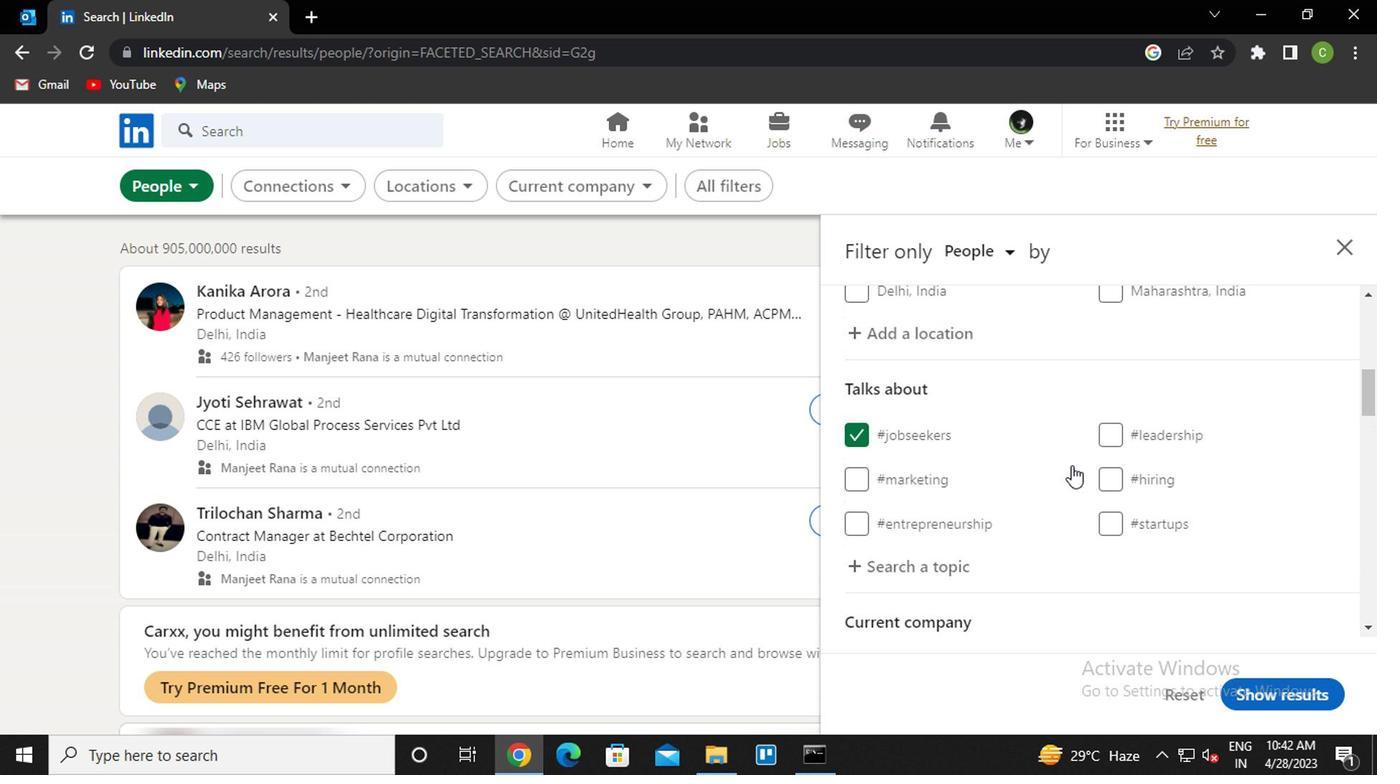 
Action: Mouse scrolled (1059, 462) with delta (0, 0)
Screenshot: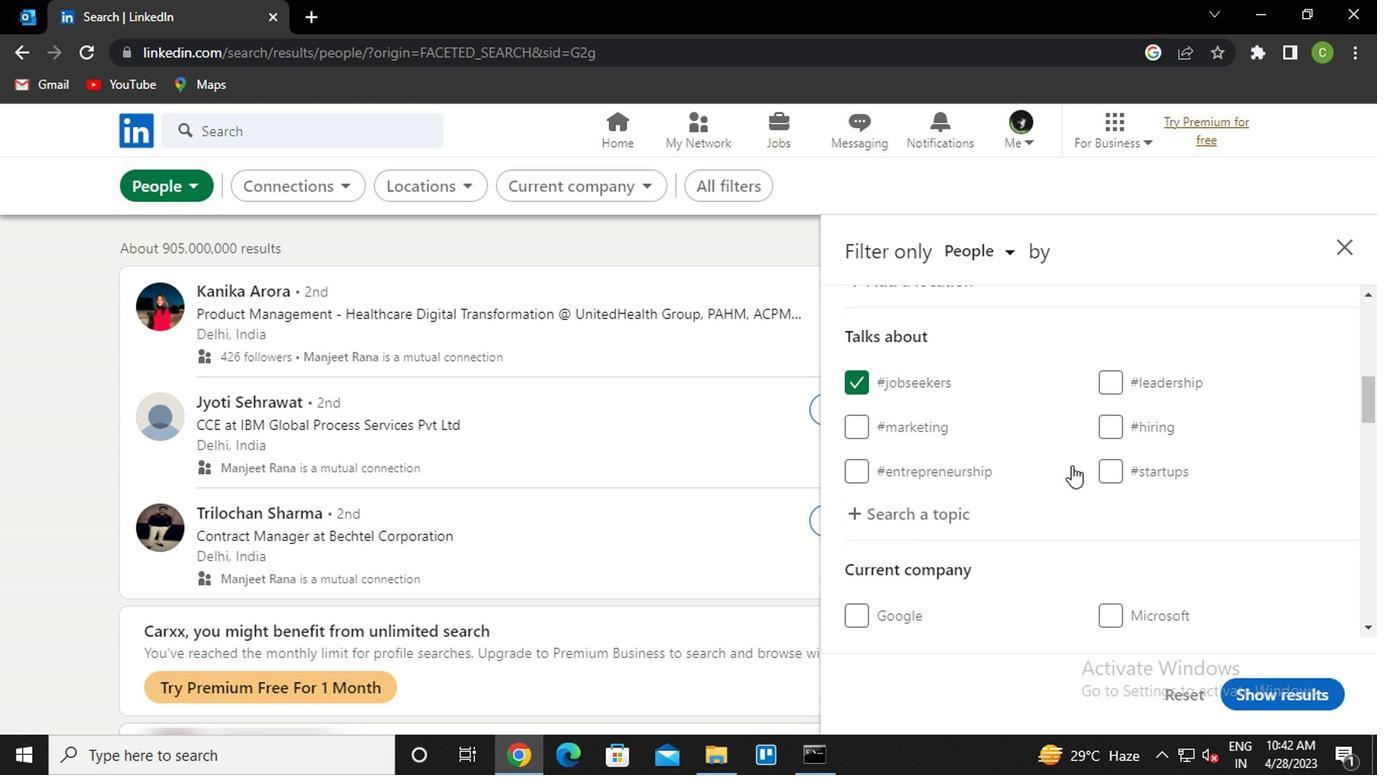 
Action: Mouse scrolled (1059, 462) with delta (0, 0)
Screenshot: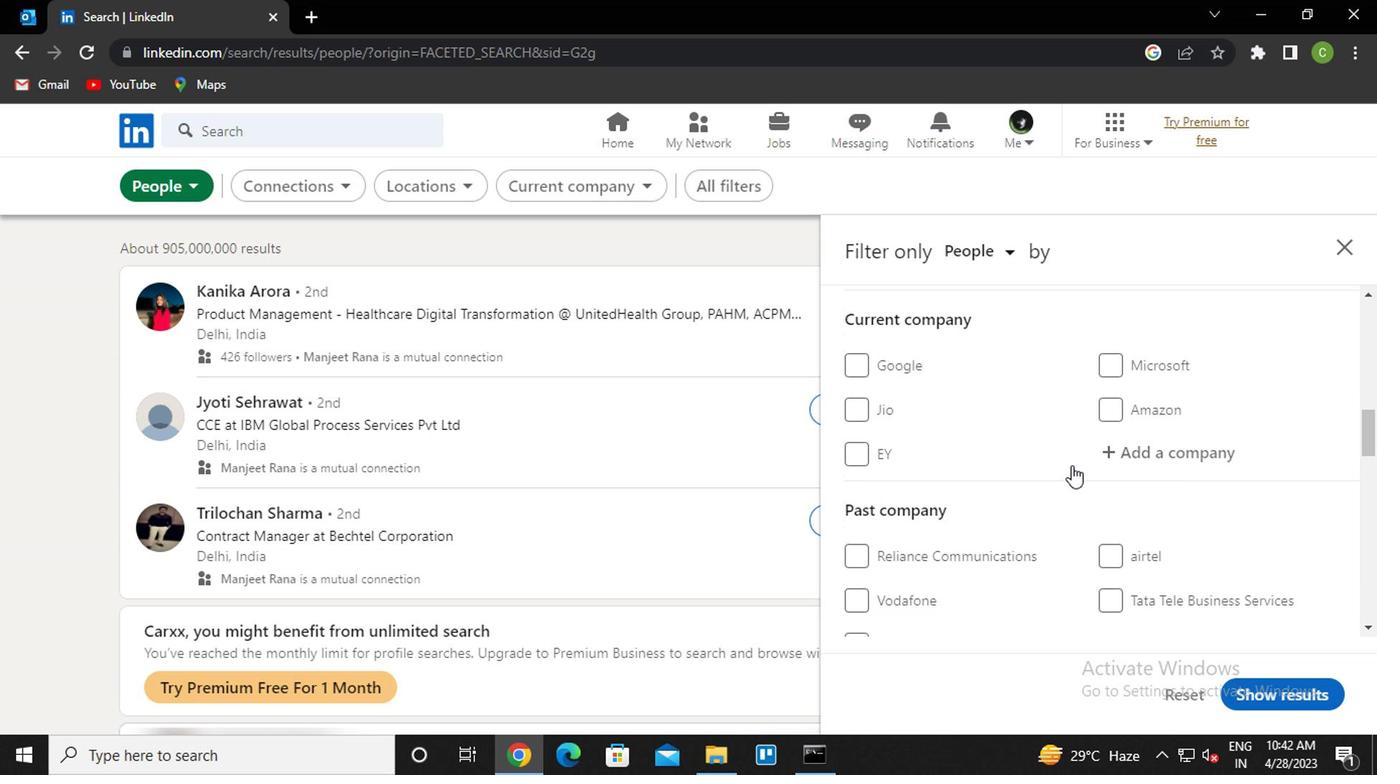 
Action: Mouse moved to (1136, 378)
Screenshot: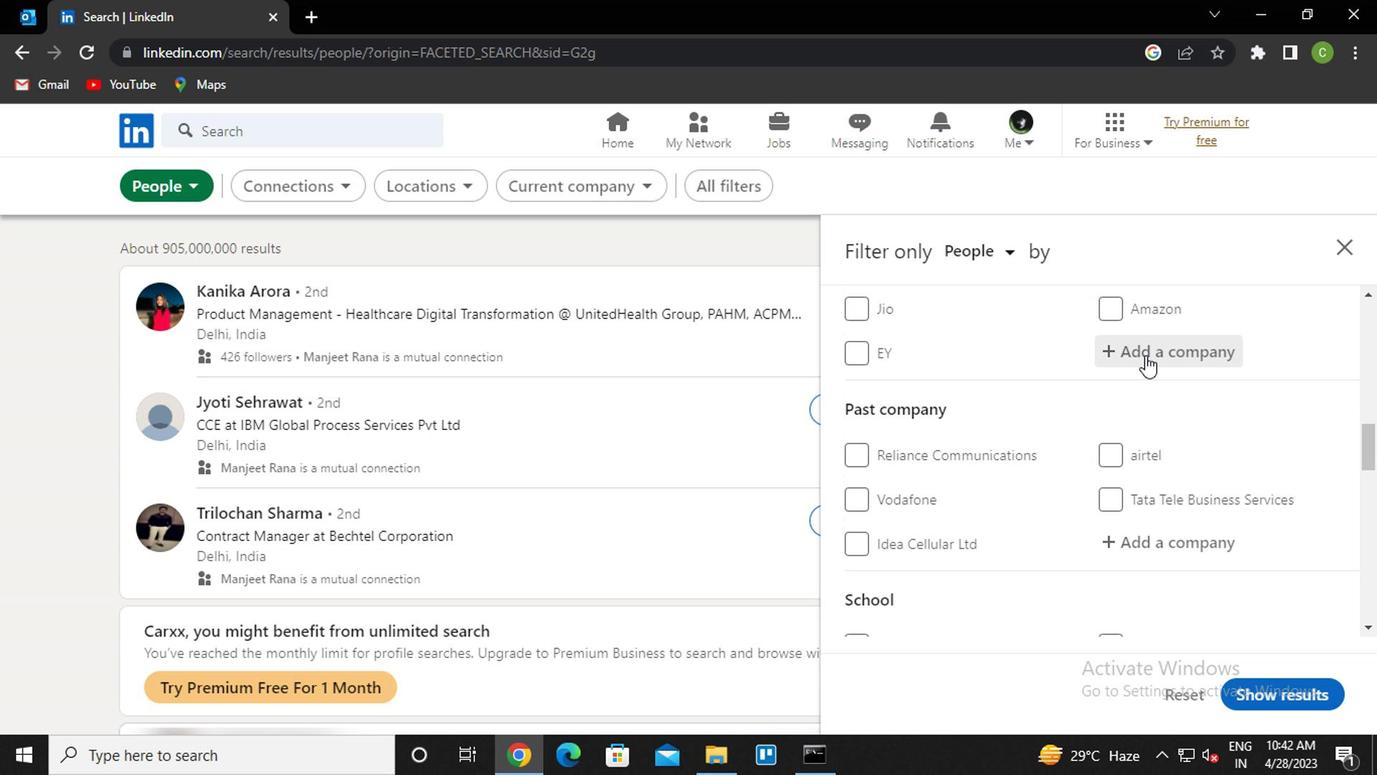 
Action: Mouse pressed left at (1136, 378)
Screenshot: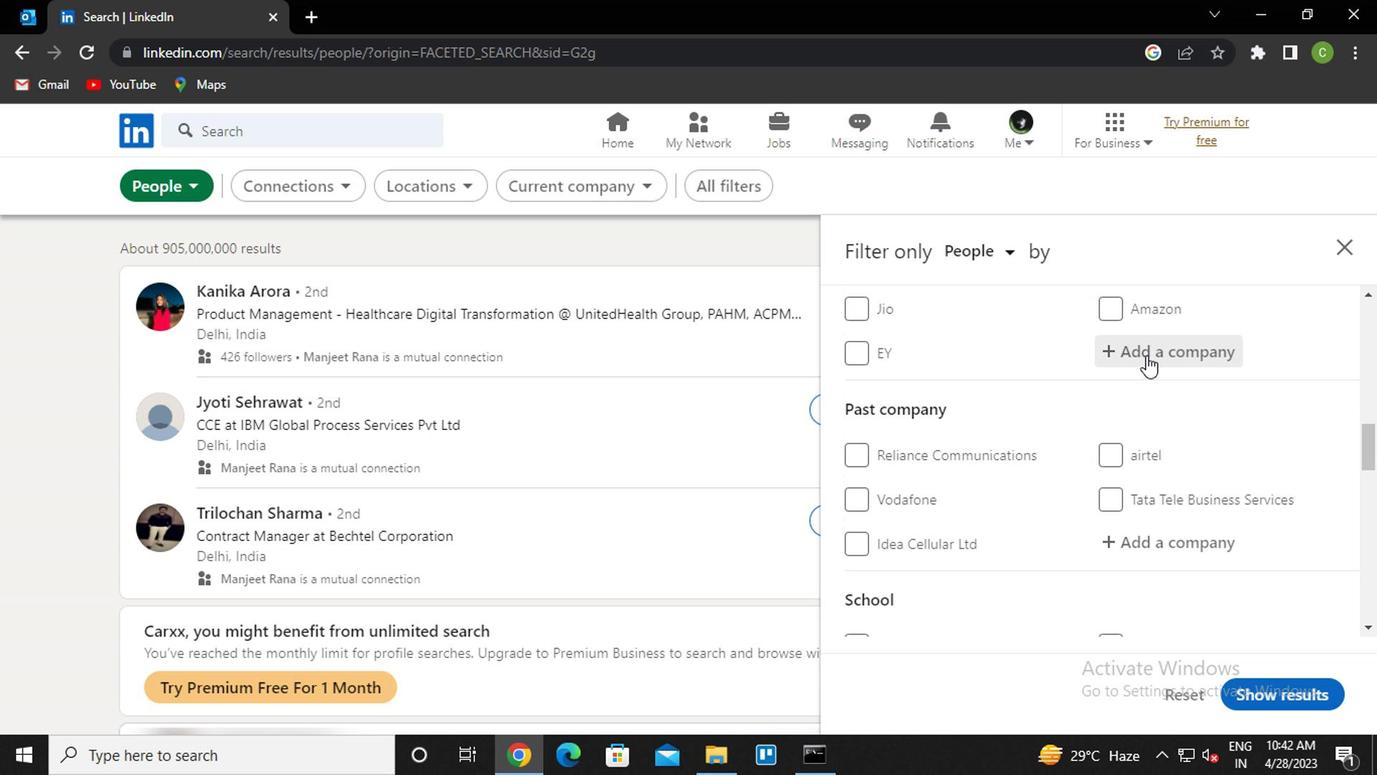 
Action: Key pressed <Key.caps_lock>b<Key.caps_lock>osch<Key.space><Key.down><Key.down><Key.enter>
Screenshot: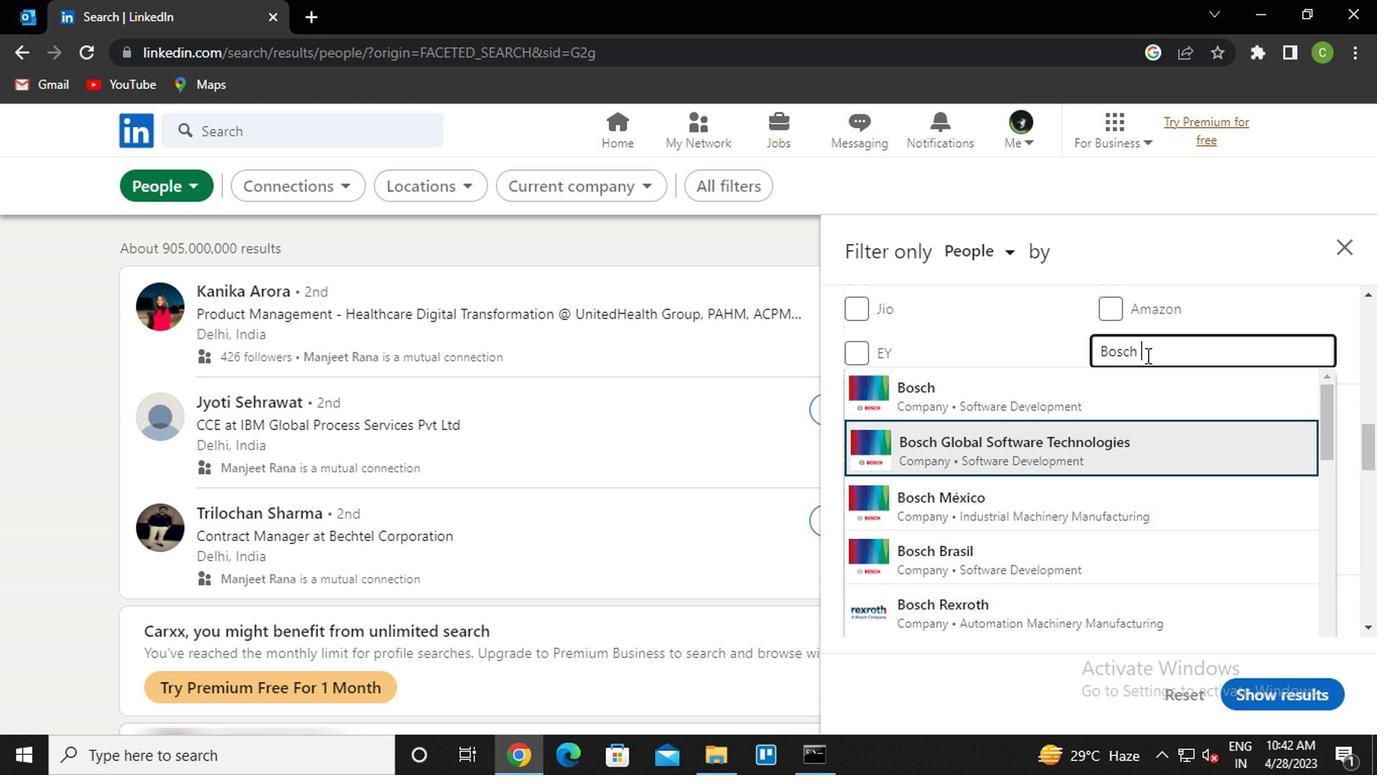
Action: Mouse scrolled (1136, 378) with delta (0, 0)
Screenshot: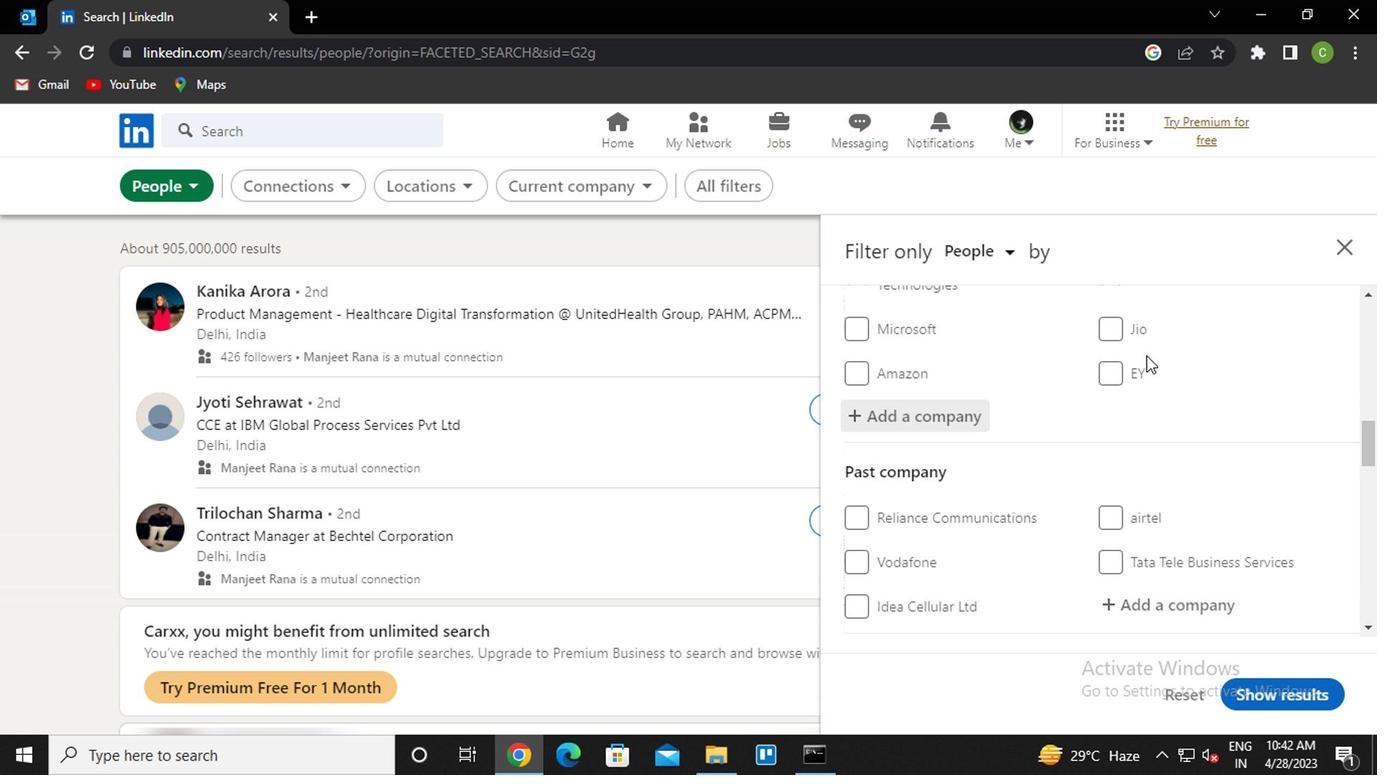 
Action: Mouse scrolled (1136, 378) with delta (0, 0)
Screenshot: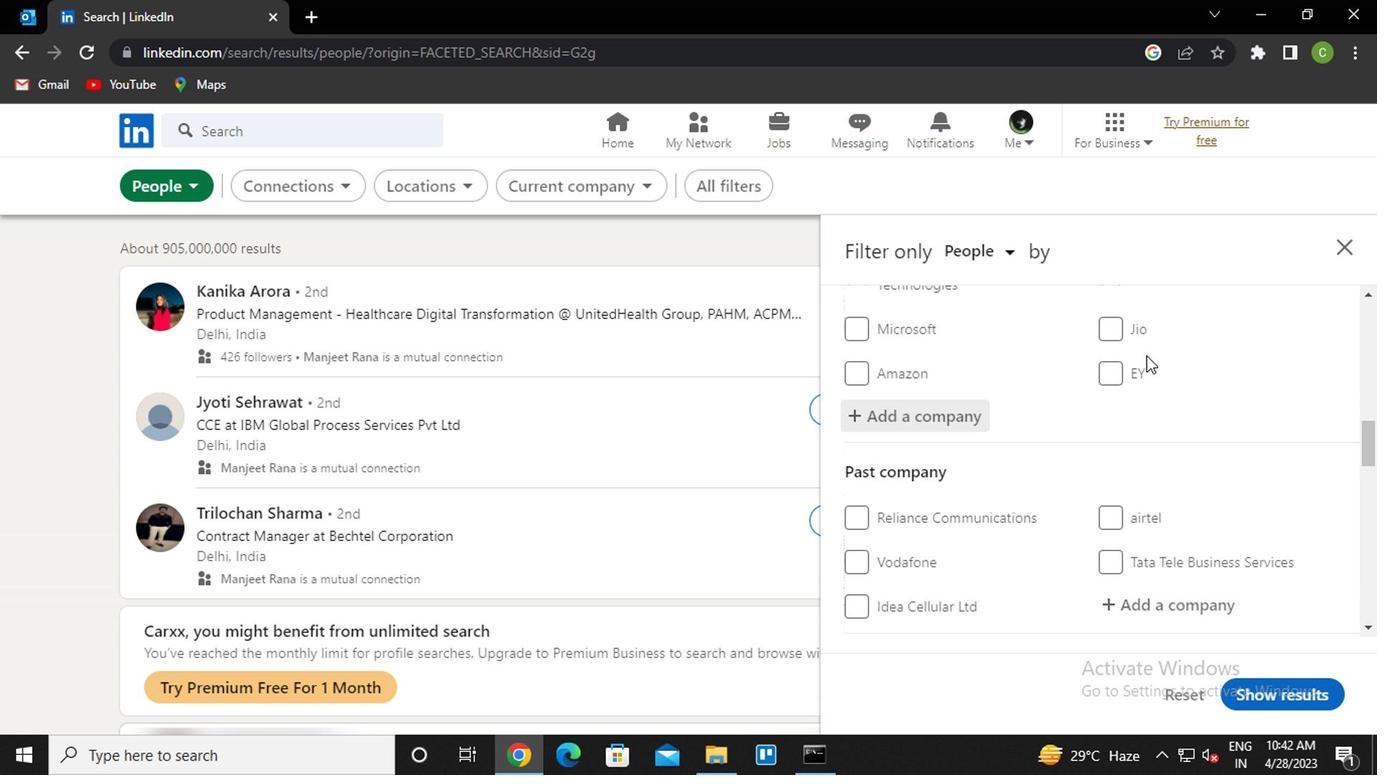 
Action: Mouse scrolled (1136, 378) with delta (0, 0)
Screenshot: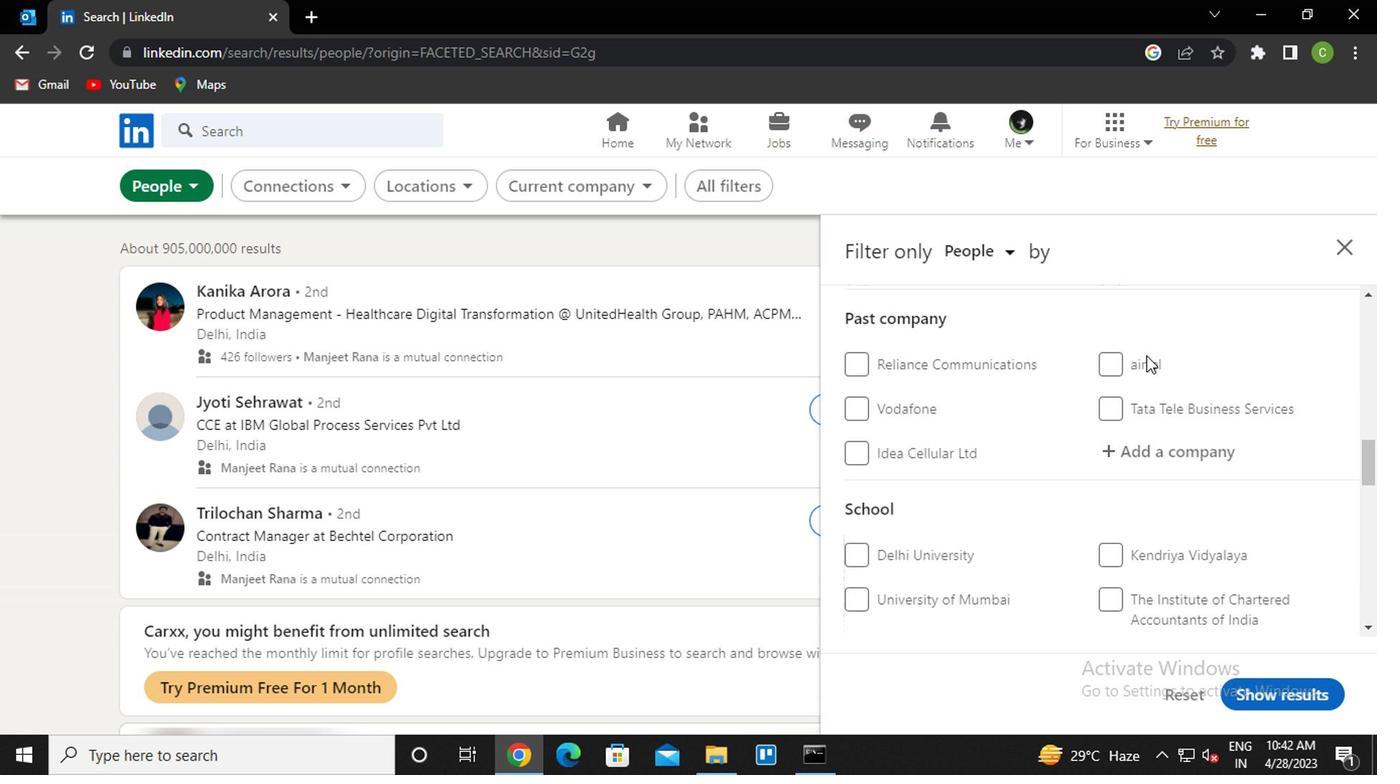 
Action: Mouse scrolled (1136, 378) with delta (0, 0)
Screenshot: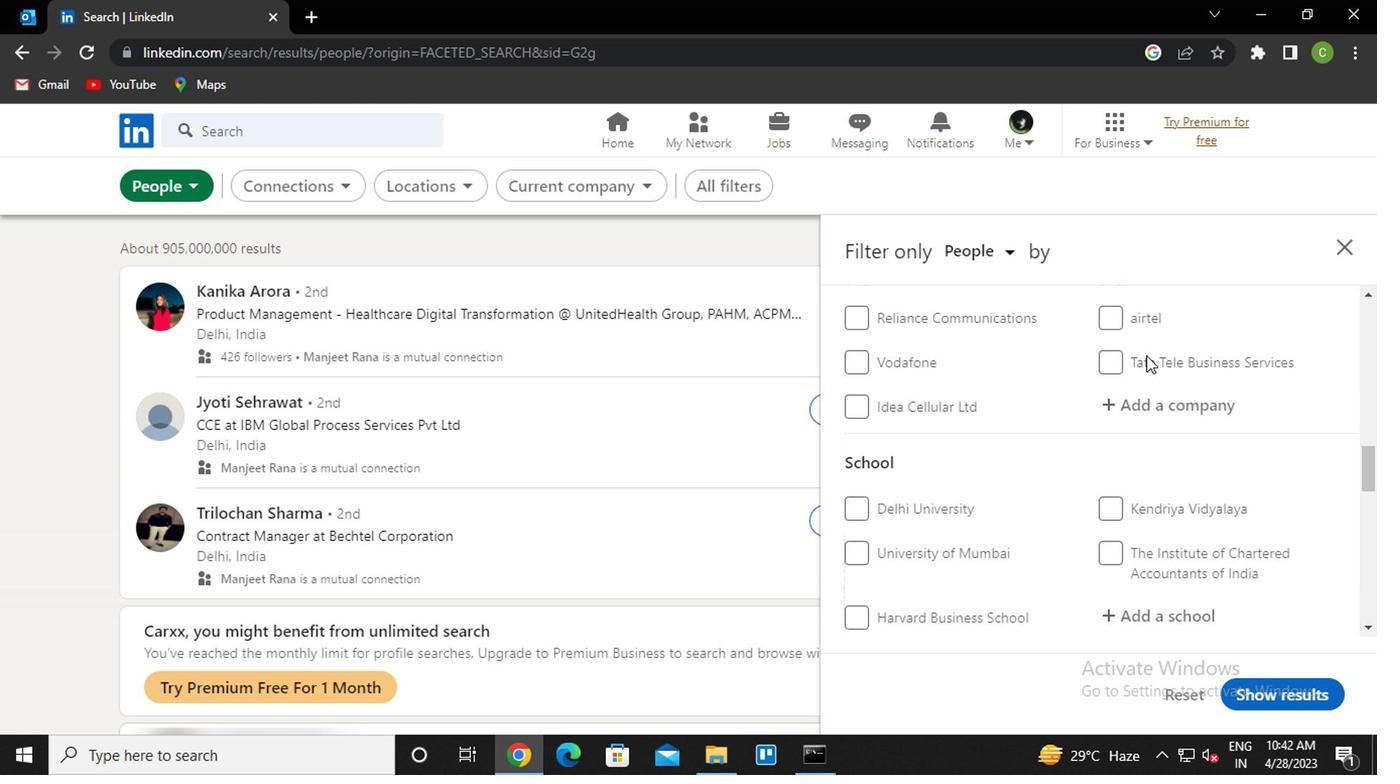 
Action: Mouse moved to (1142, 419)
Screenshot: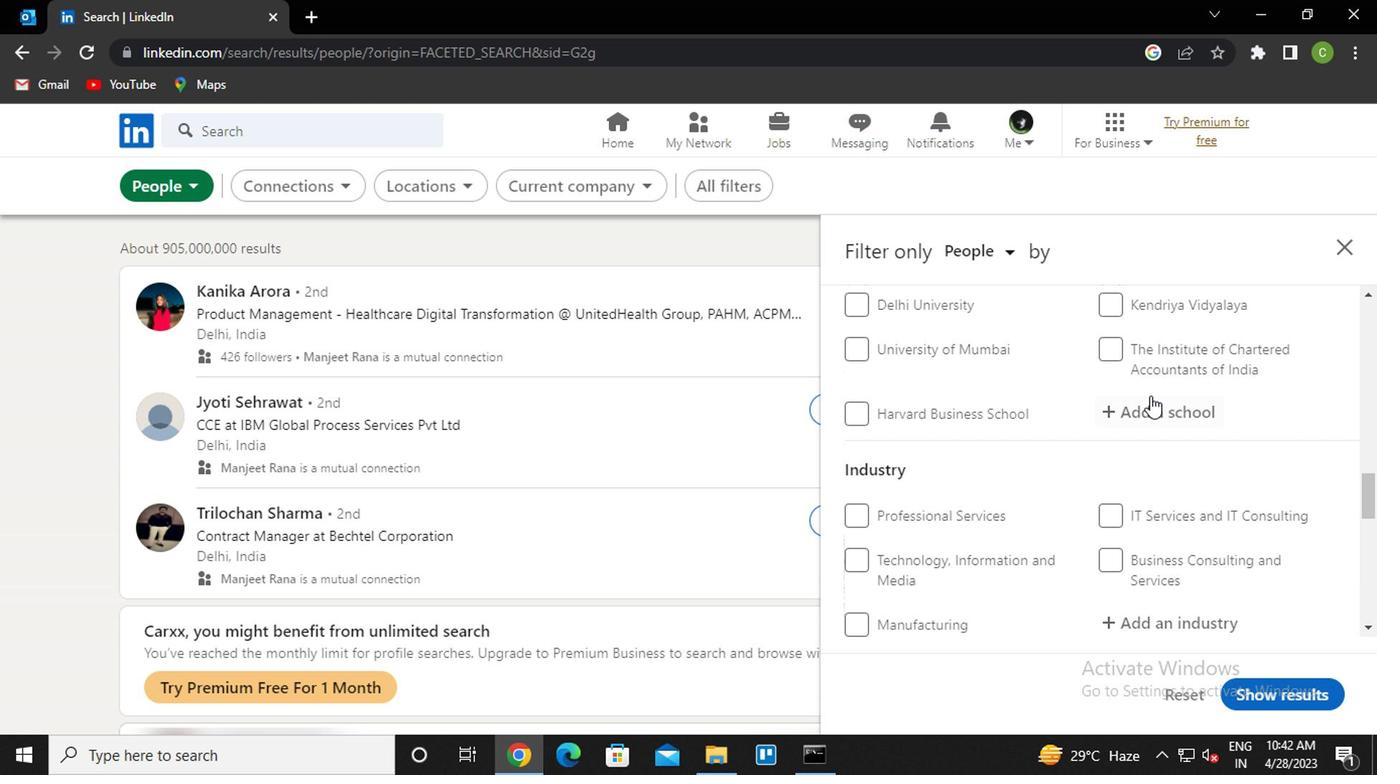 
Action: Mouse pressed left at (1142, 419)
Screenshot: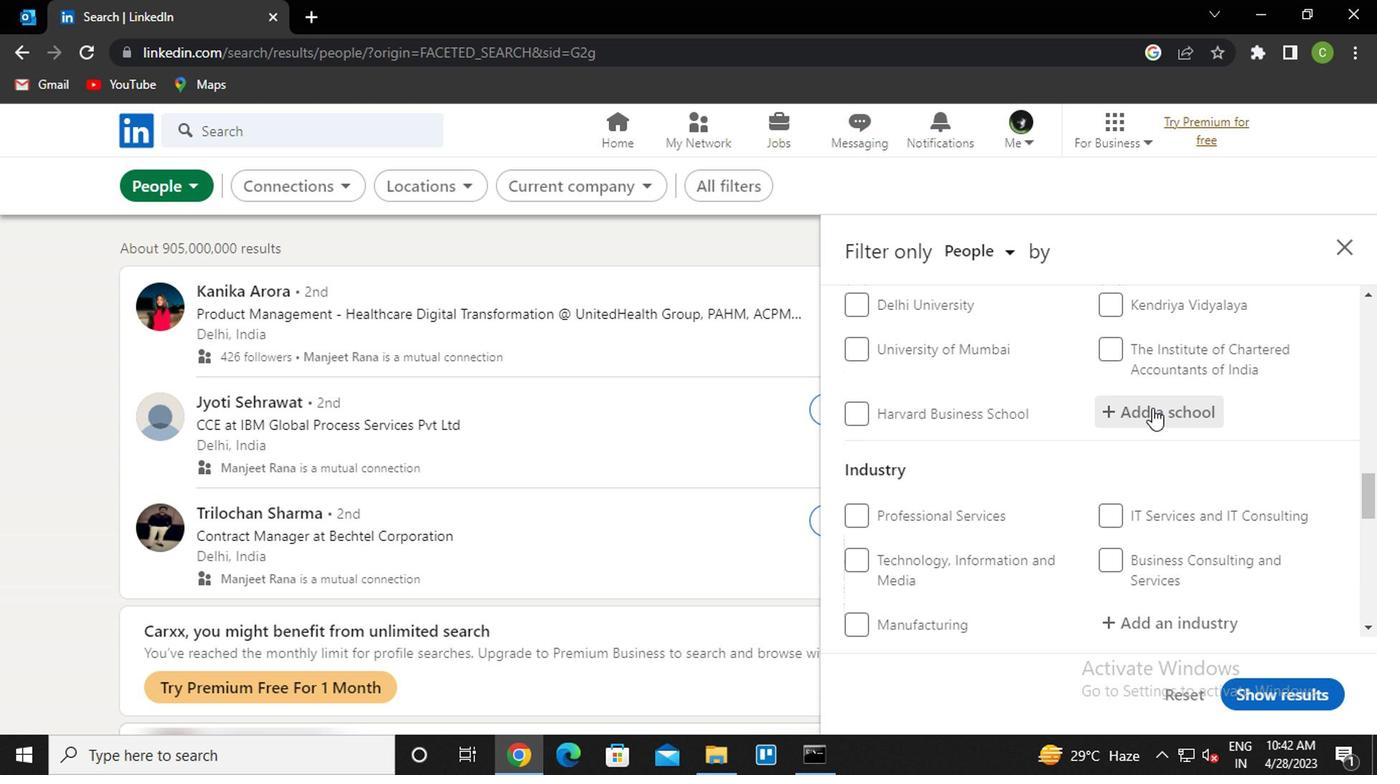 
Action: Key pressed <Key.caps_lock>s<Key.caps_lock>hri<Key.space><Key.caps_lock>m<Key.caps_lock>ata<Key.down><Key.enter>
Screenshot: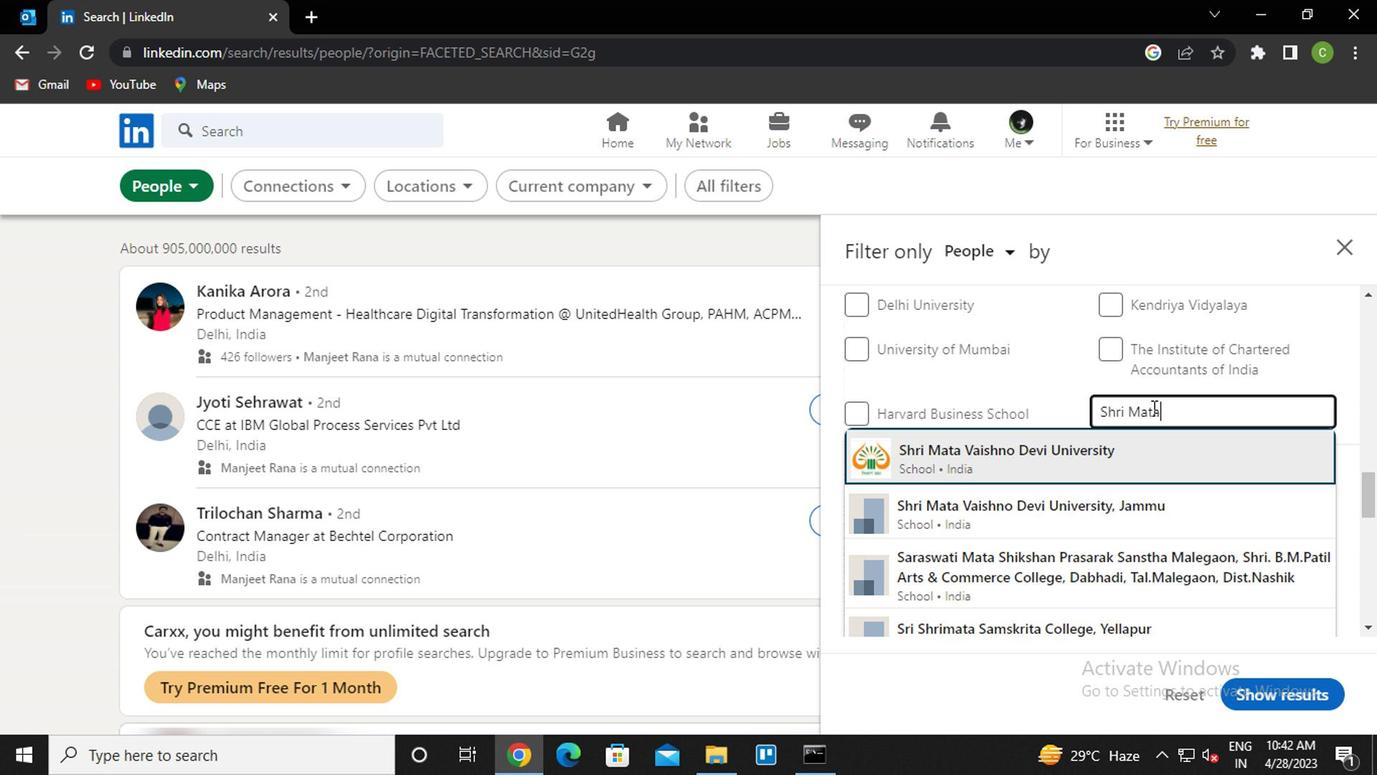 
Action: Mouse scrolled (1142, 418) with delta (0, 0)
Screenshot: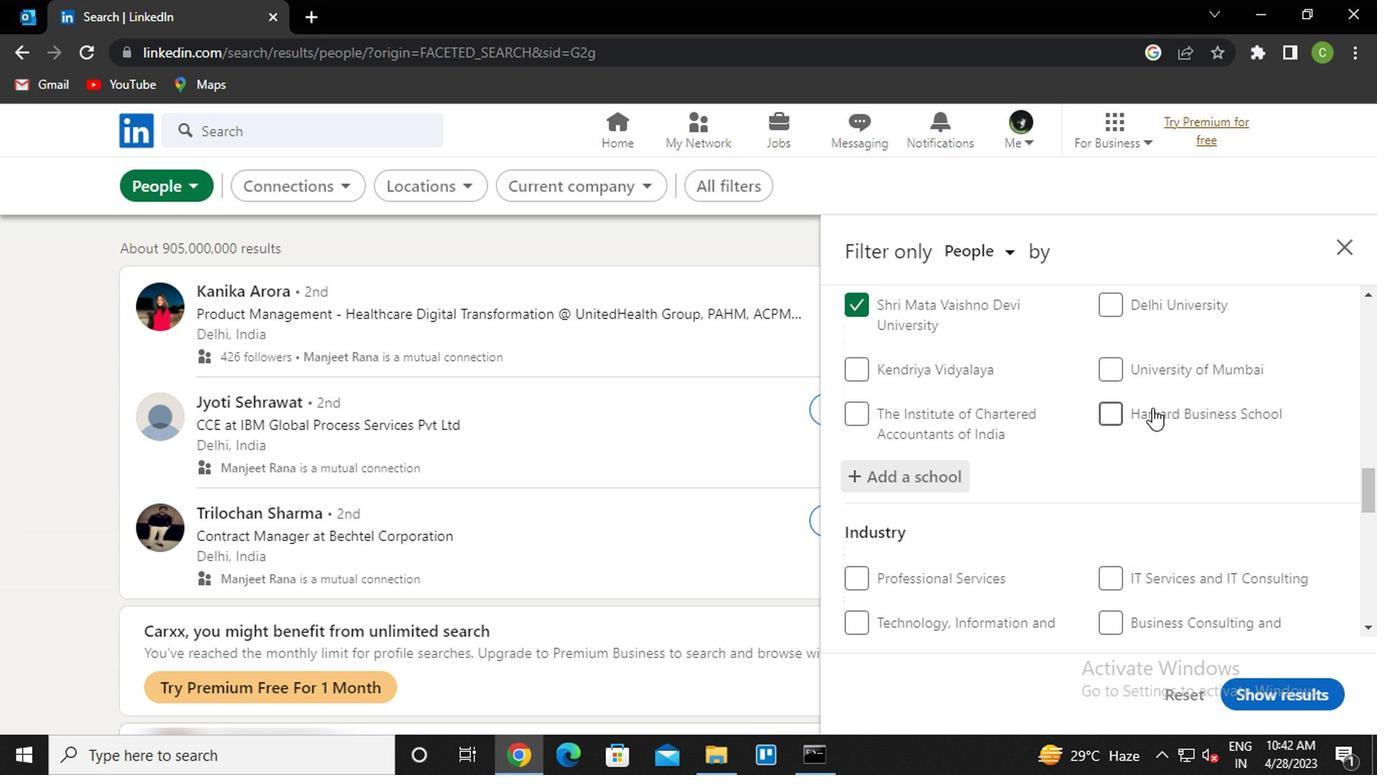 
Action: Mouse scrolled (1142, 418) with delta (0, 0)
Screenshot: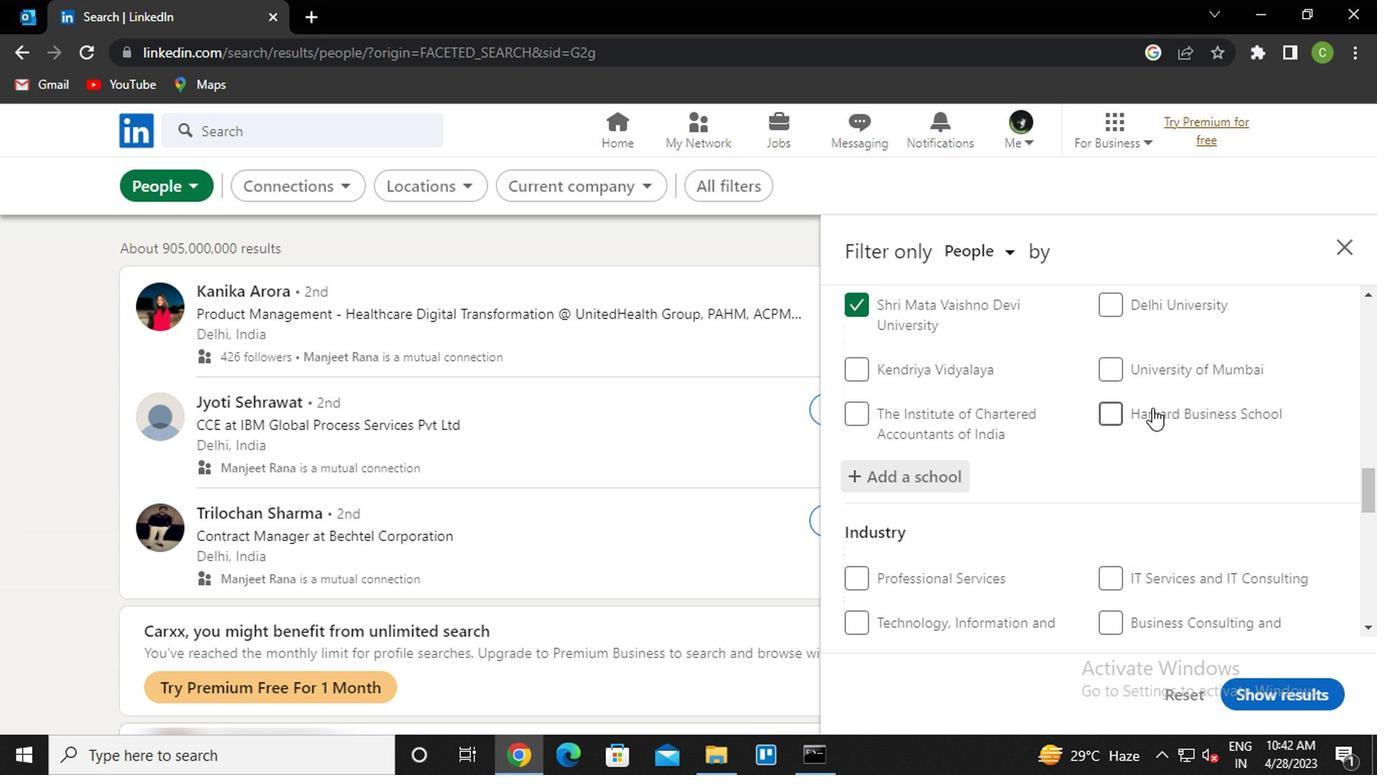 
Action: Mouse scrolled (1142, 418) with delta (0, 0)
Screenshot: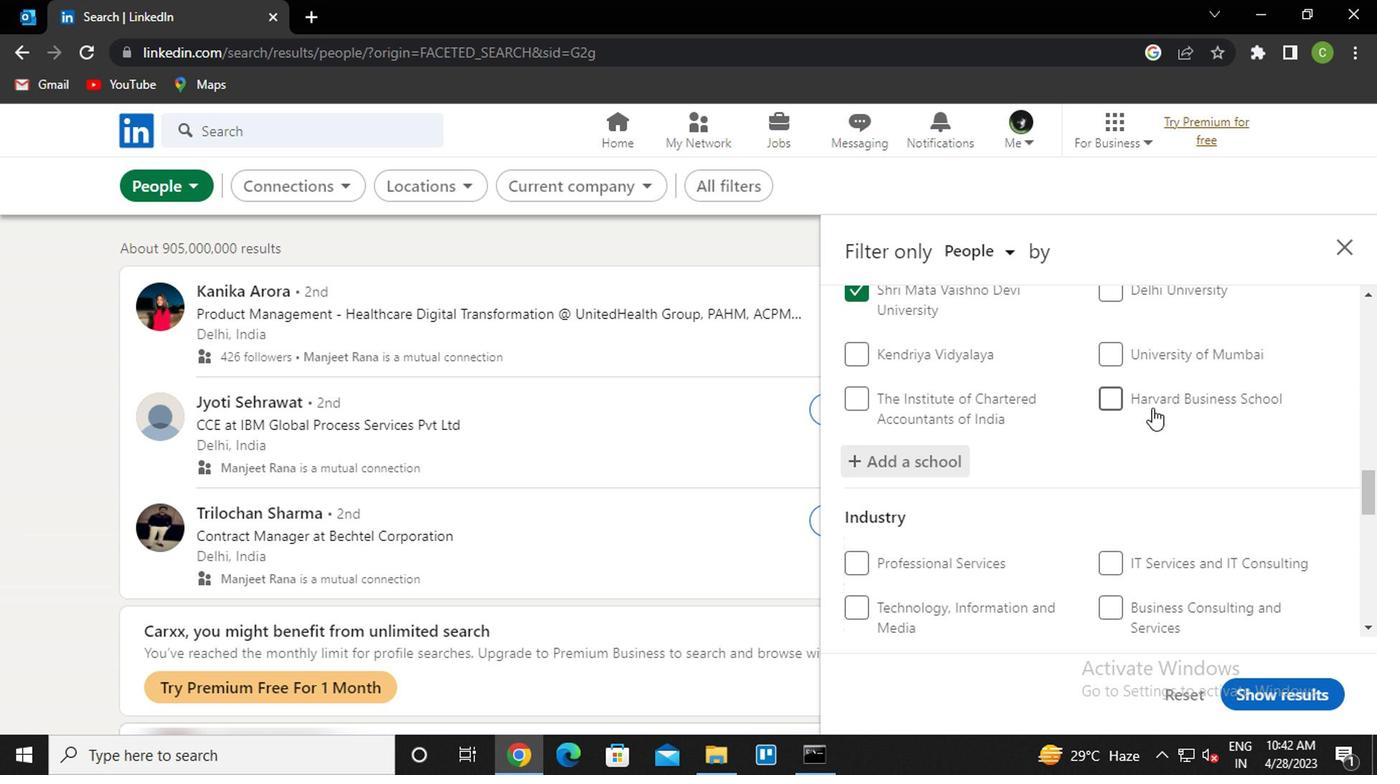 
Action: Mouse moved to (1156, 396)
Screenshot: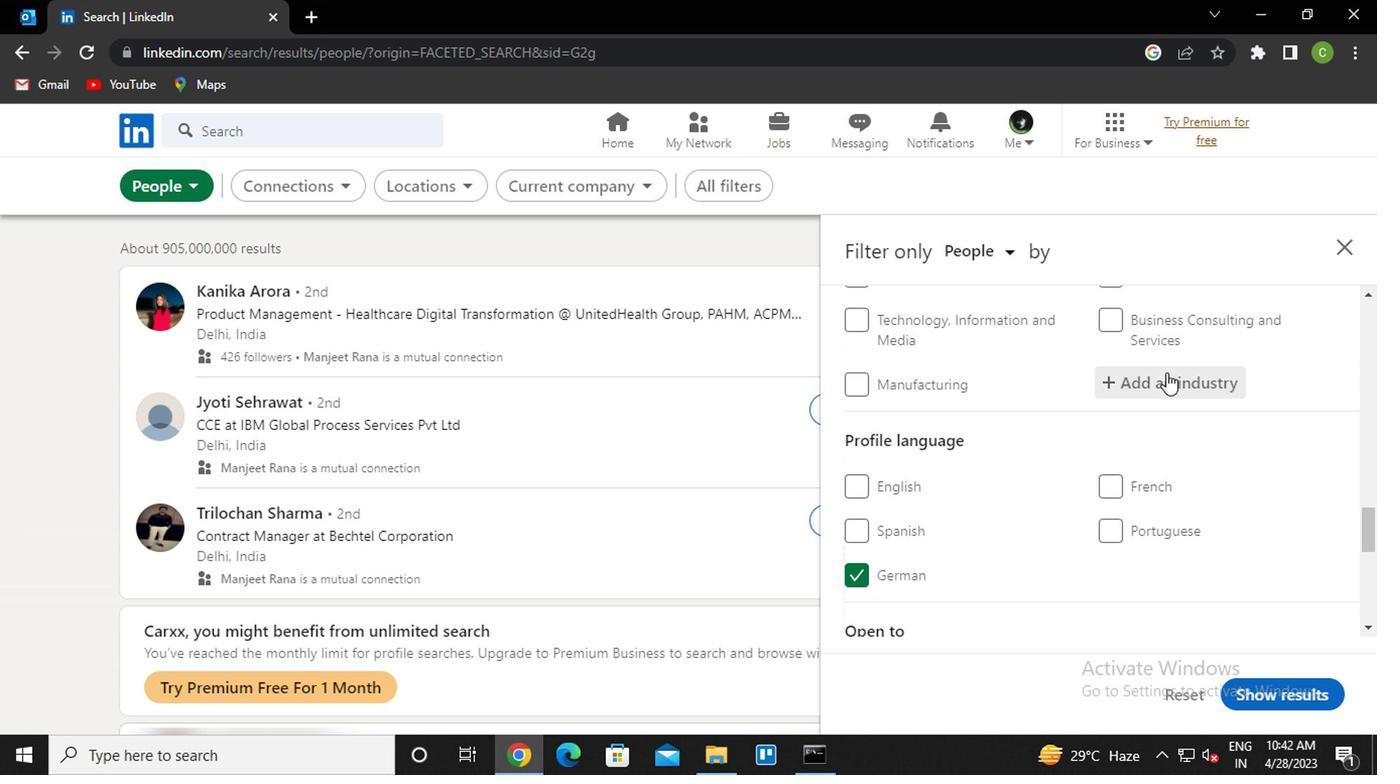 
Action: Mouse pressed left at (1156, 396)
Screenshot: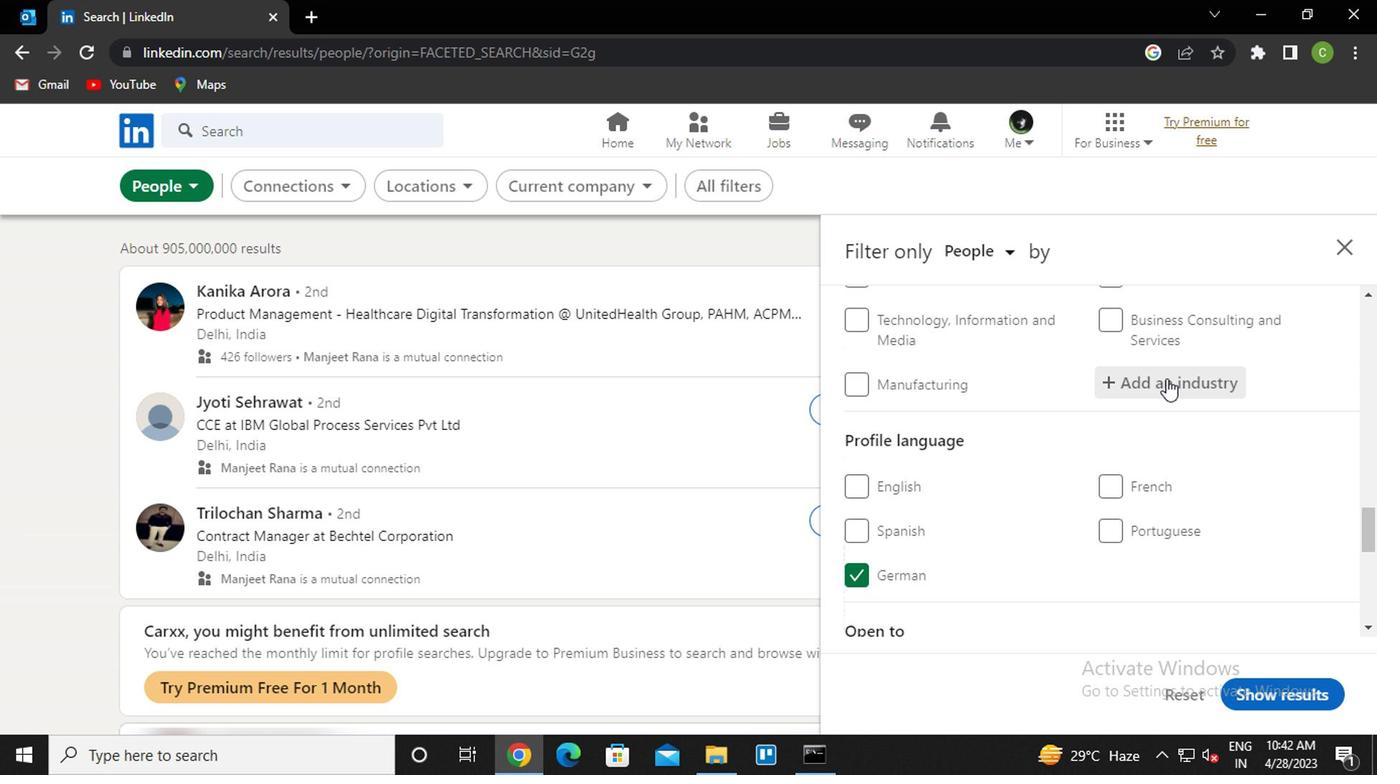 
Action: Key pressed <Key.caps_lock>m<Key.caps_lock>obile<Key.up><Key.enter>
Screenshot: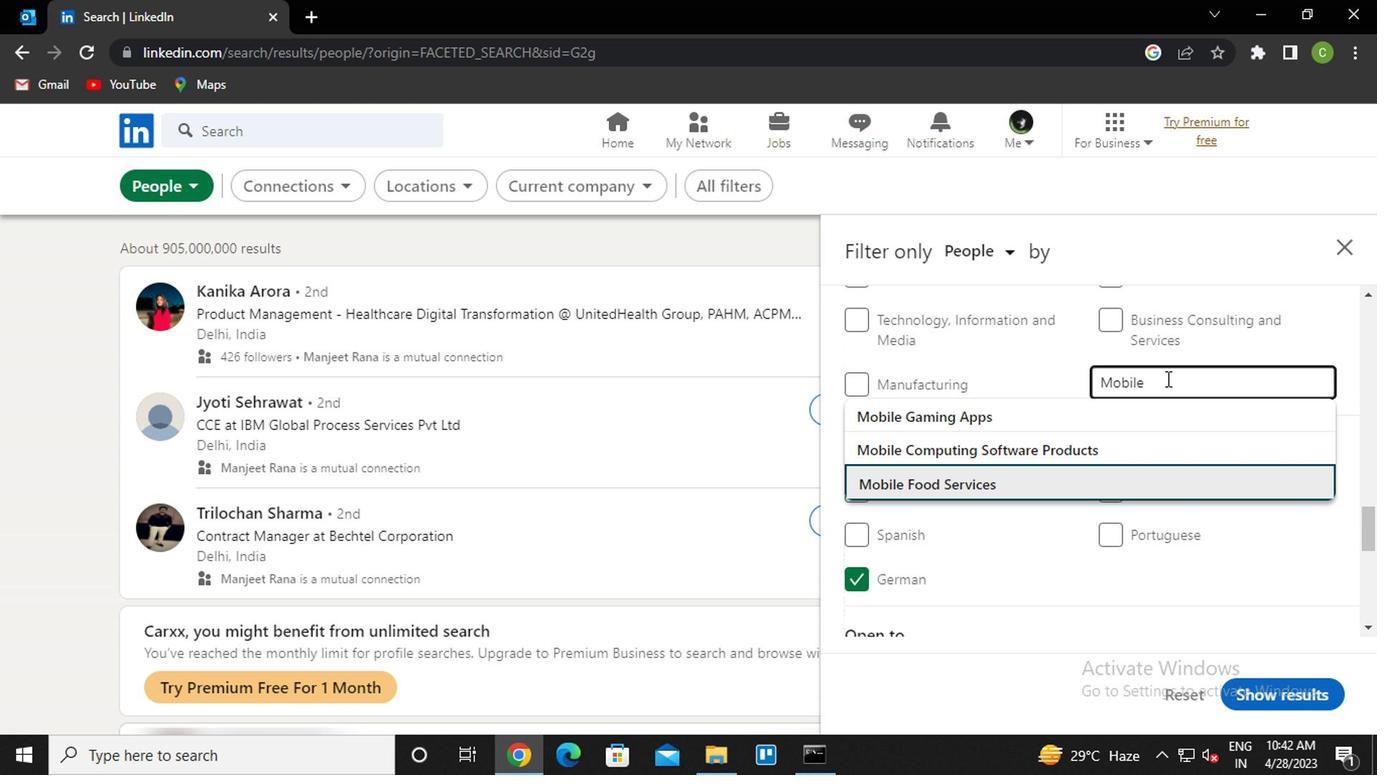 
Action: Mouse moved to (1156, 401)
Screenshot: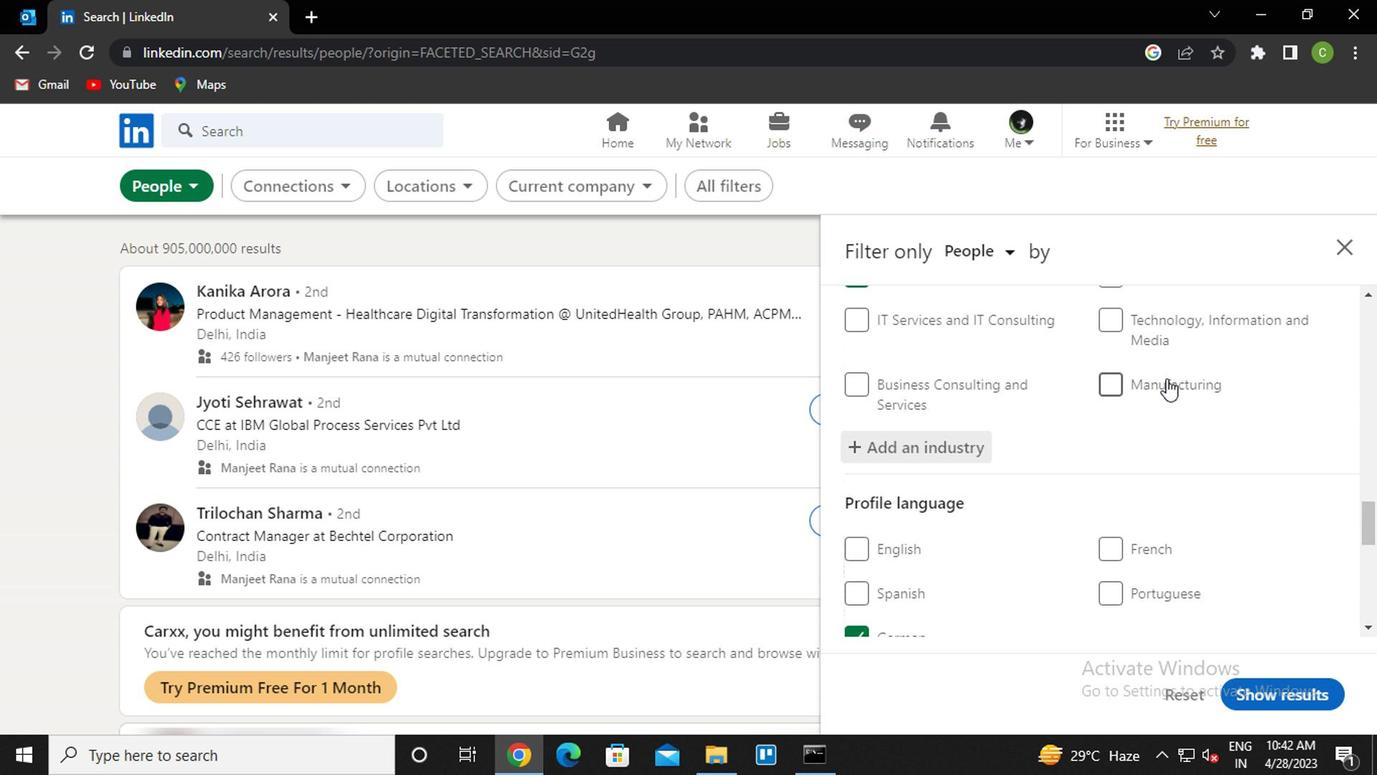 
Action: Mouse scrolled (1156, 400) with delta (0, -1)
Screenshot: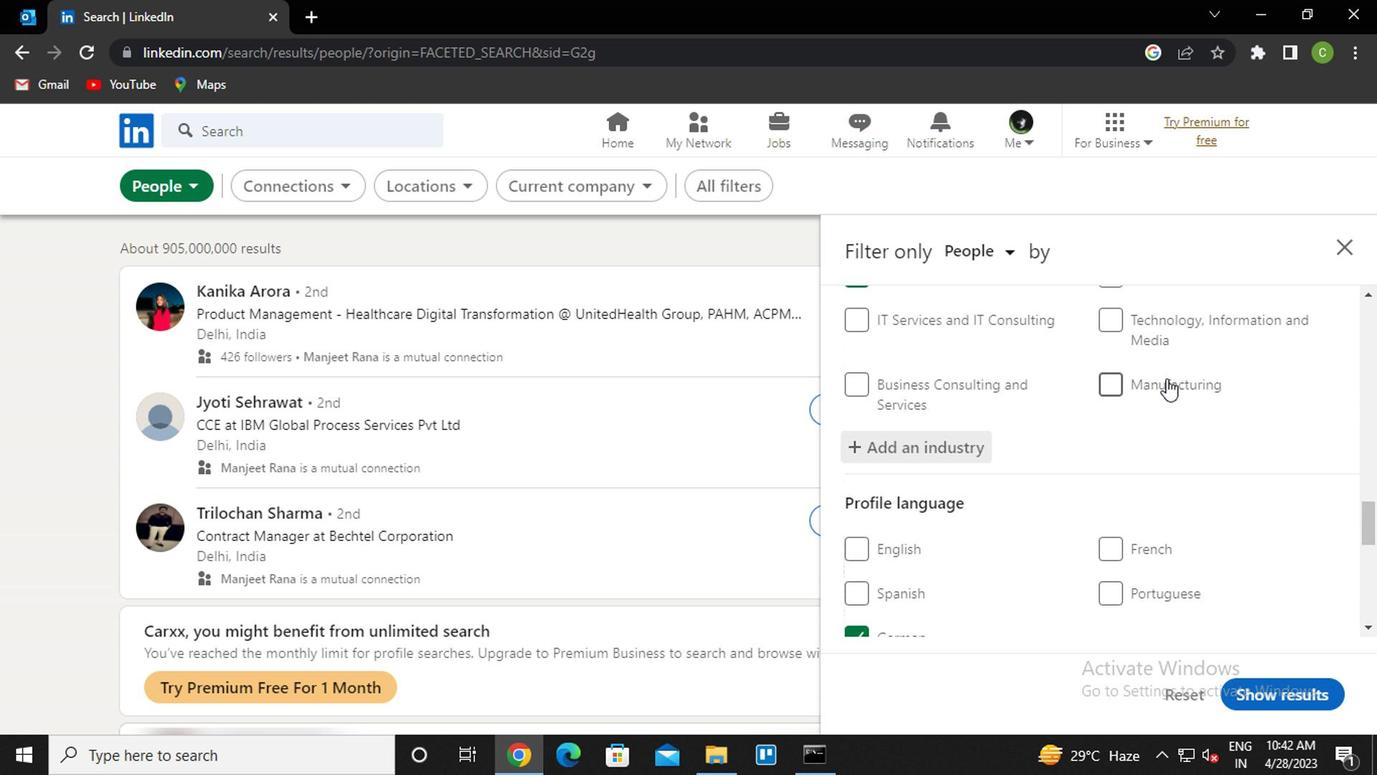 
Action: Mouse moved to (1151, 411)
Screenshot: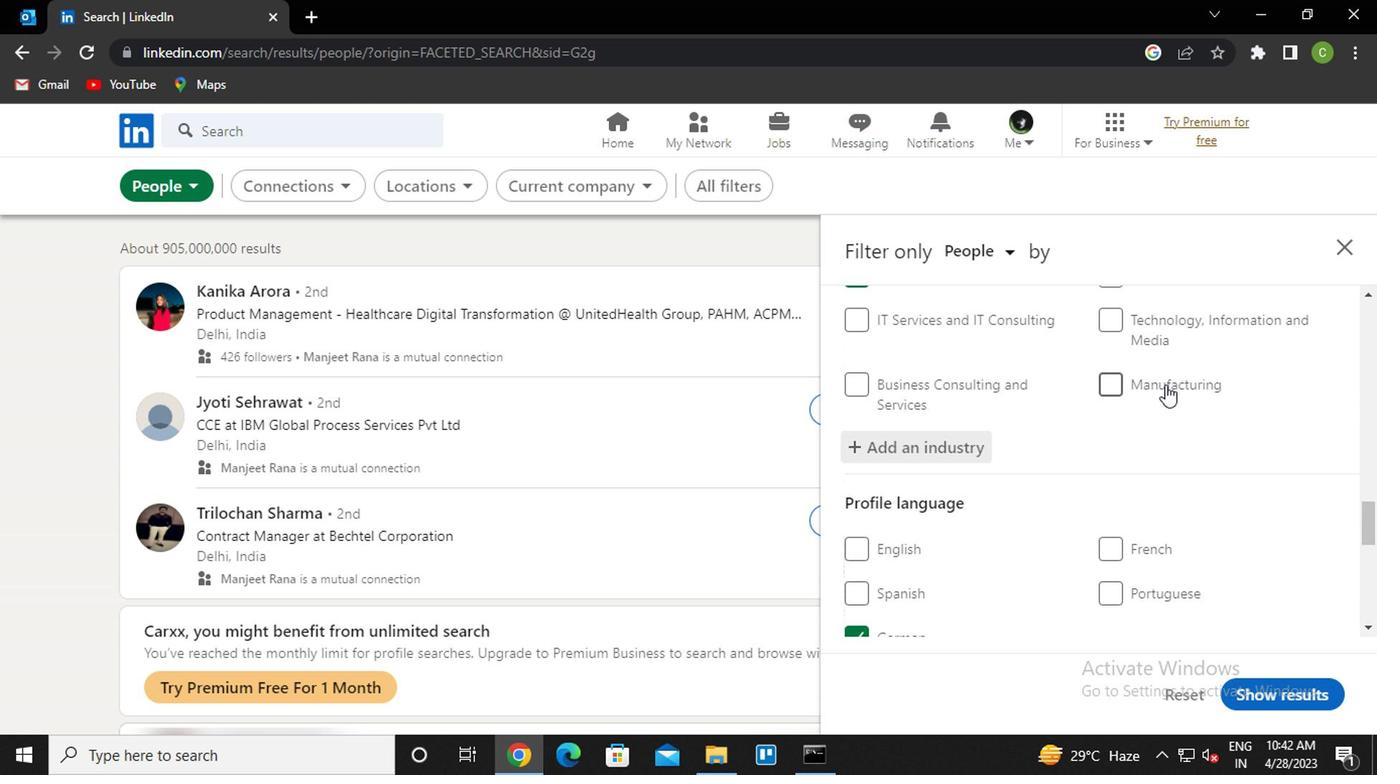 
Action: Mouse scrolled (1151, 411) with delta (0, 0)
Screenshot: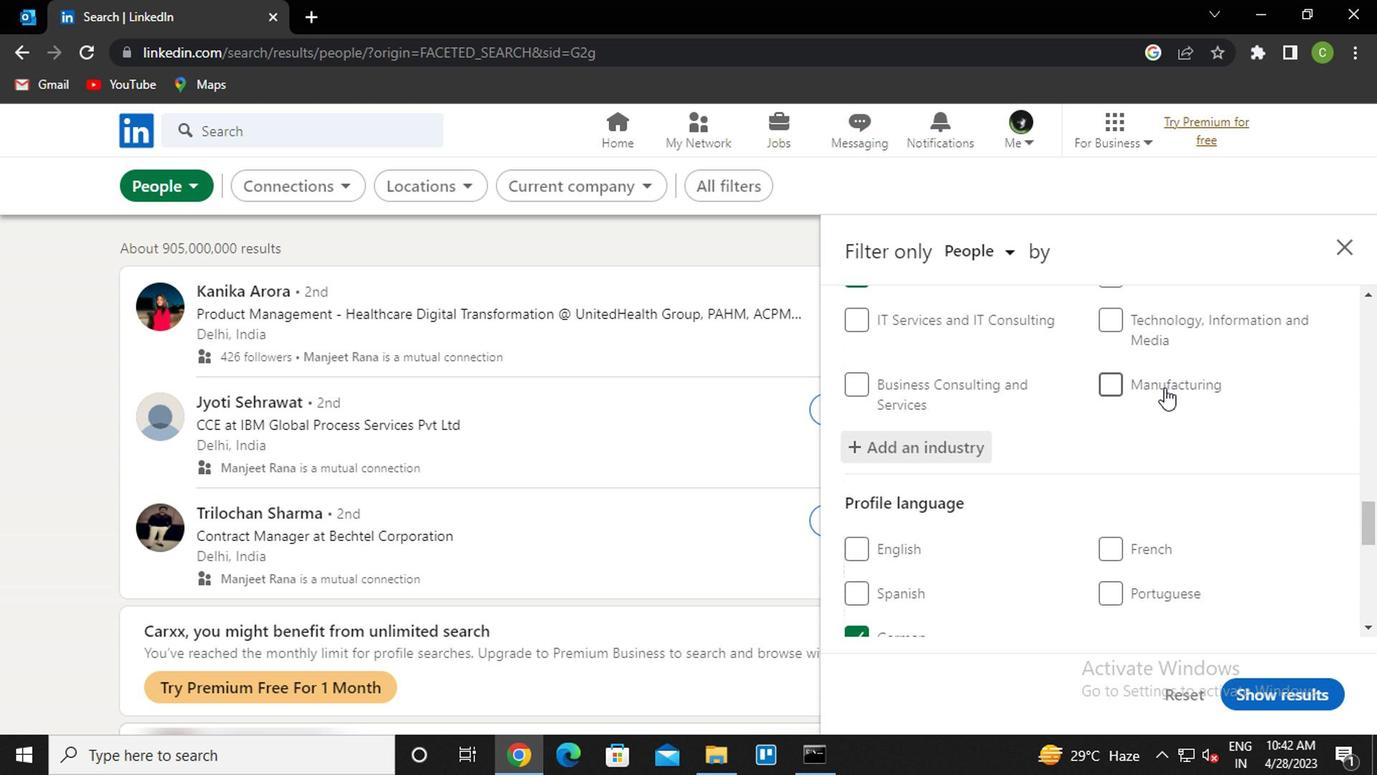 
Action: Mouse moved to (1109, 467)
Screenshot: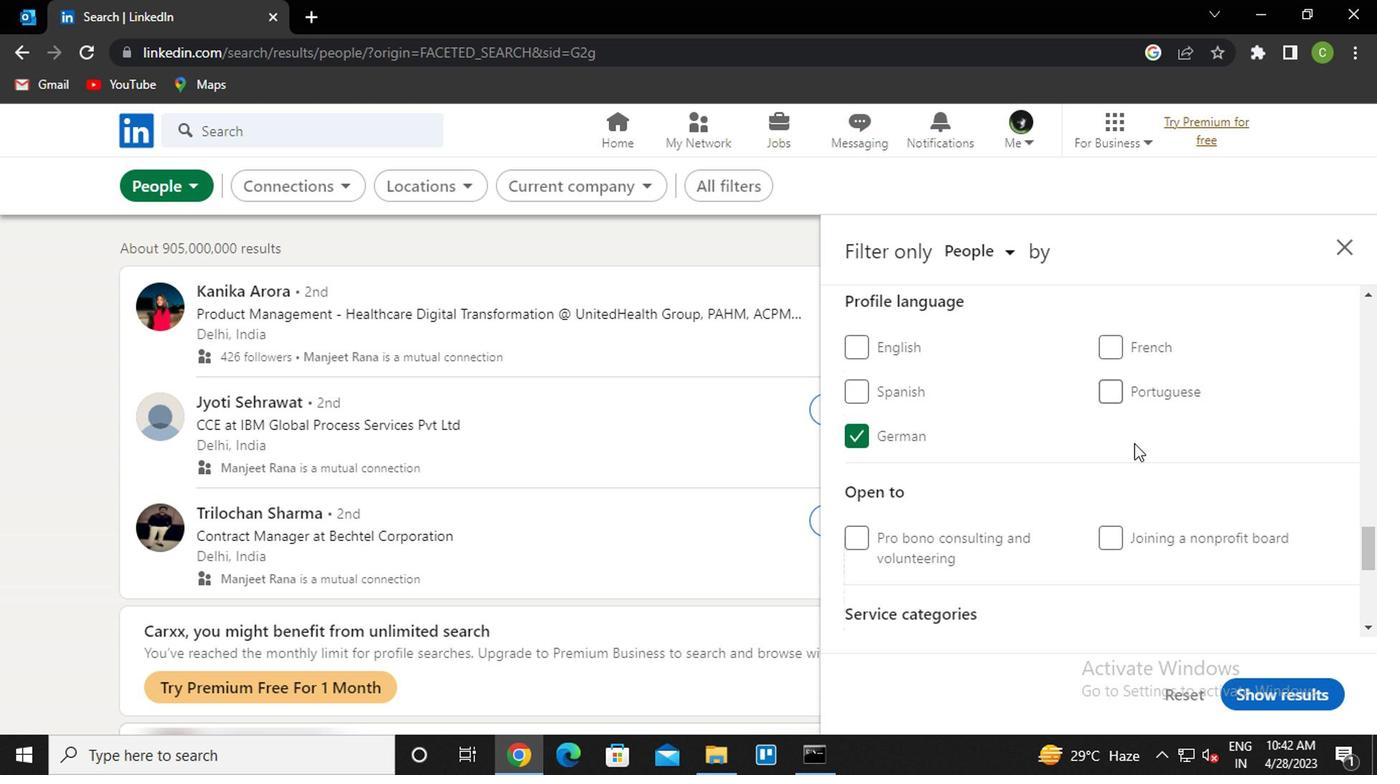 
Action: Mouse scrolled (1109, 466) with delta (0, -1)
Screenshot: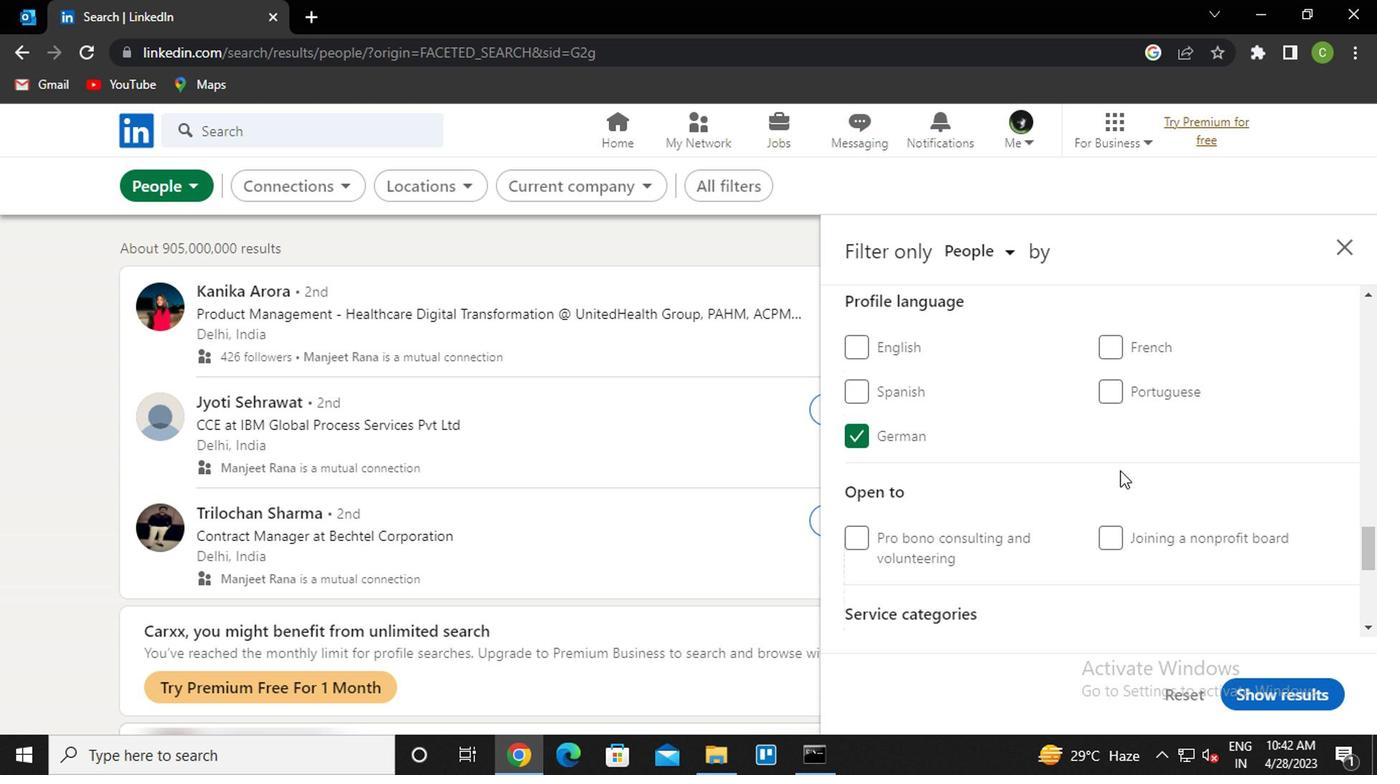 
Action: Mouse scrolled (1109, 466) with delta (0, -1)
Screenshot: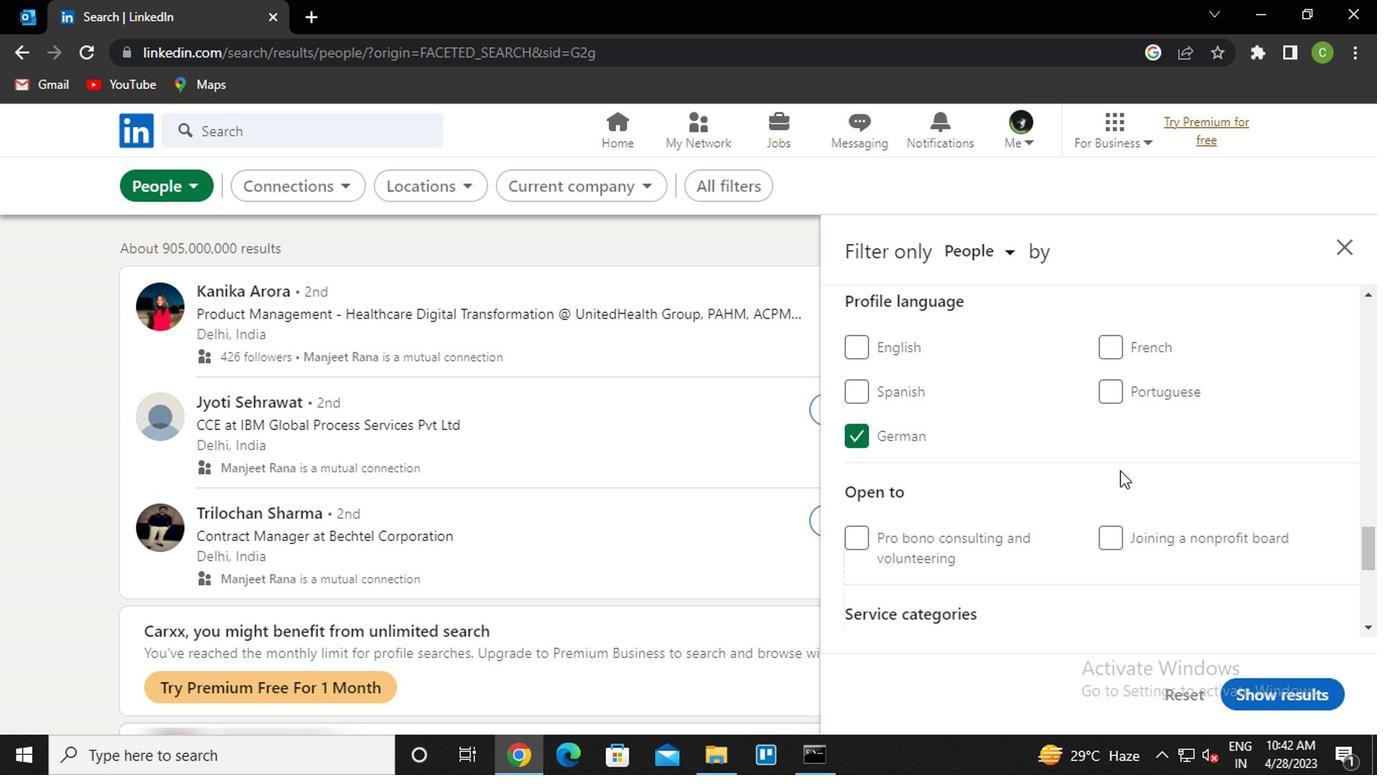 
Action: Mouse moved to (1107, 463)
Screenshot: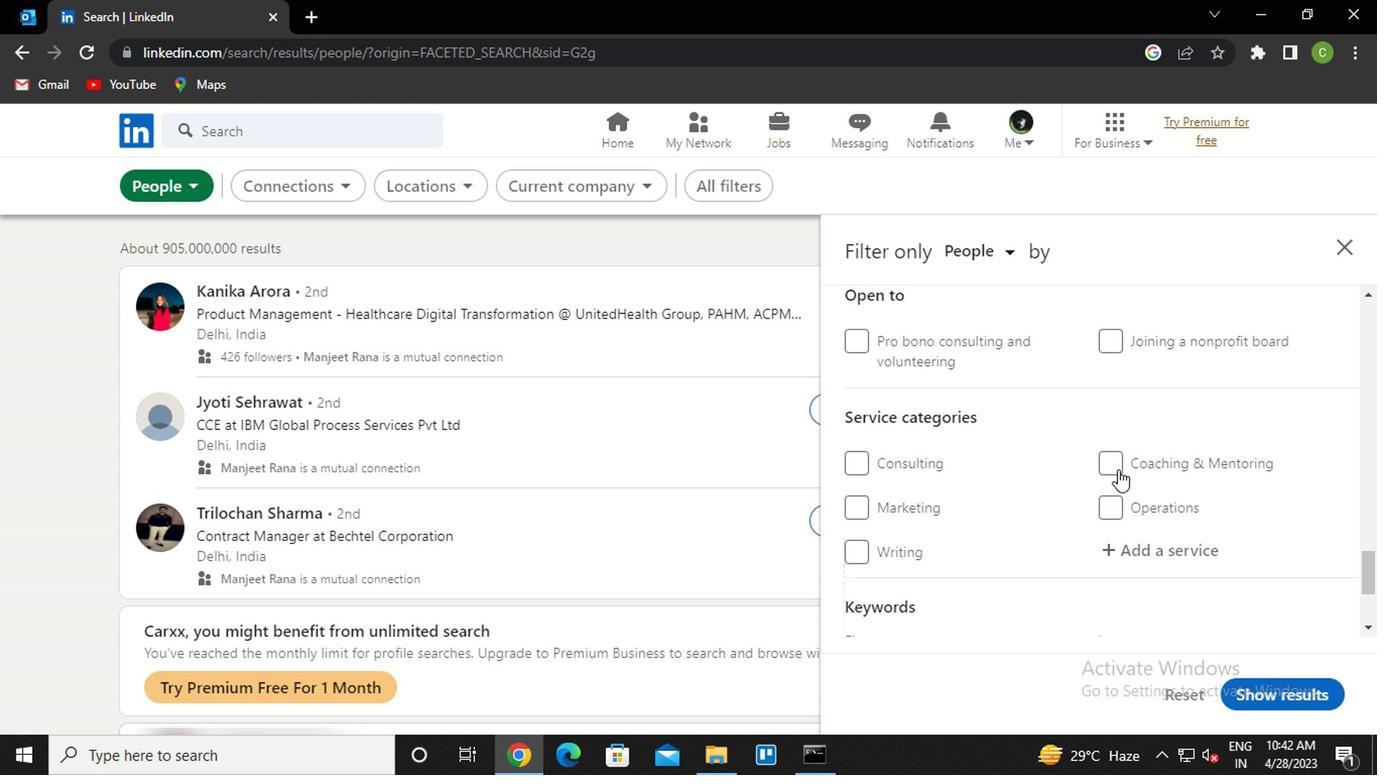 
Action: Mouse scrolled (1107, 462) with delta (0, 0)
Screenshot: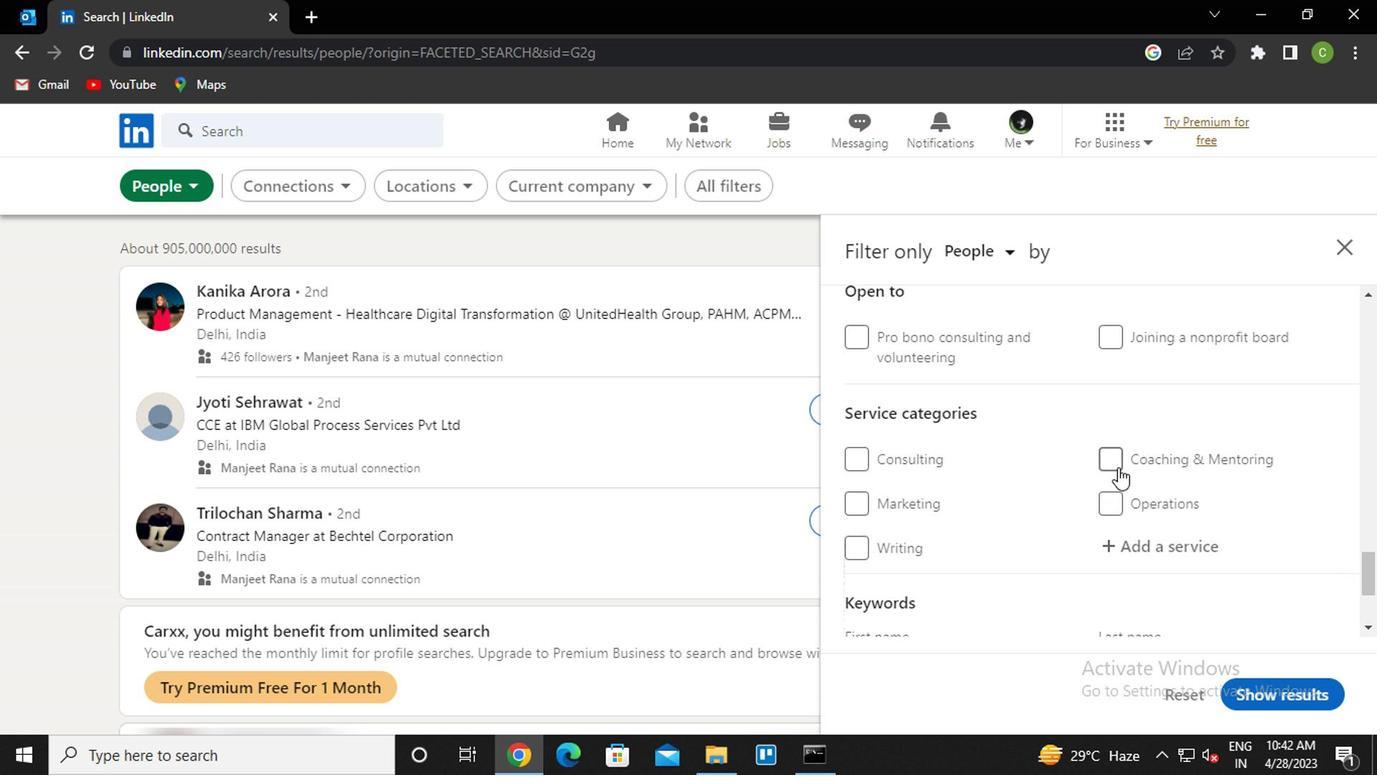 
Action: Mouse moved to (1136, 442)
Screenshot: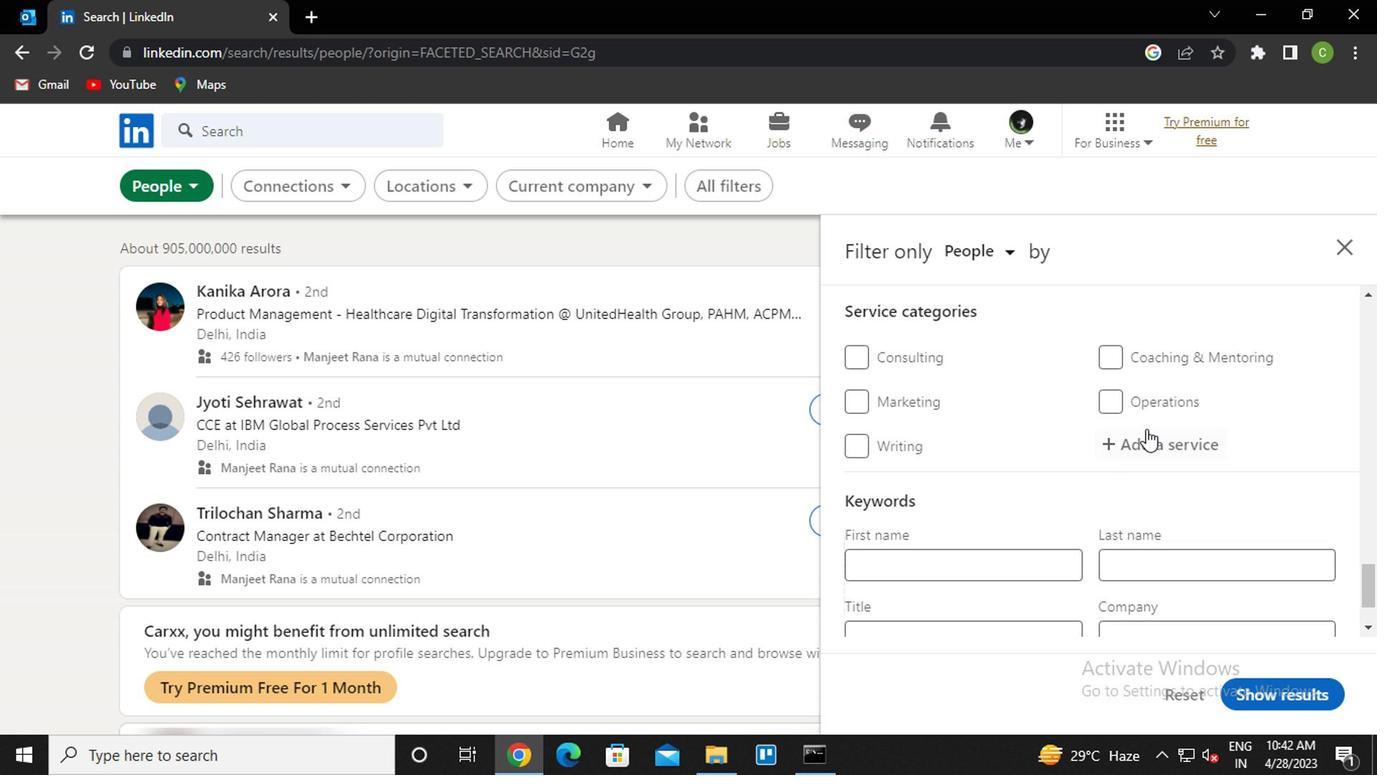 
Action: Mouse pressed left at (1136, 442)
Screenshot: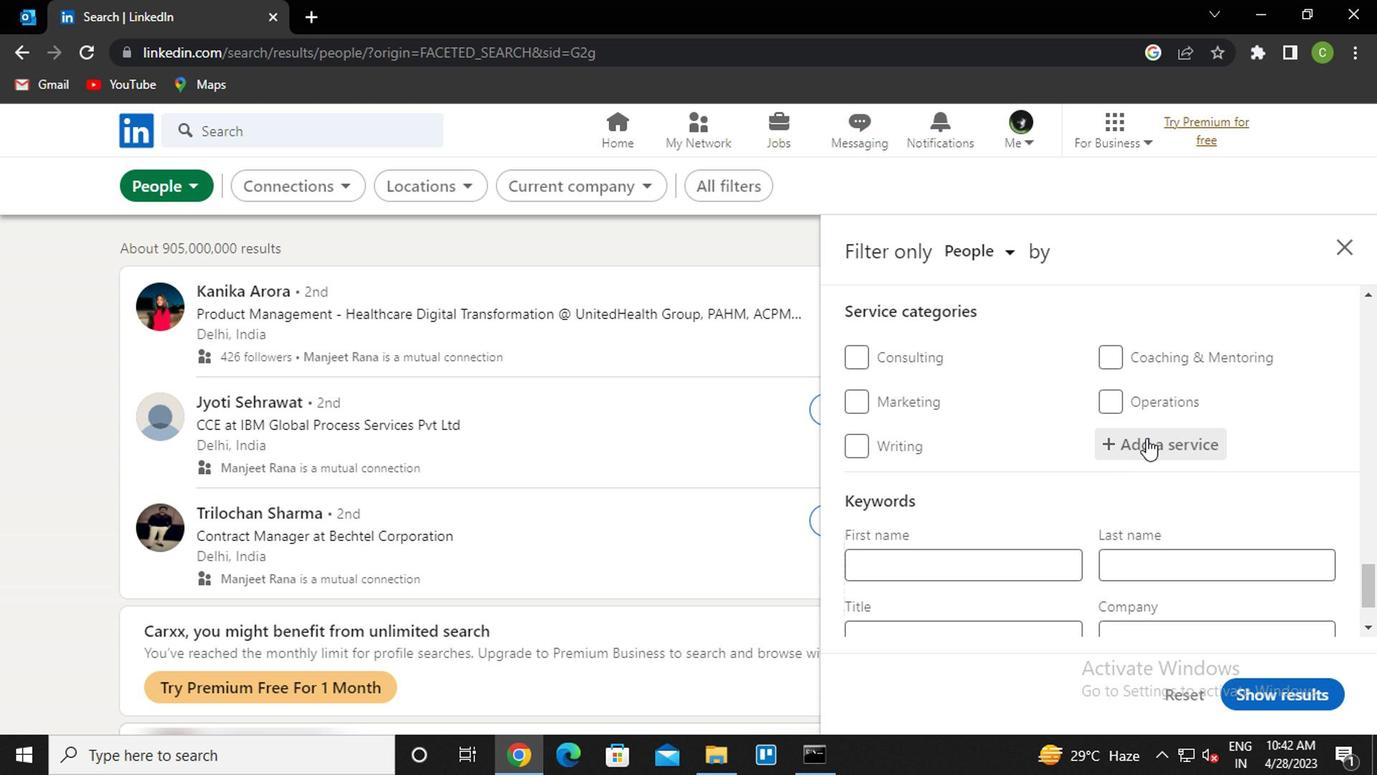 
Action: Key pressed <Key.caps_lock>c<Key.caps_lock>ustomer<Key.down><Key.enter>
Screenshot: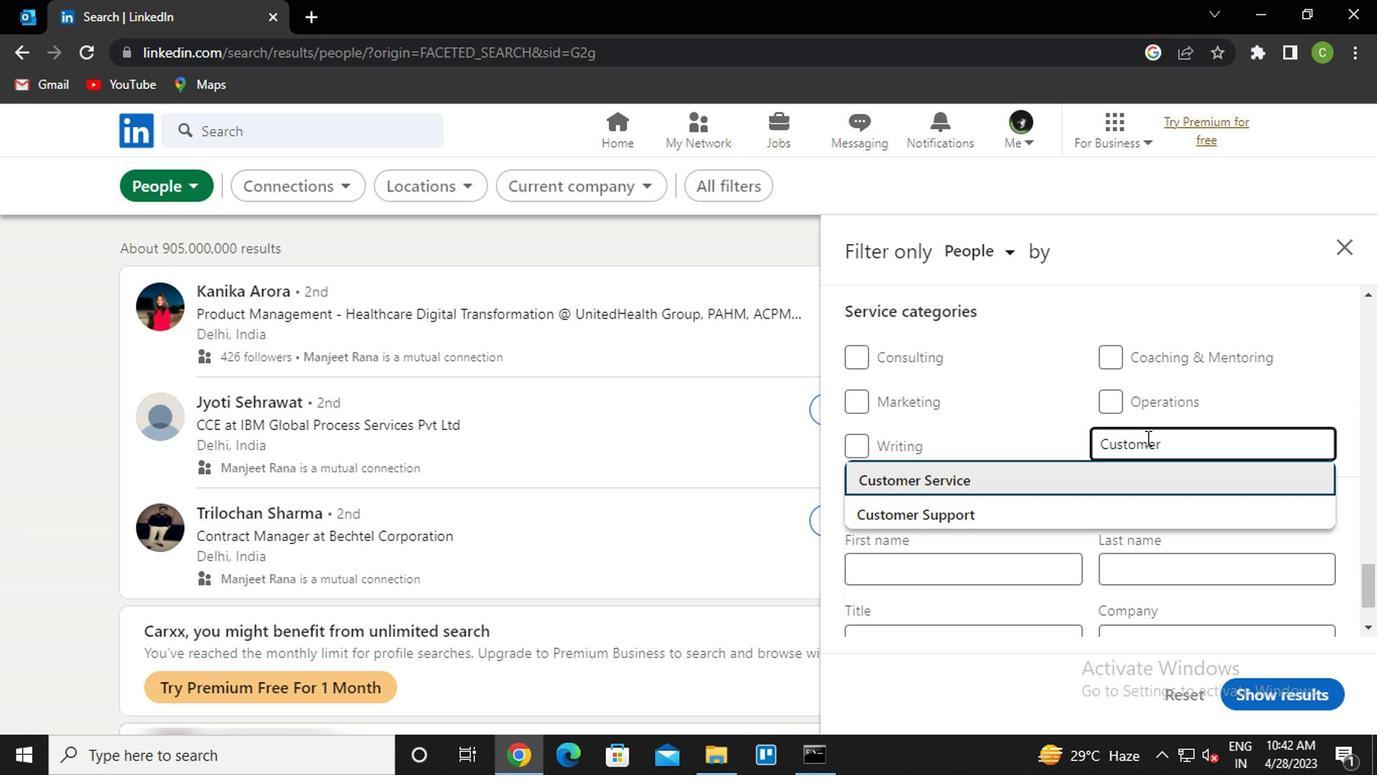 
Action: Mouse moved to (1112, 432)
Screenshot: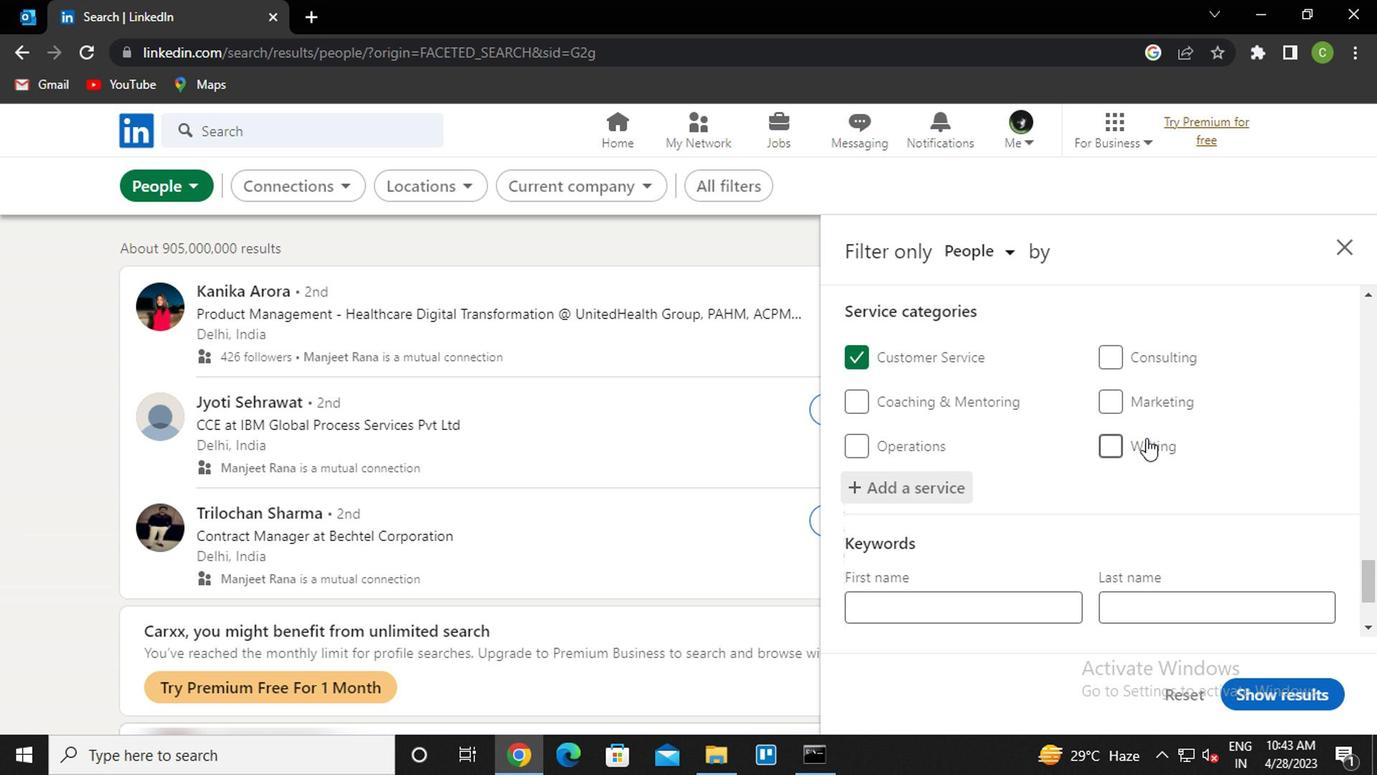 
Action: Mouse scrolled (1112, 431) with delta (0, 0)
Screenshot: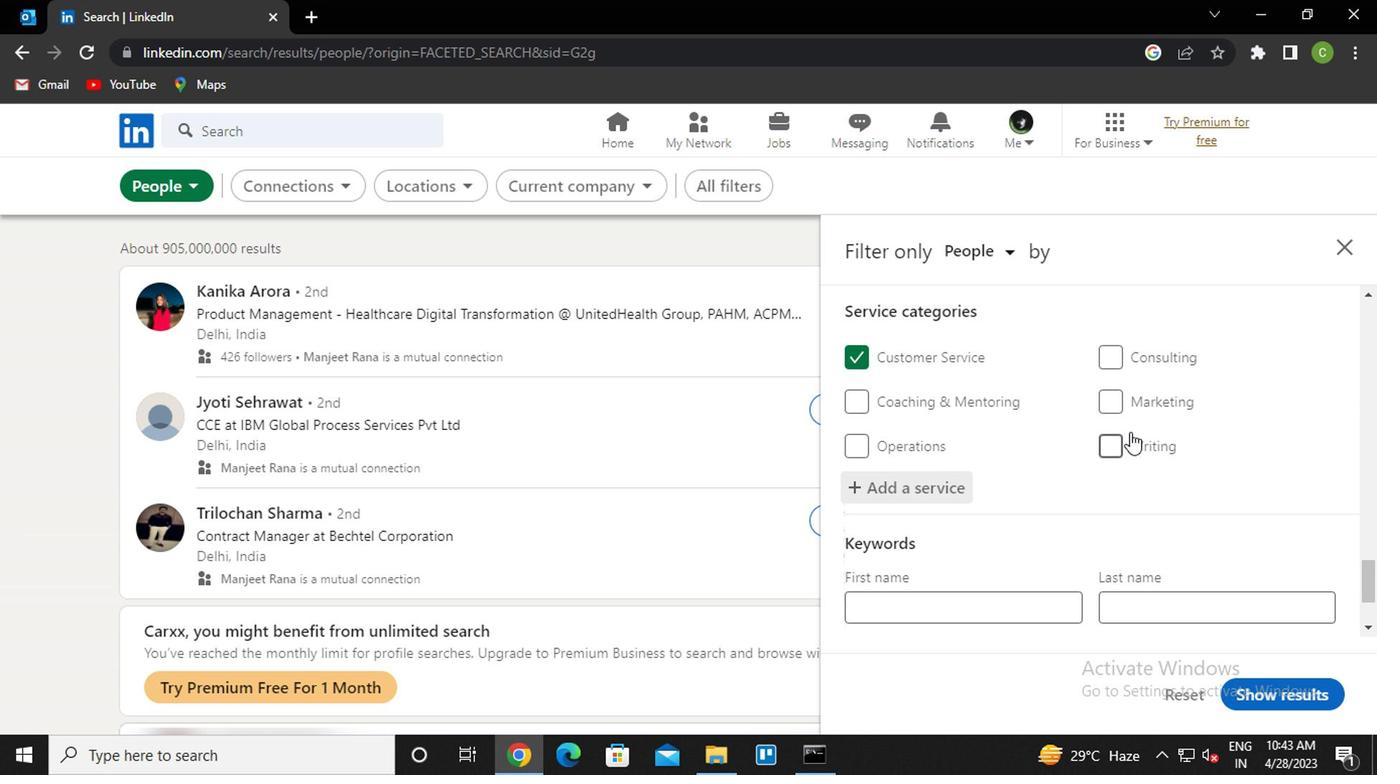 
Action: Mouse scrolled (1112, 431) with delta (0, 0)
Screenshot: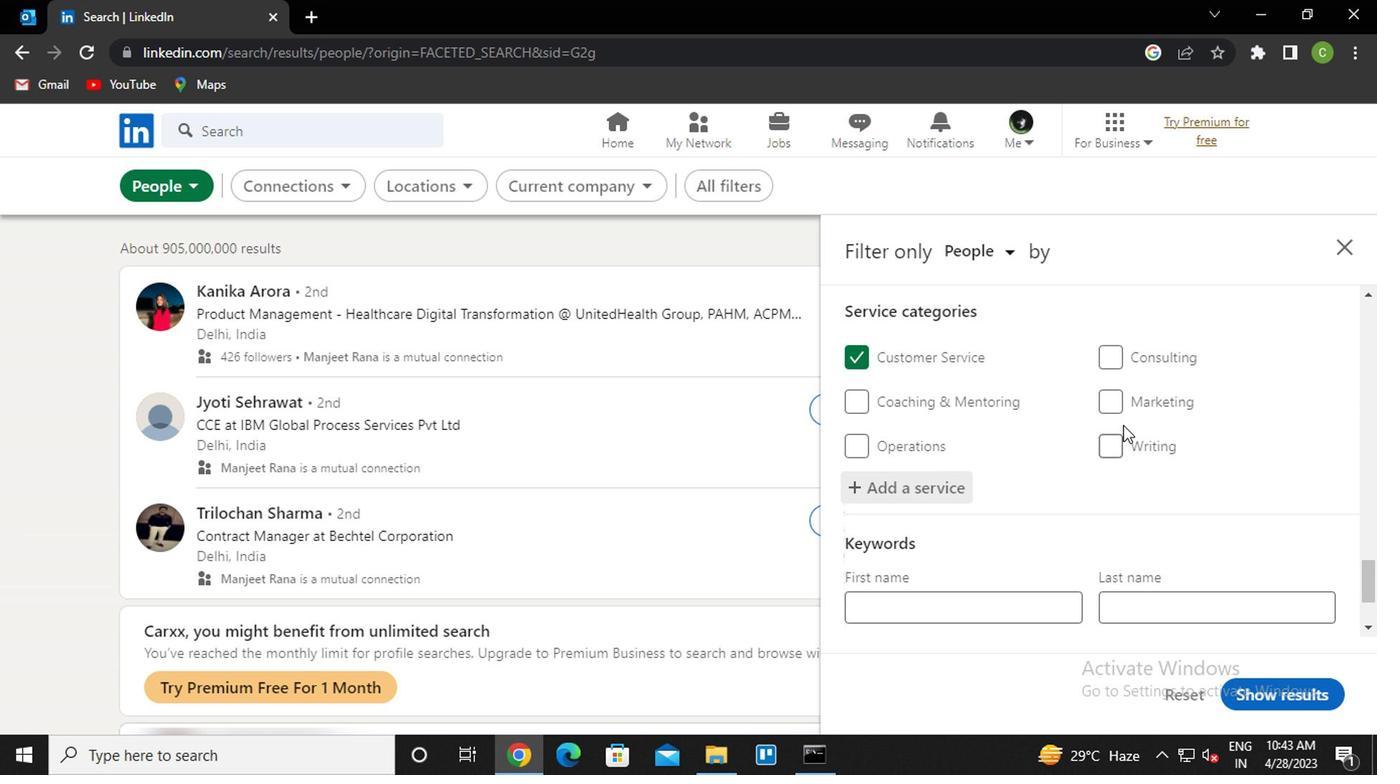 
Action: Mouse scrolled (1112, 431) with delta (0, 0)
Screenshot: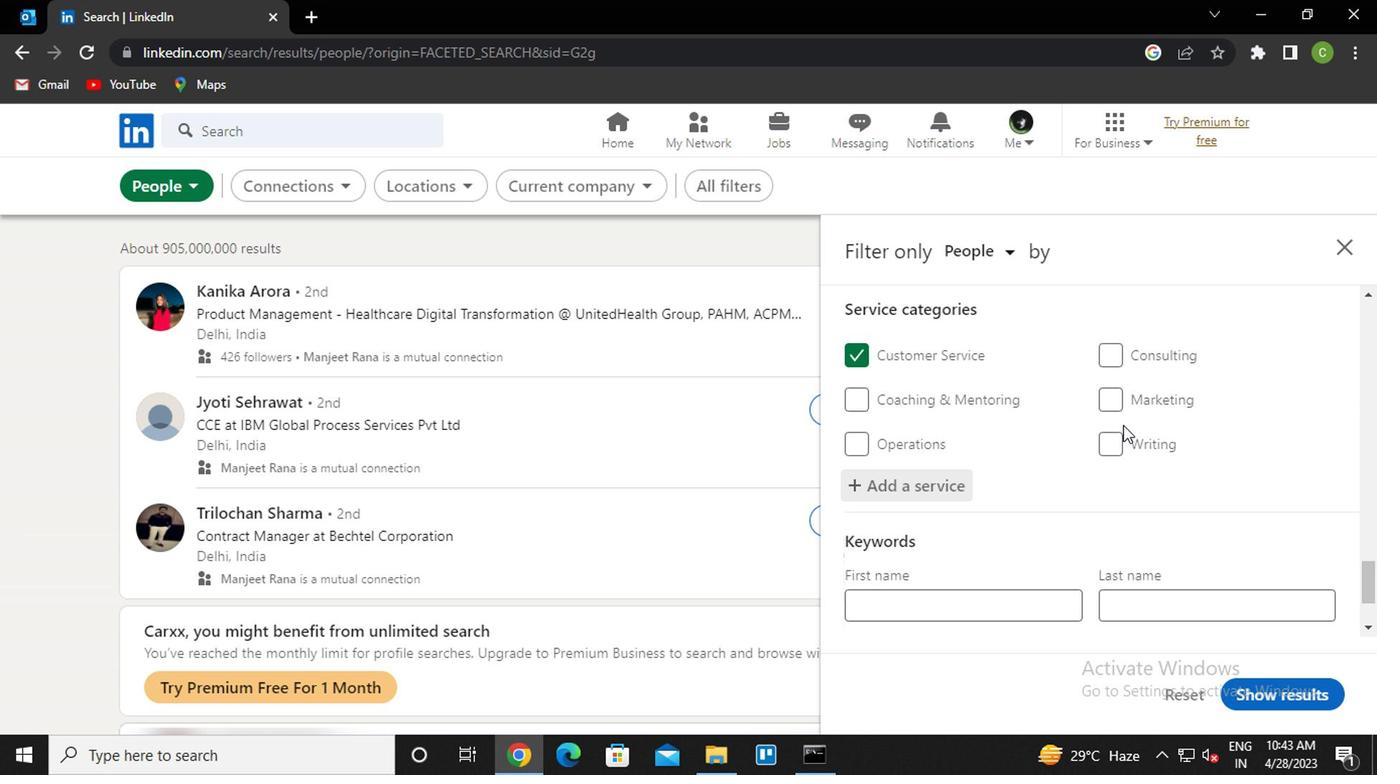 
Action: Mouse scrolled (1112, 431) with delta (0, 0)
Screenshot: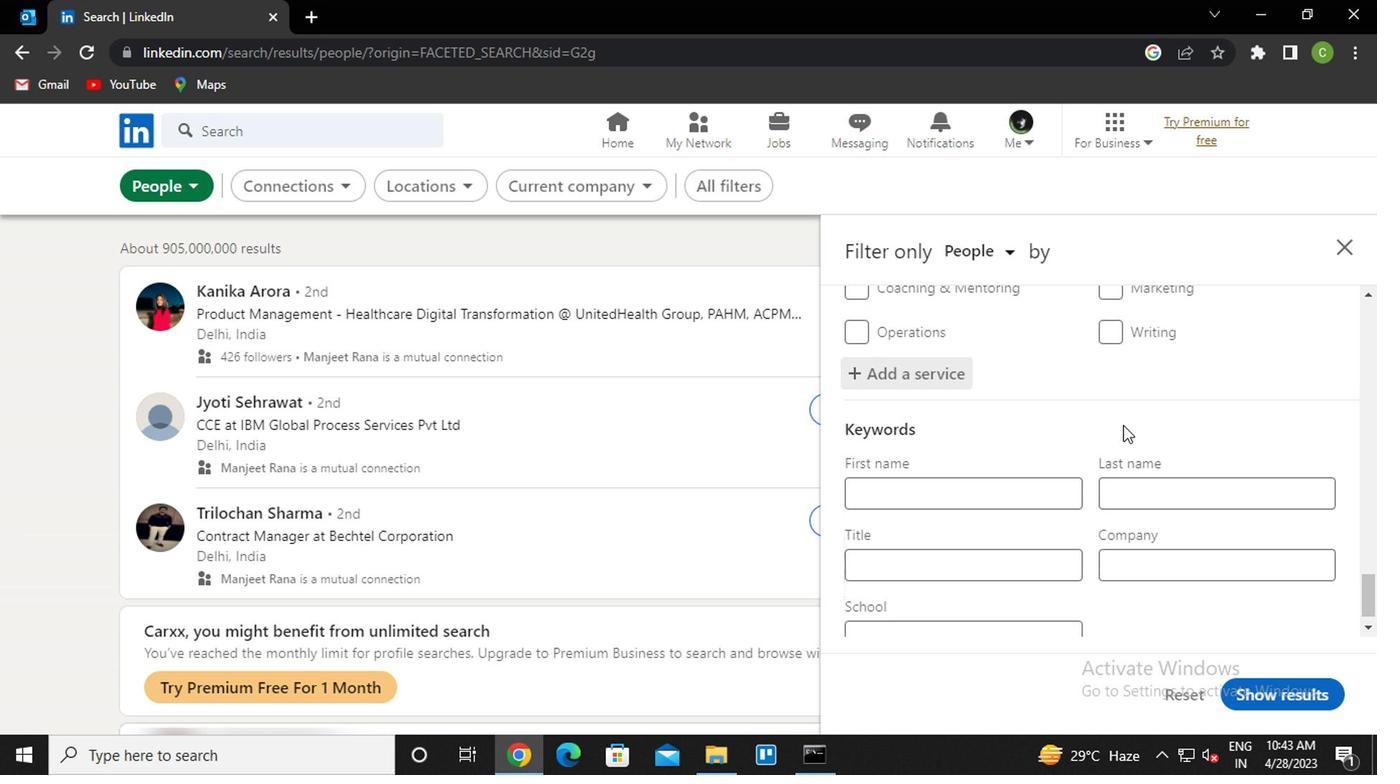 
Action: Mouse scrolled (1112, 431) with delta (0, 0)
Screenshot: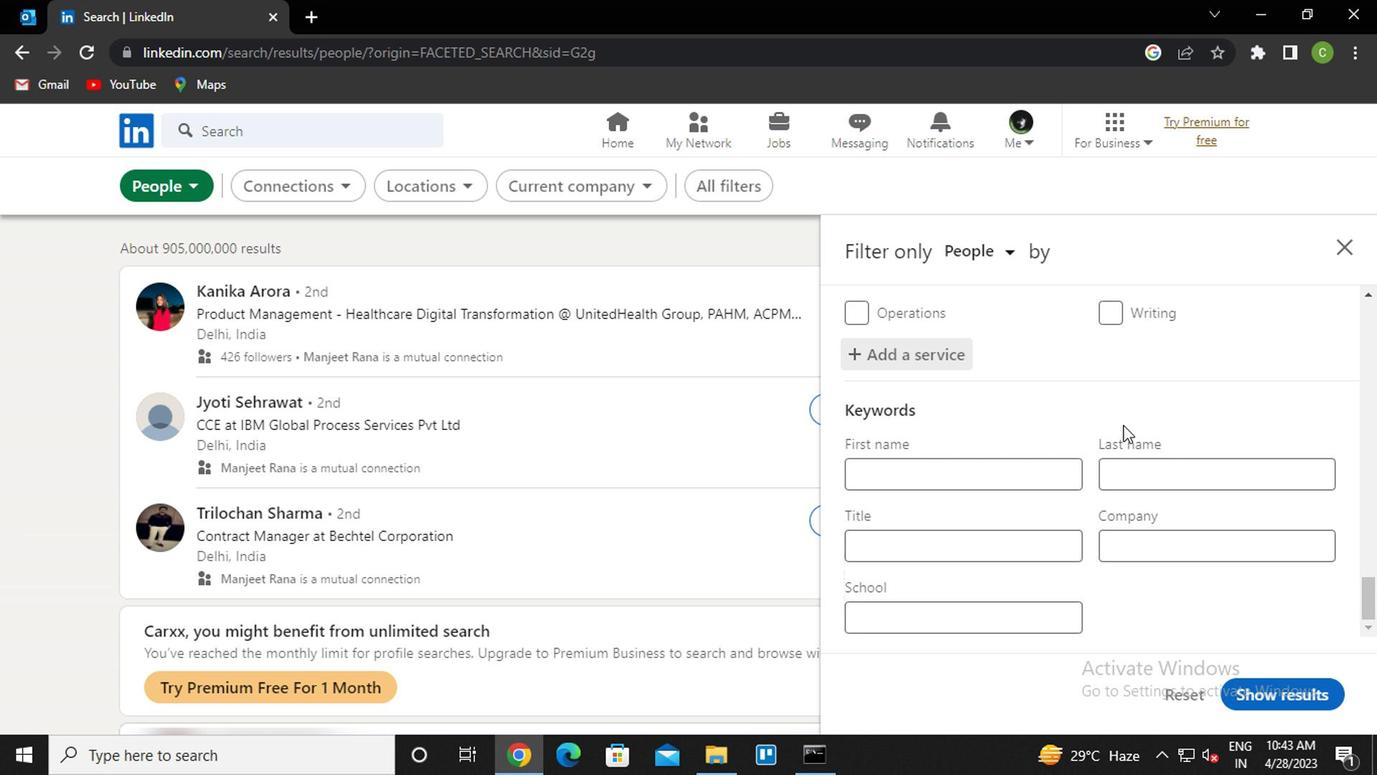 
Action: Mouse scrolled (1112, 431) with delta (0, 0)
Screenshot: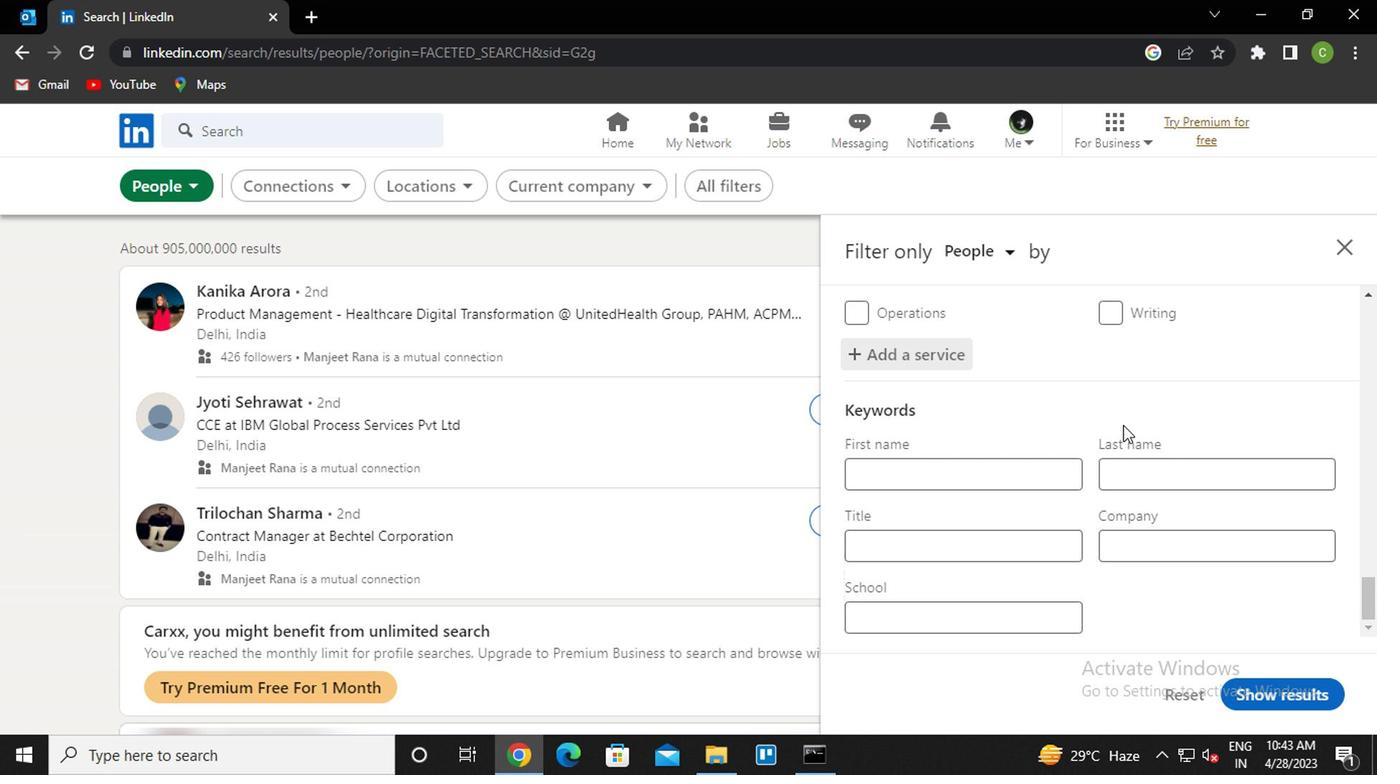 
Action: Mouse moved to (1084, 432)
Screenshot: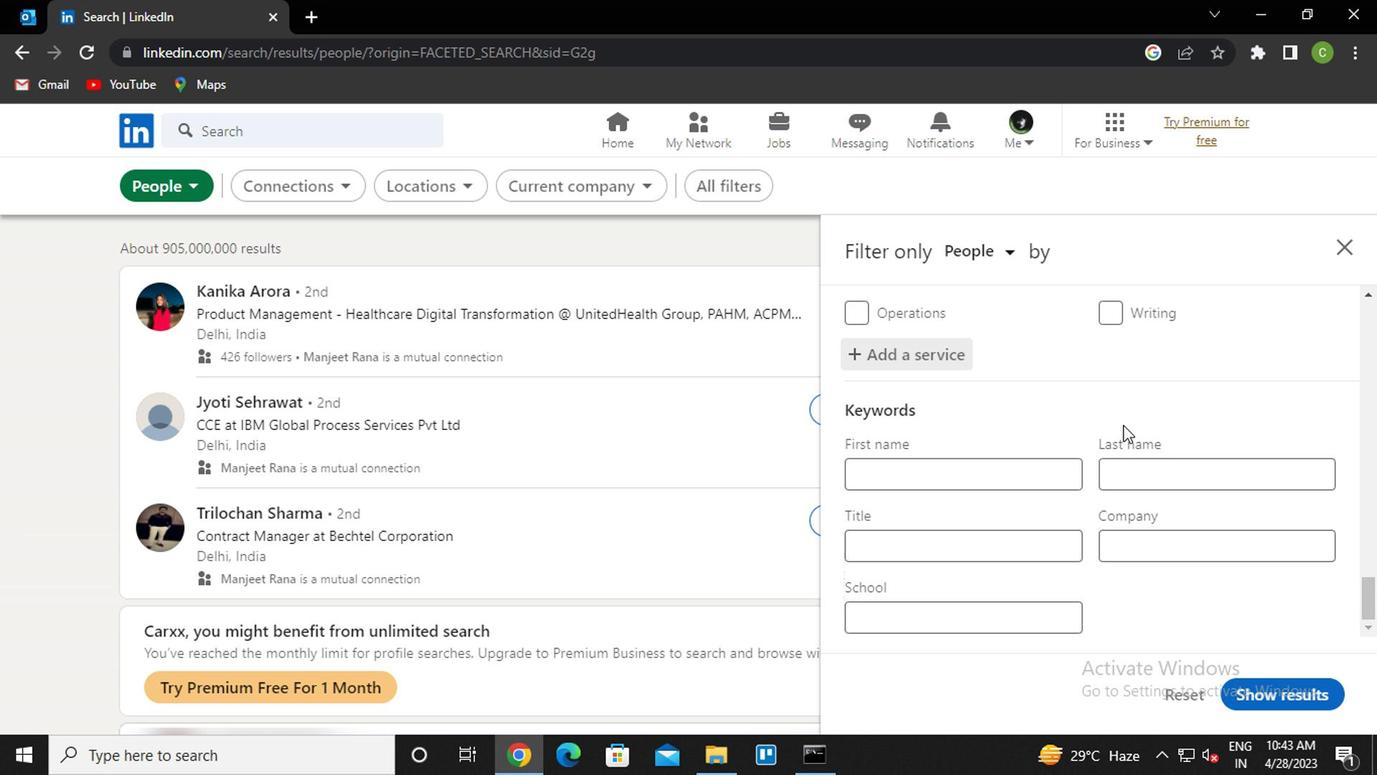 
Action: Mouse scrolled (1084, 431) with delta (0, 0)
Screenshot: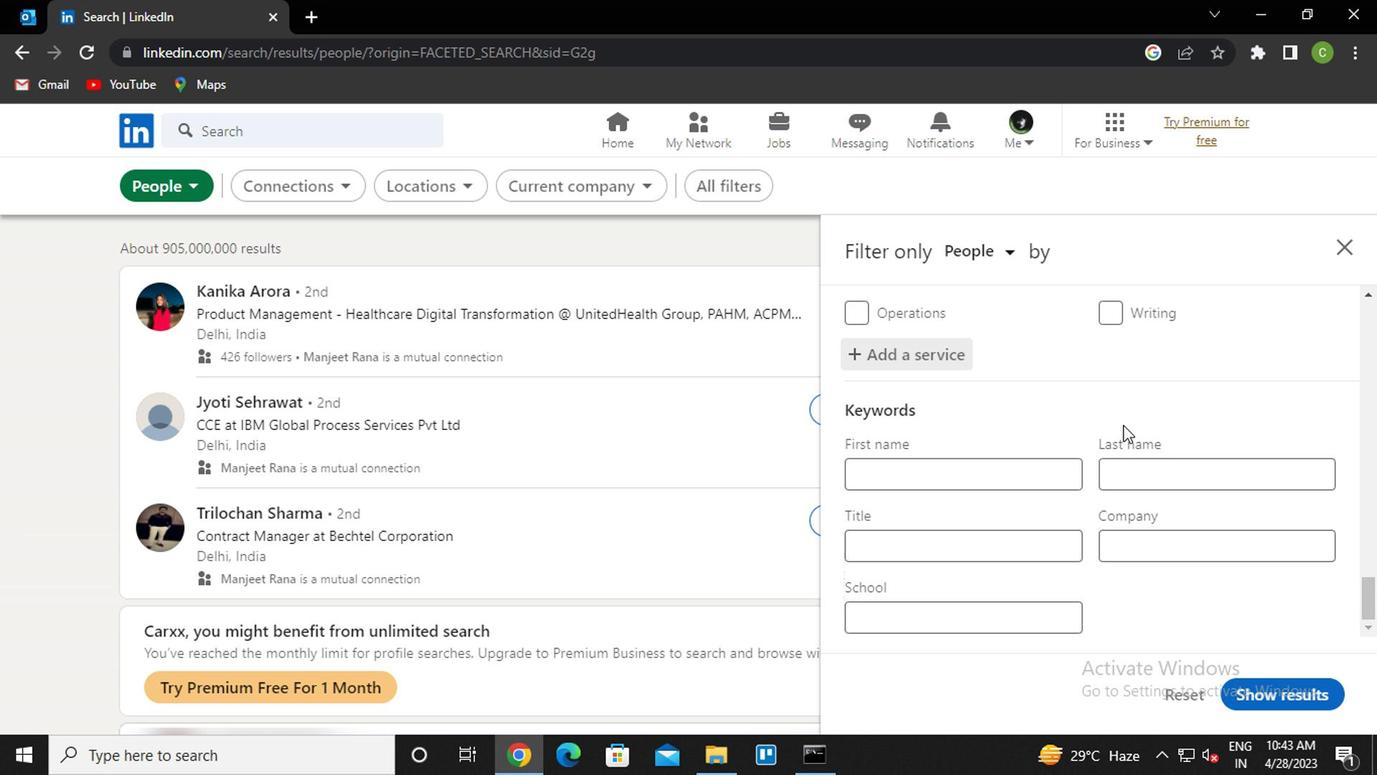 
Action: Mouse moved to (945, 518)
Screenshot: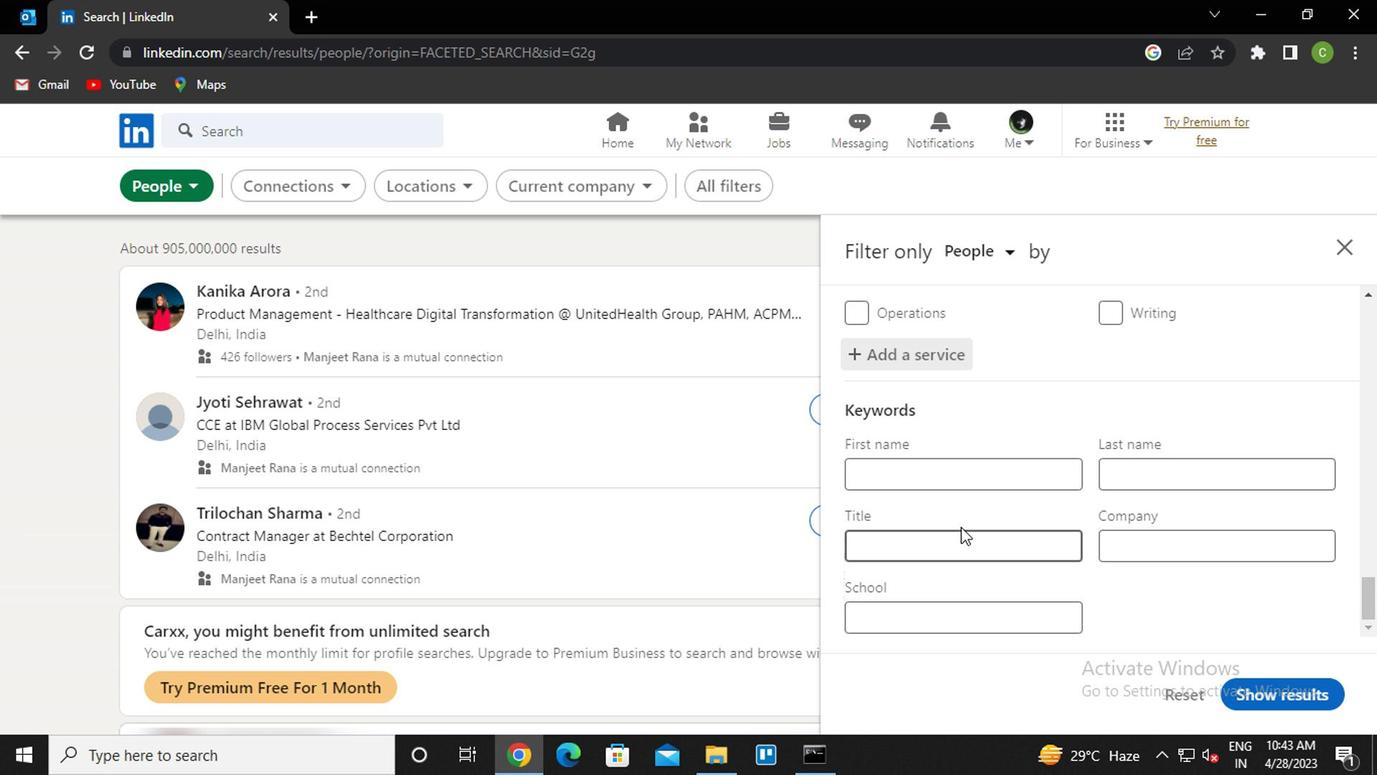 
Action: Mouse pressed left at (945, 518)
Screenshot: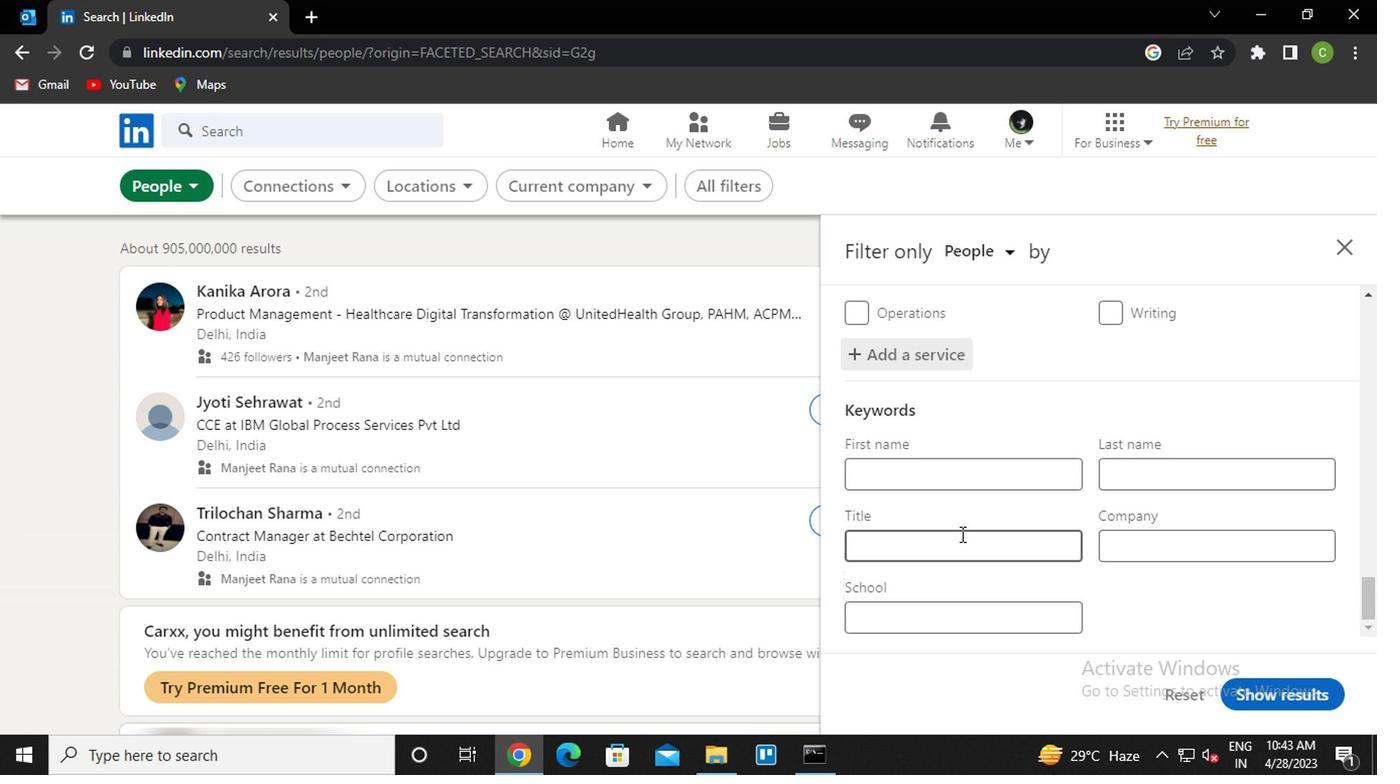 
Action: Mouse moved to (947, 517)
Screenshot: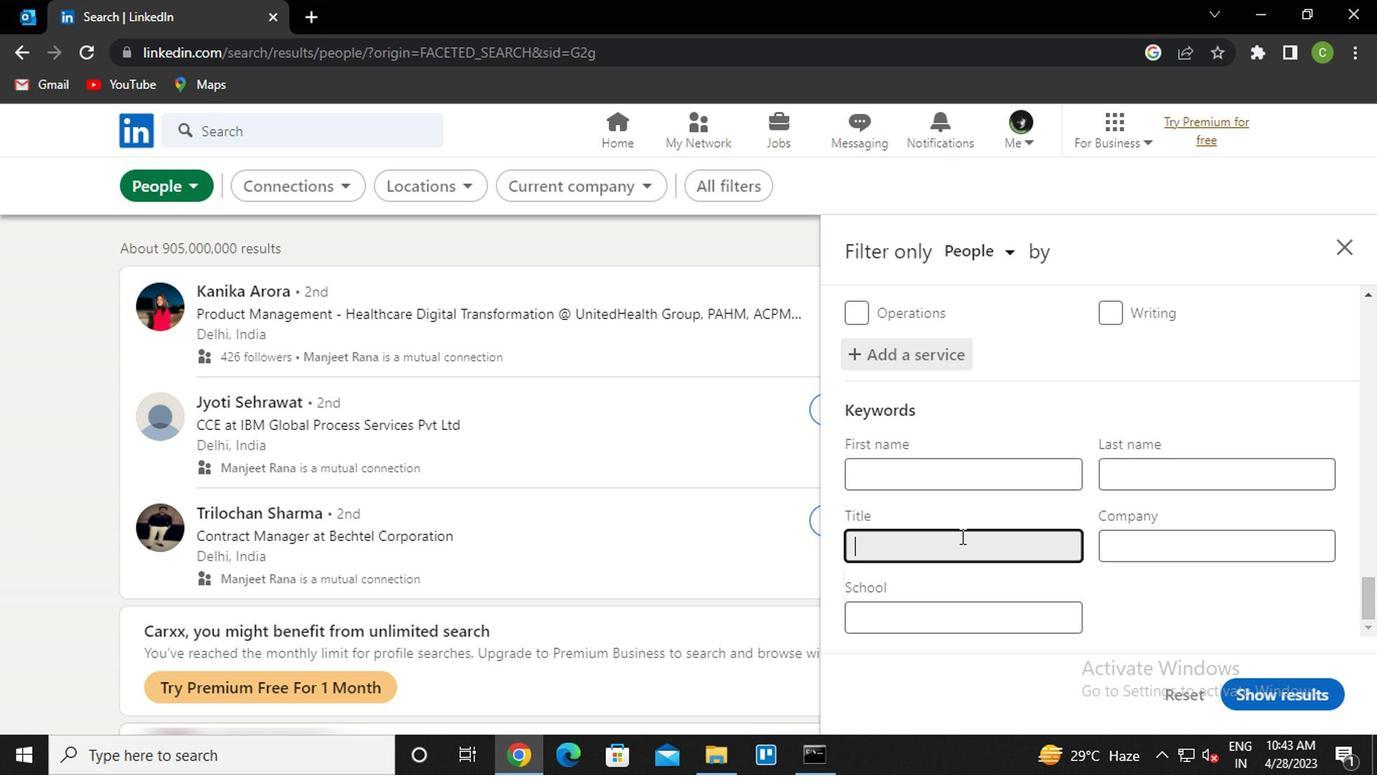 
Action: Key pressed <Key.caps_lock>m<Key.caps_lock>akeup<Key.space><Key.caps_lock>a<Key.caps_lock>rtist
Screenshot: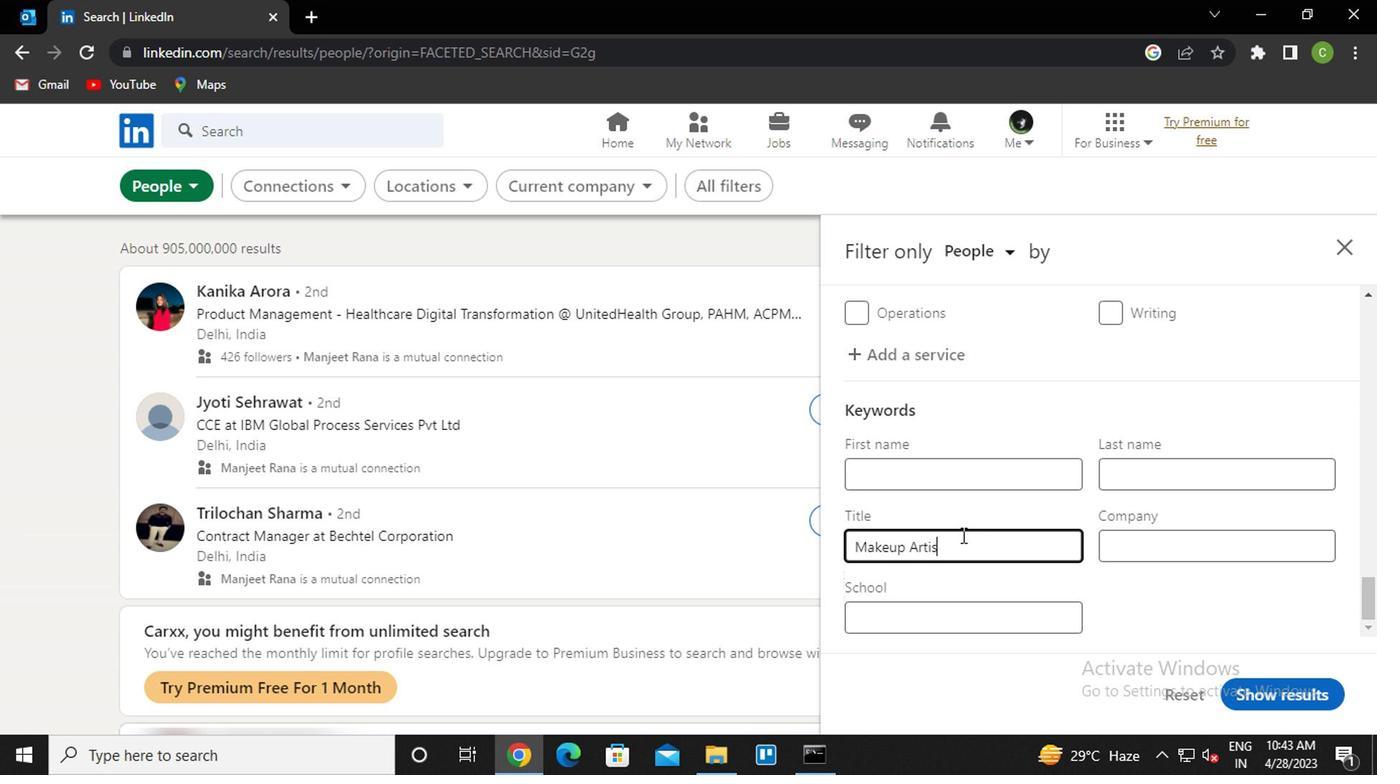 
Action: Mouse moved to (1262, 635)
Screenshot: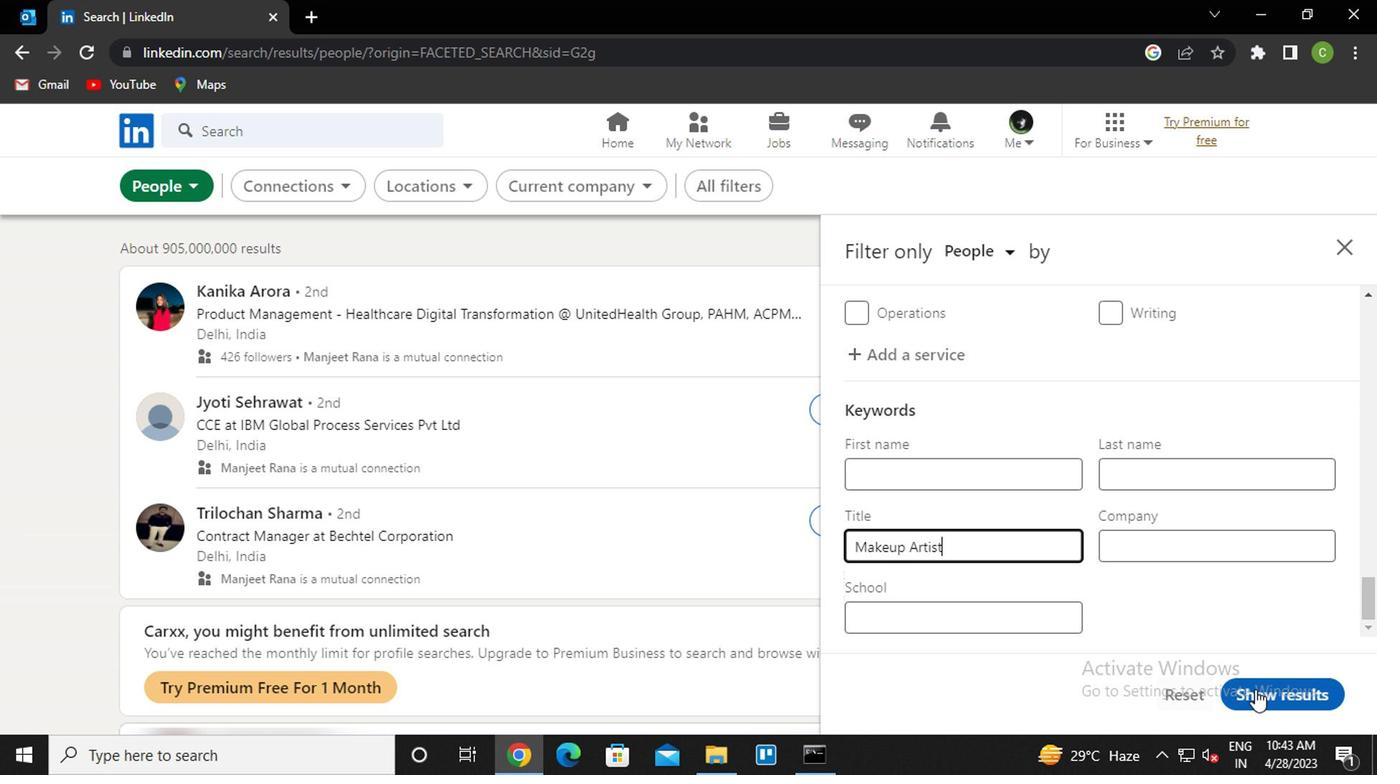 
Action: Mouse pressed left at (1262, 635)
Screenshot: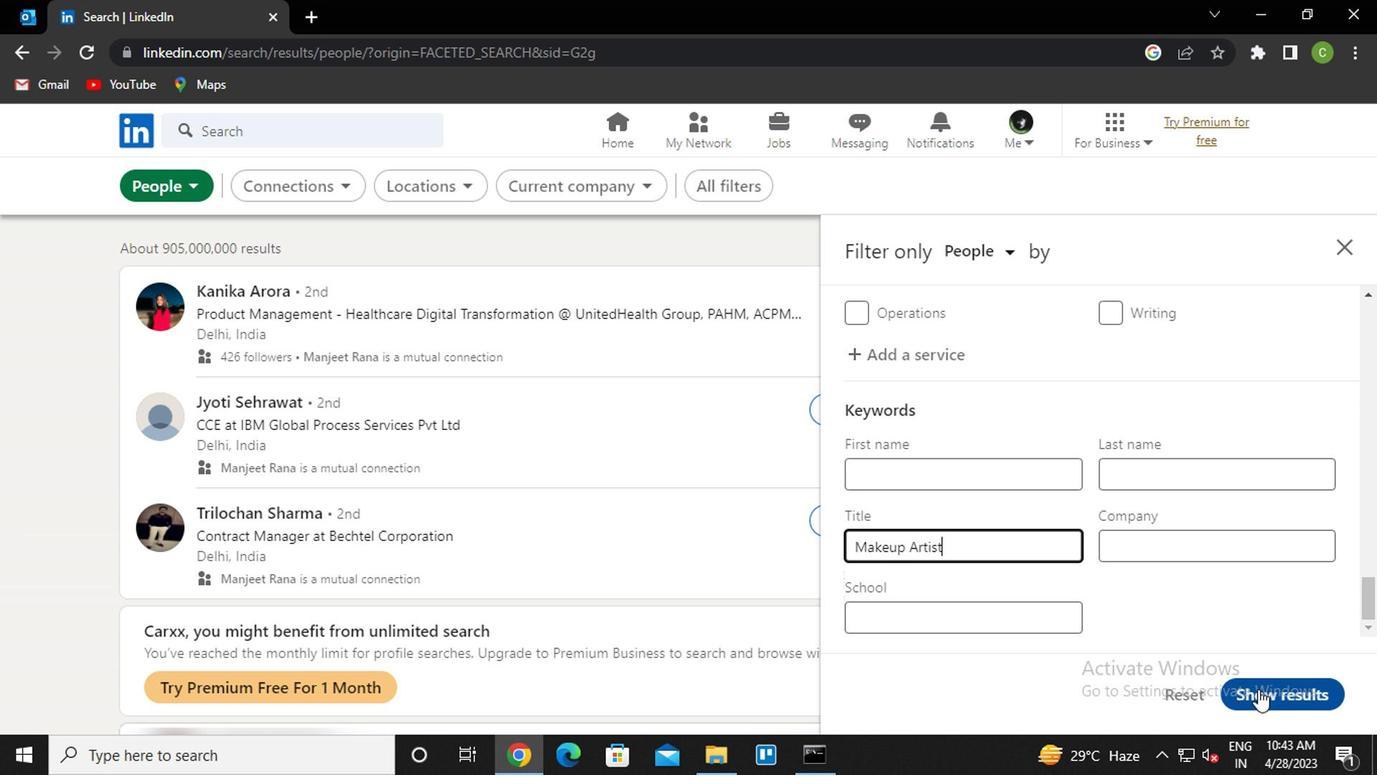 
Action: Mouse moved to (724, 645)
Screenshot: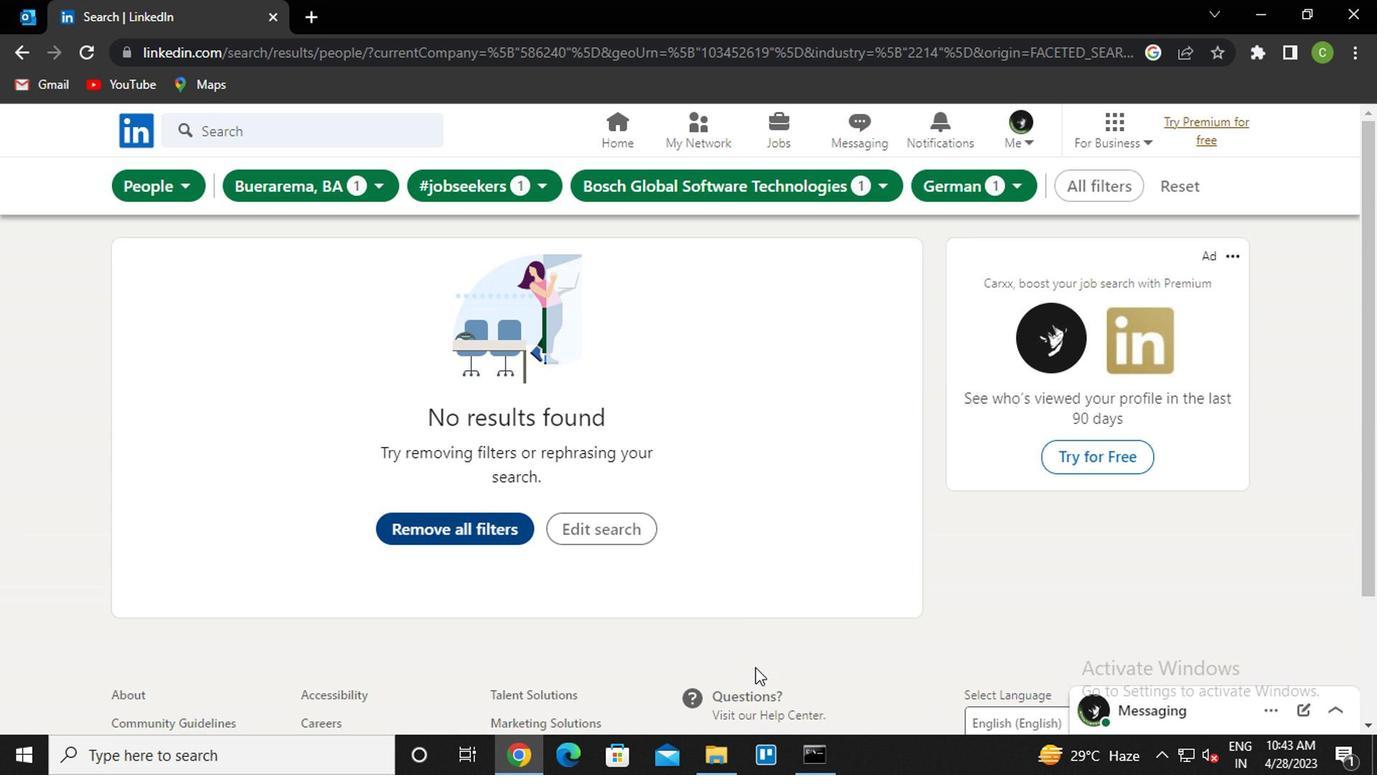 
